Task: Look for space in Covilhã, Portugal from 2nd September, 2023 to 10th September, 2023 for 1 adult in price range Rs.5000 to Rs.16000. Place can be private room with 1  bedroom having 1 bed and 1 bathroom. Property type can be house, flat, guest house, hotel. Booking option can be shelf check-in. Required host language is English.
Action: Mouse moved to (620, 128)
Screenshot: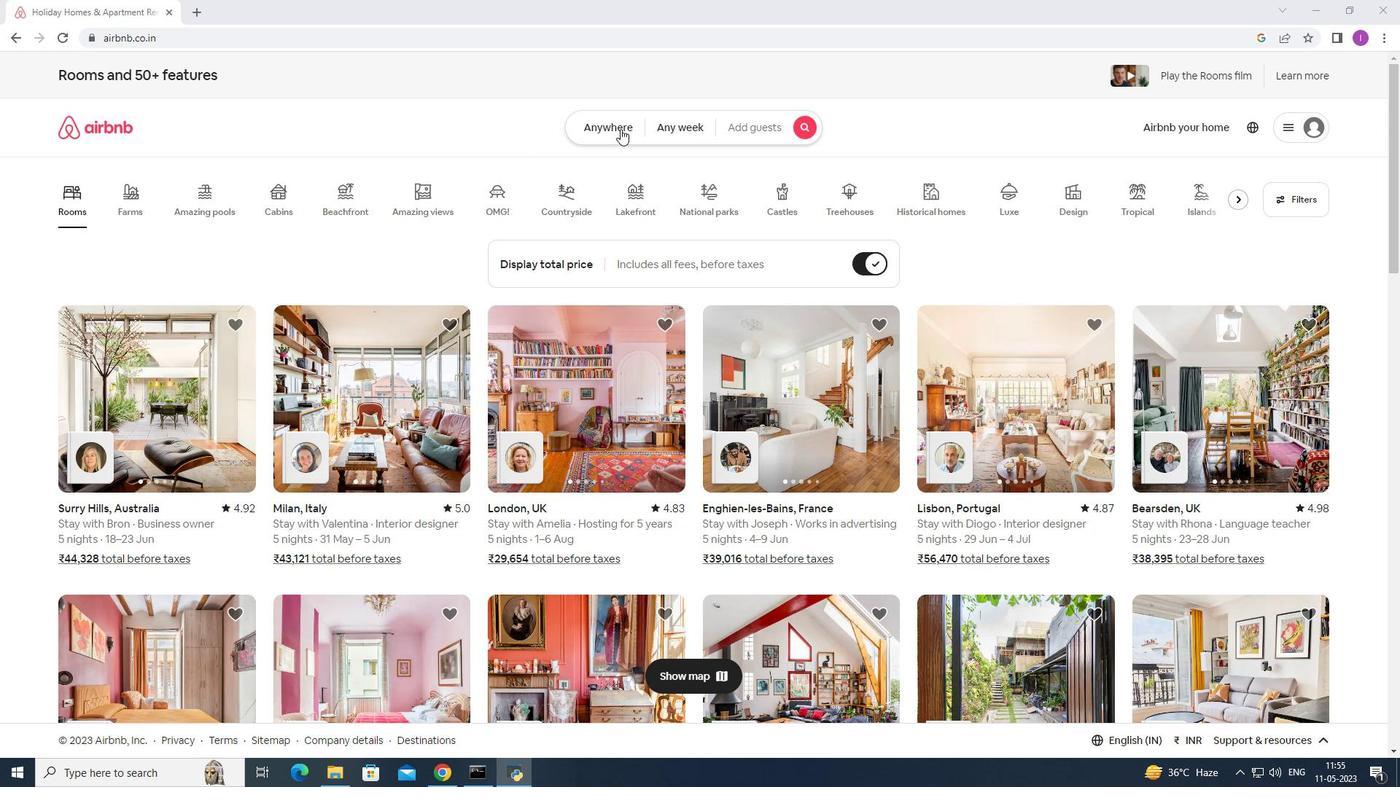 
Action: Mouse pressed left at (620, 128)
Screenshot: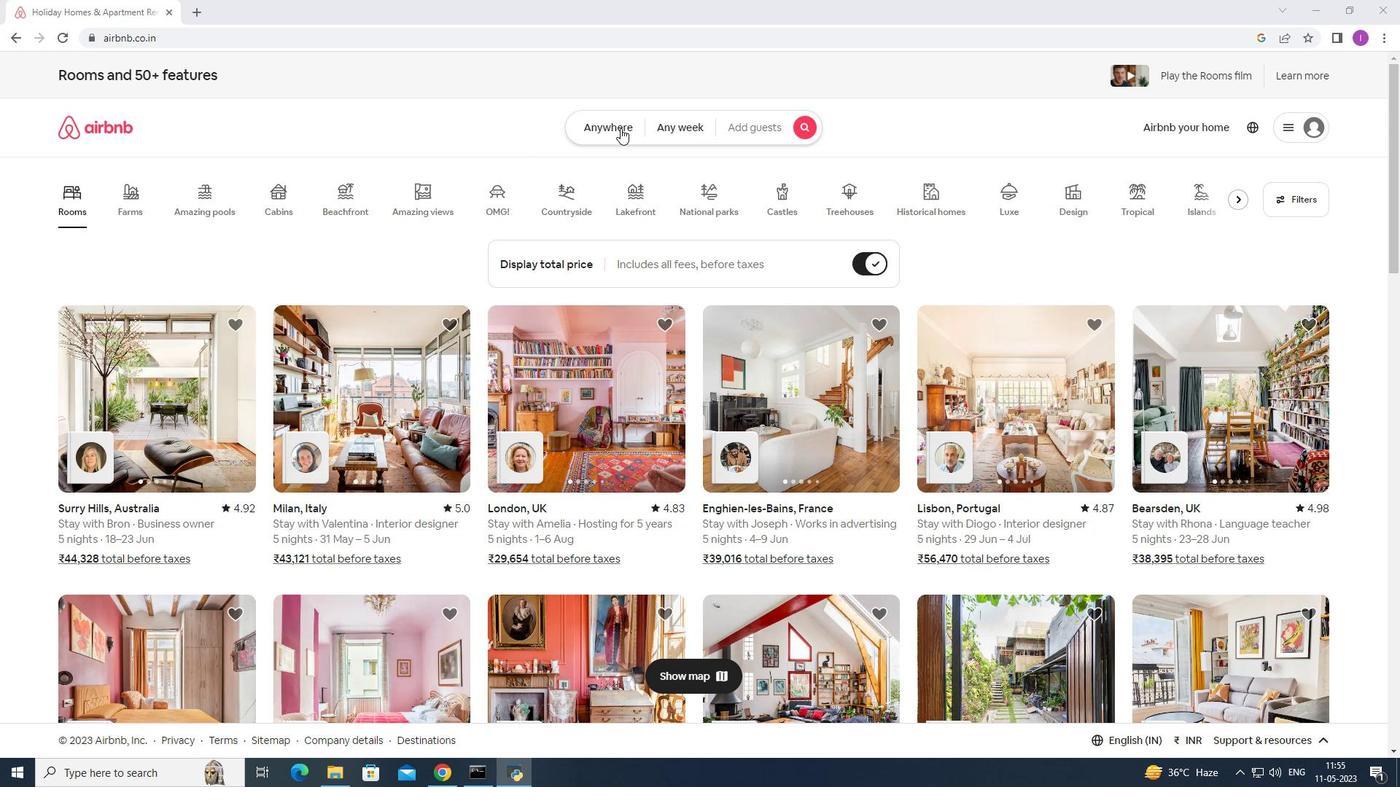 
Action: Mouse moved to (452, 193)
Screenshot: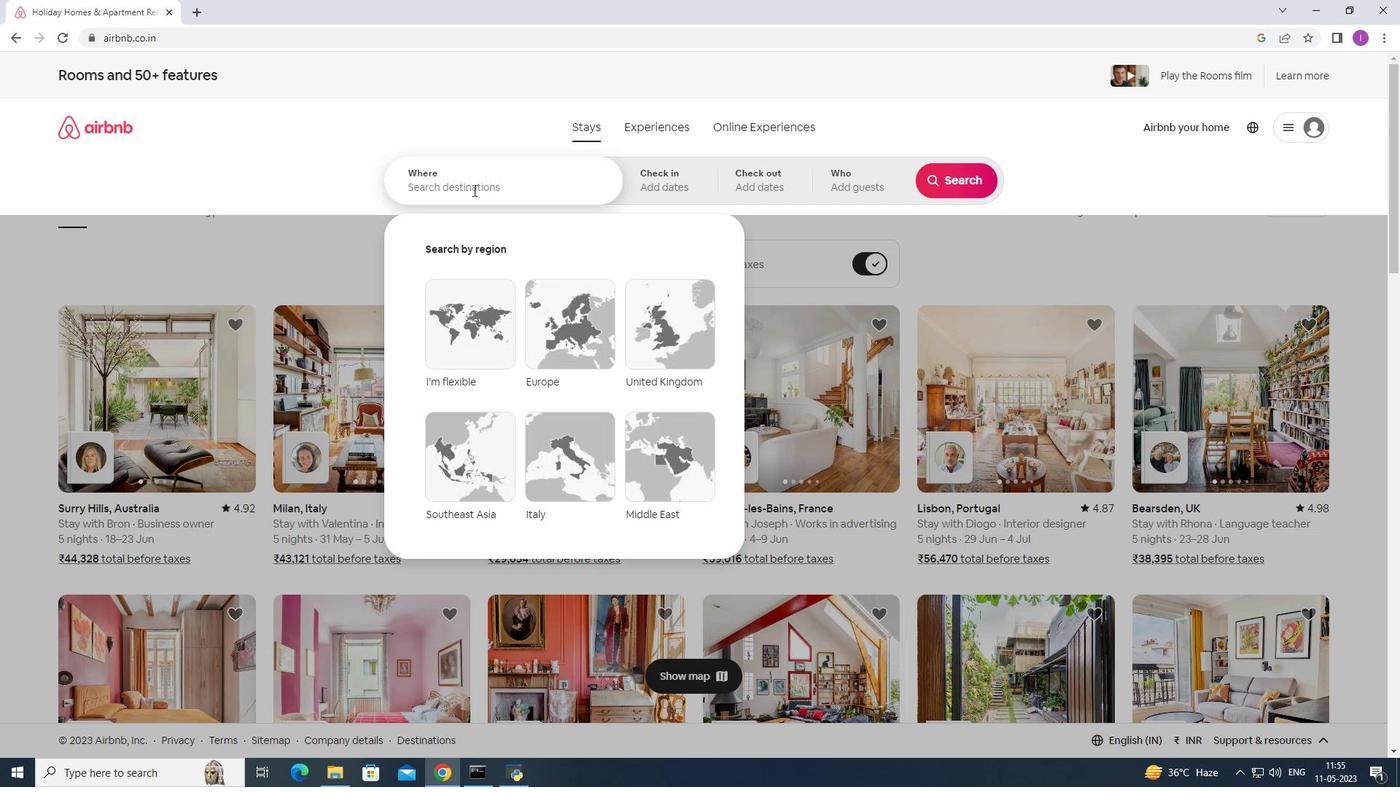 
Action: Mouse pressed left at (452, 193)
Screenshot: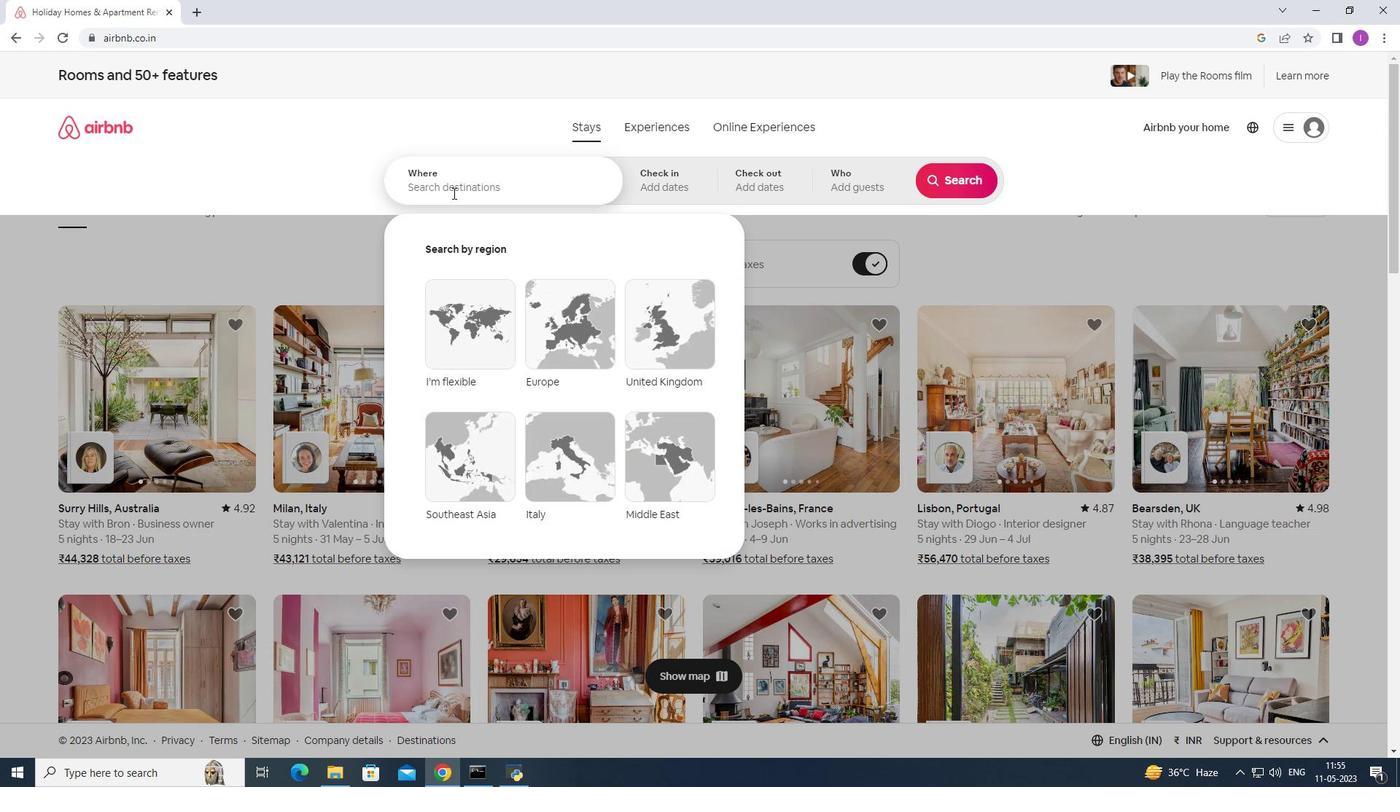 
Action: Mouse moved to (512, 191)
Screenshot: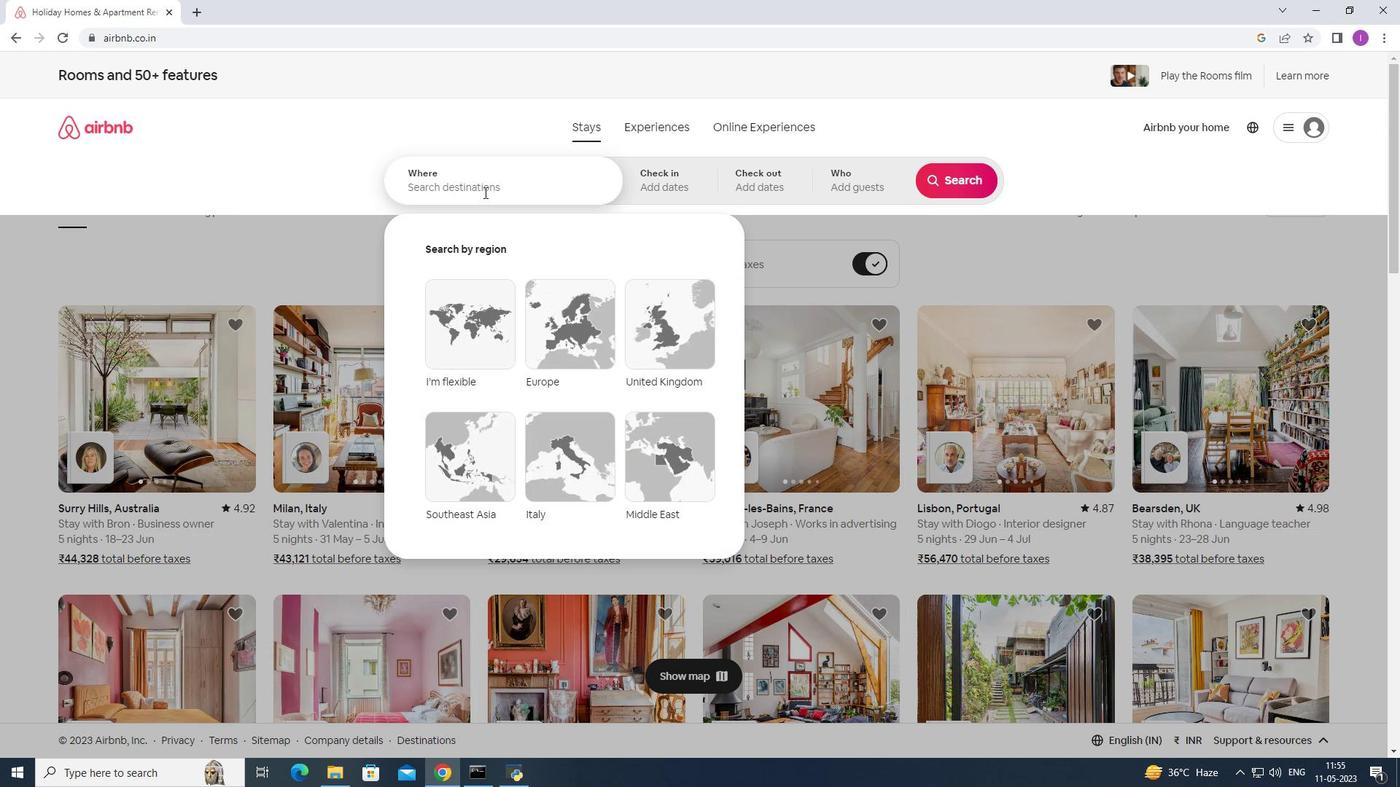 
Action: Key pressed <Key.shift><Key.shift><Key.shift><Key.shift><Key.shift>Covilha,port
Screenshot: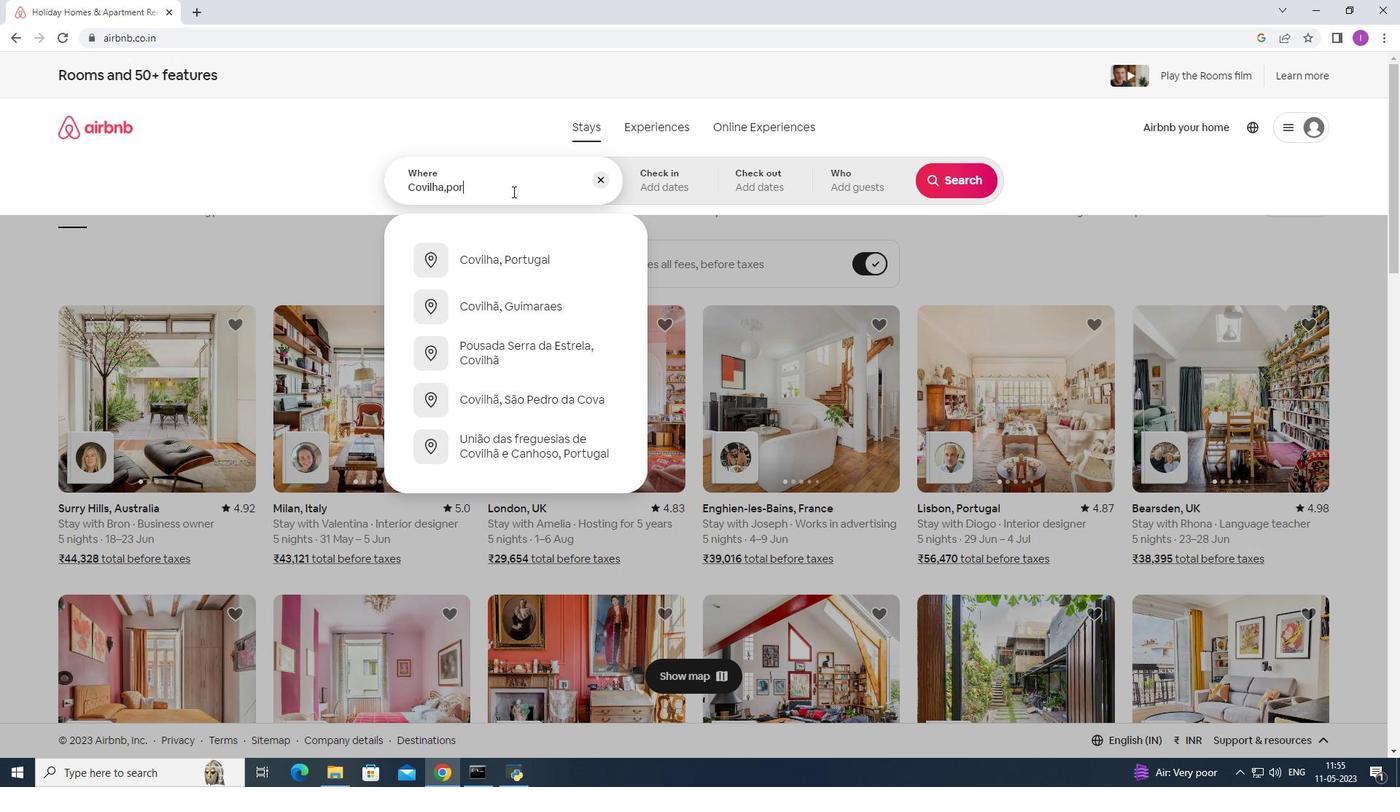 
Action: Mouse moved to (529, 272)
Screenshot: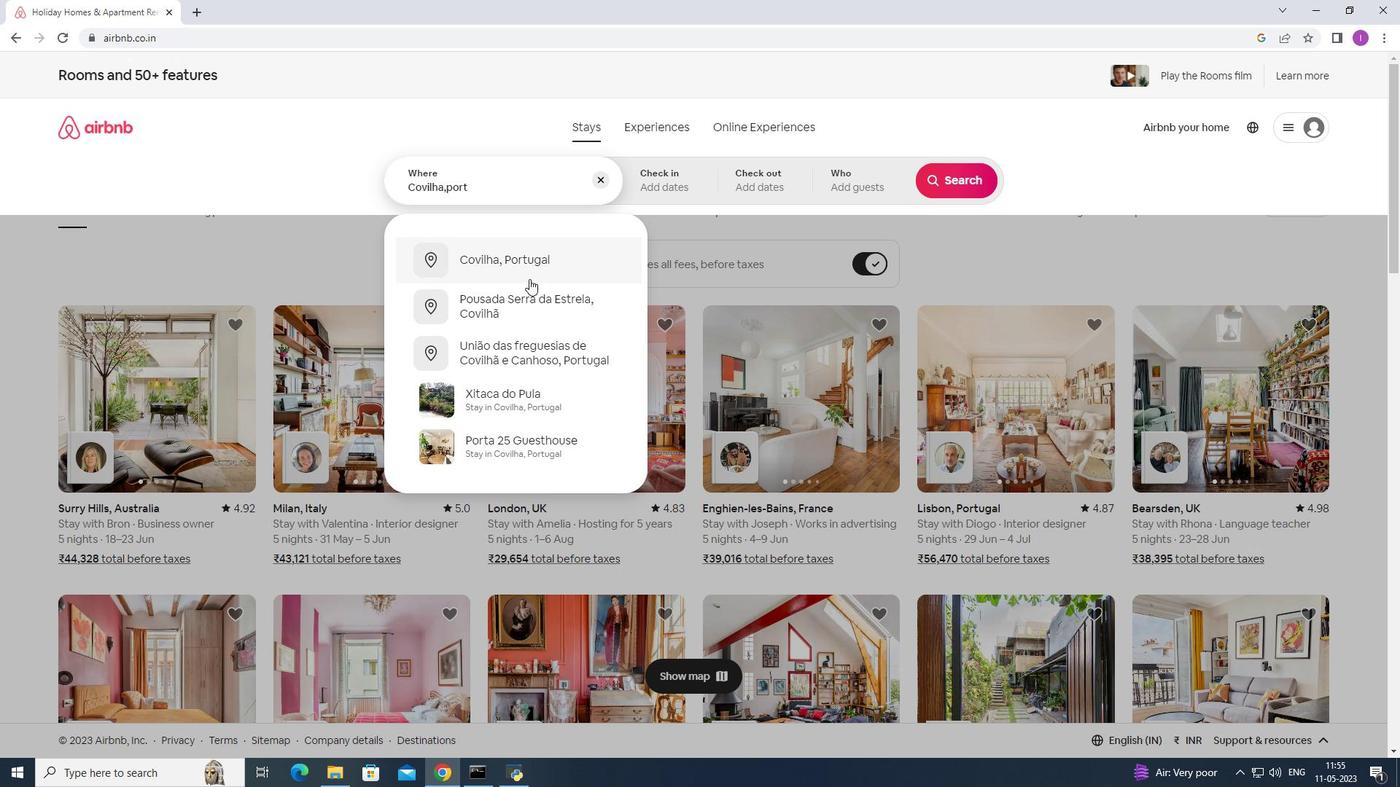 
Action: Mouse pressed left at (529, 272)
Screenshot: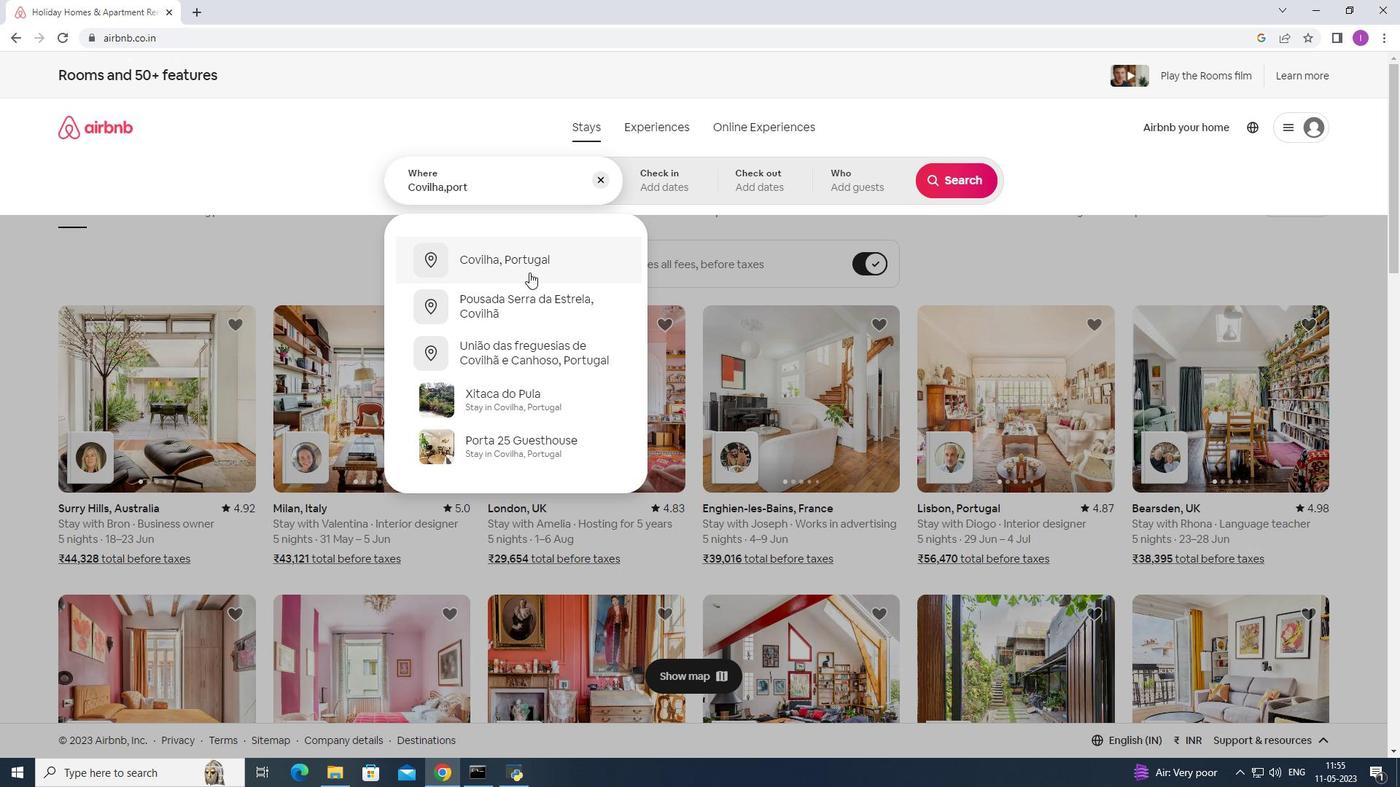 
Action: Mouse moved to (949, 293)
Screenshot: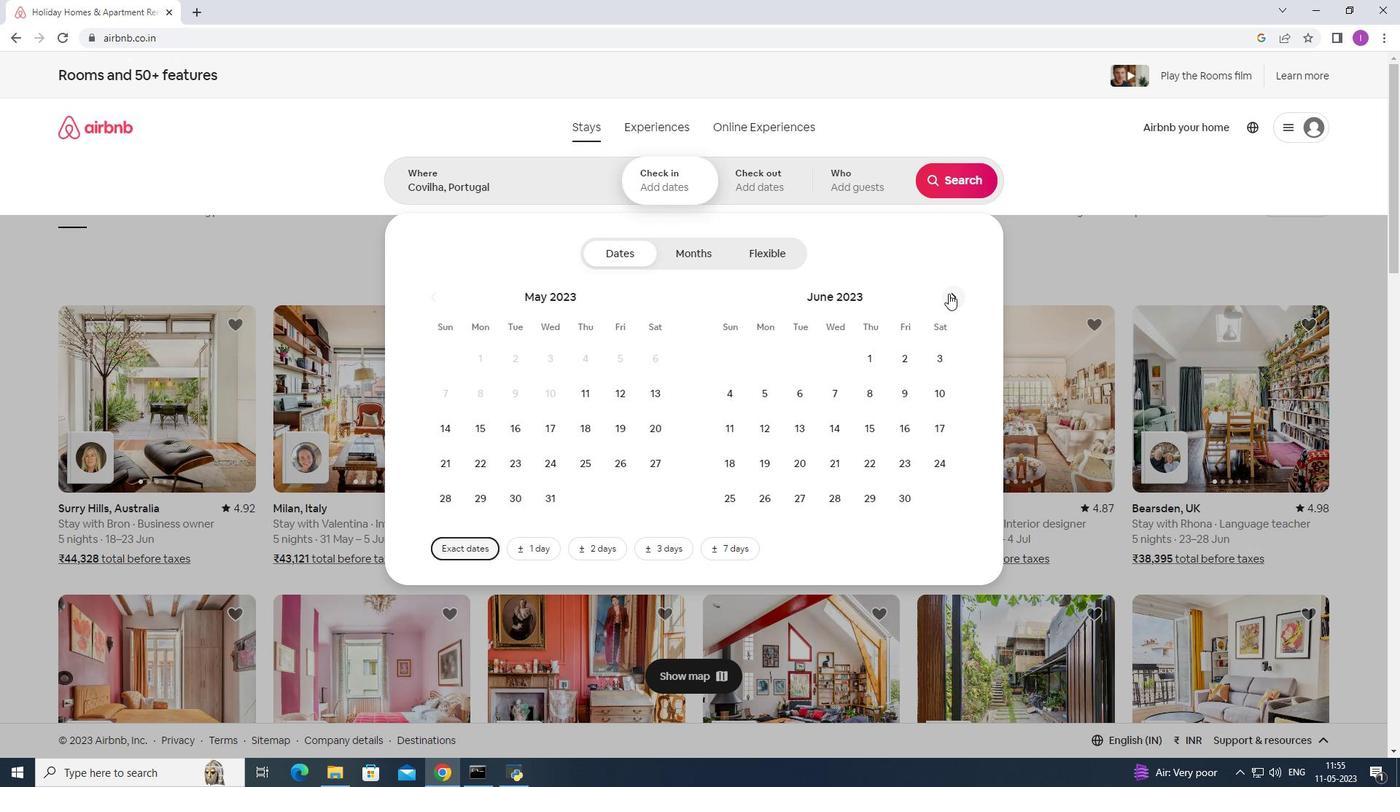 
Action: Mouse pressed left at (949, 293)
Screenshot: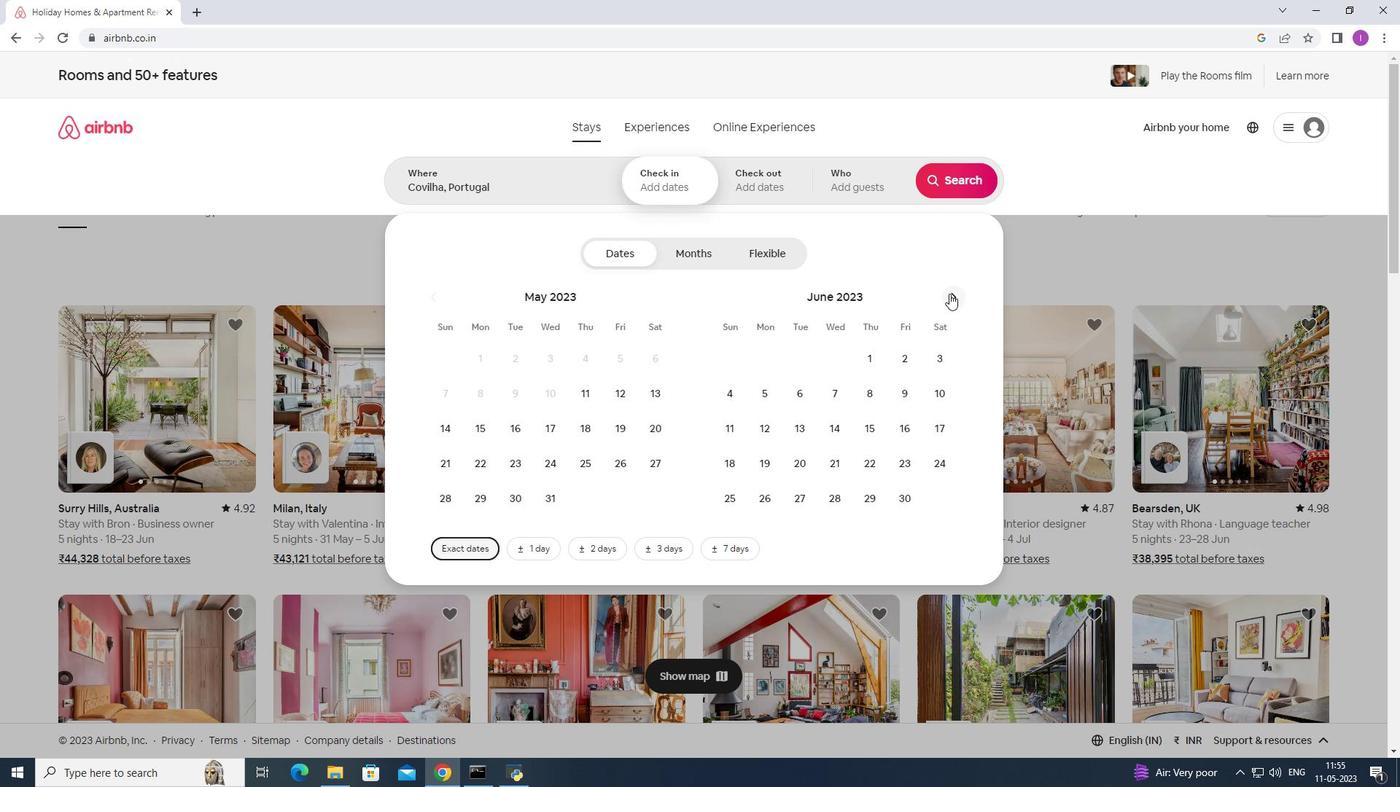 
Action: Mouse moved to (949, 293)
Screenshot: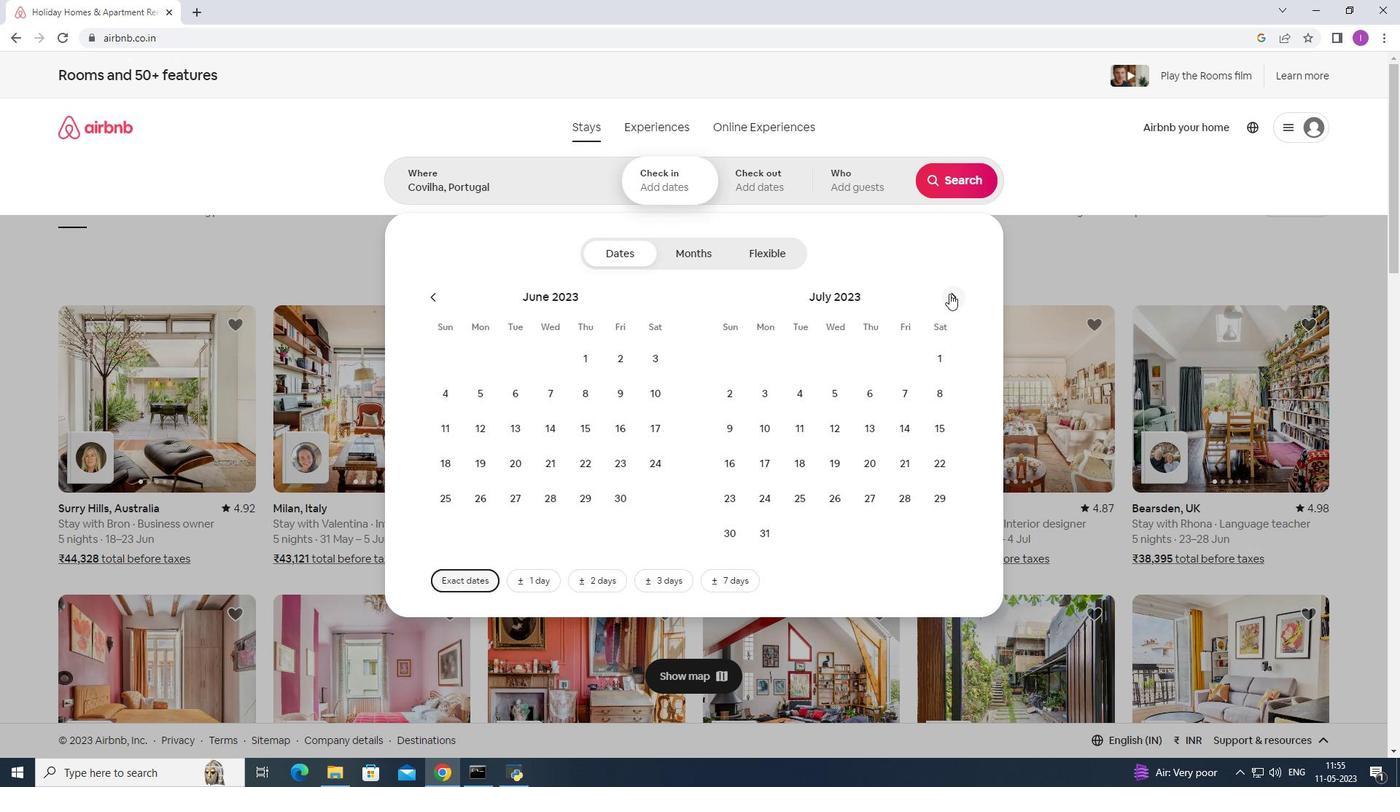 
Action: Mouse pressed left at (949, 293)
Screenshot: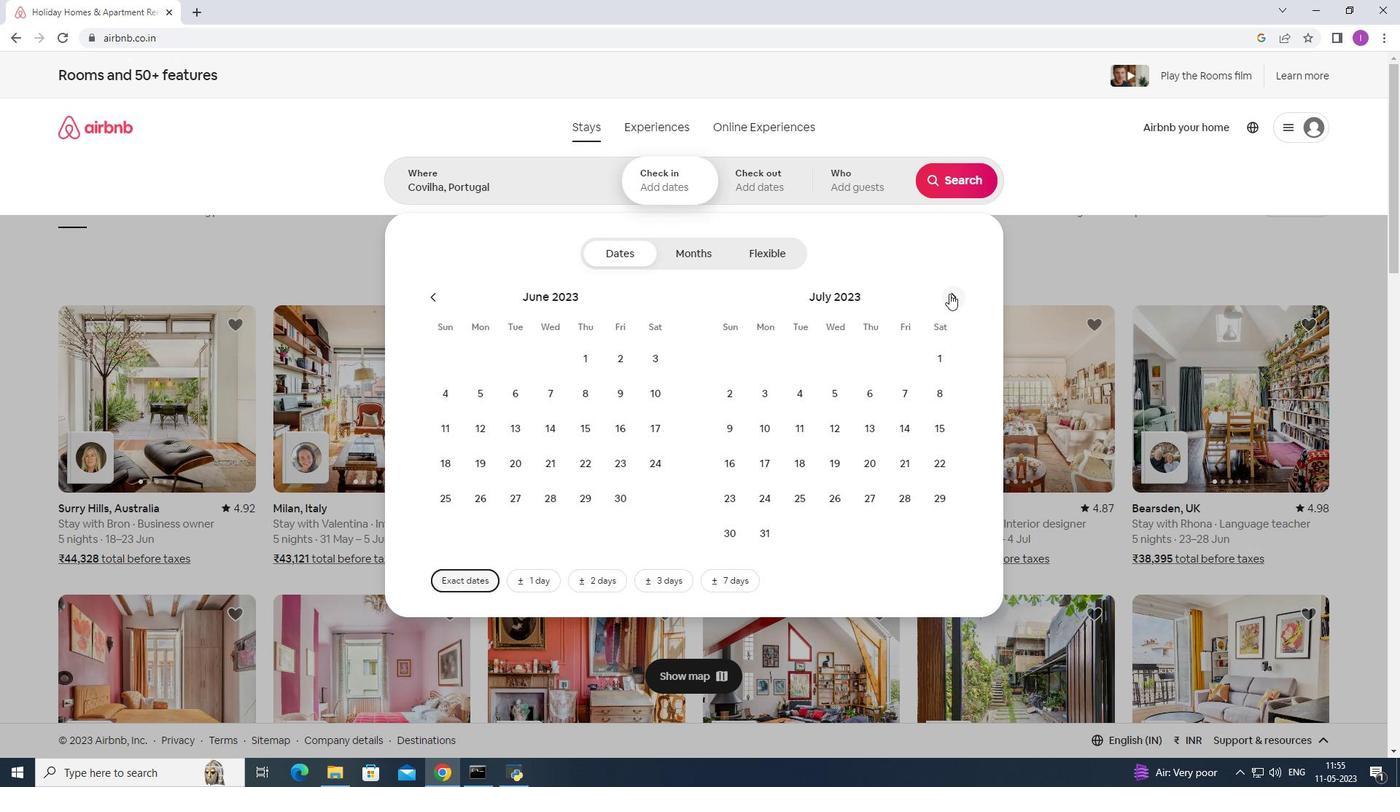 
Action: Mouse pressed left at (949, 293)
Screenshot: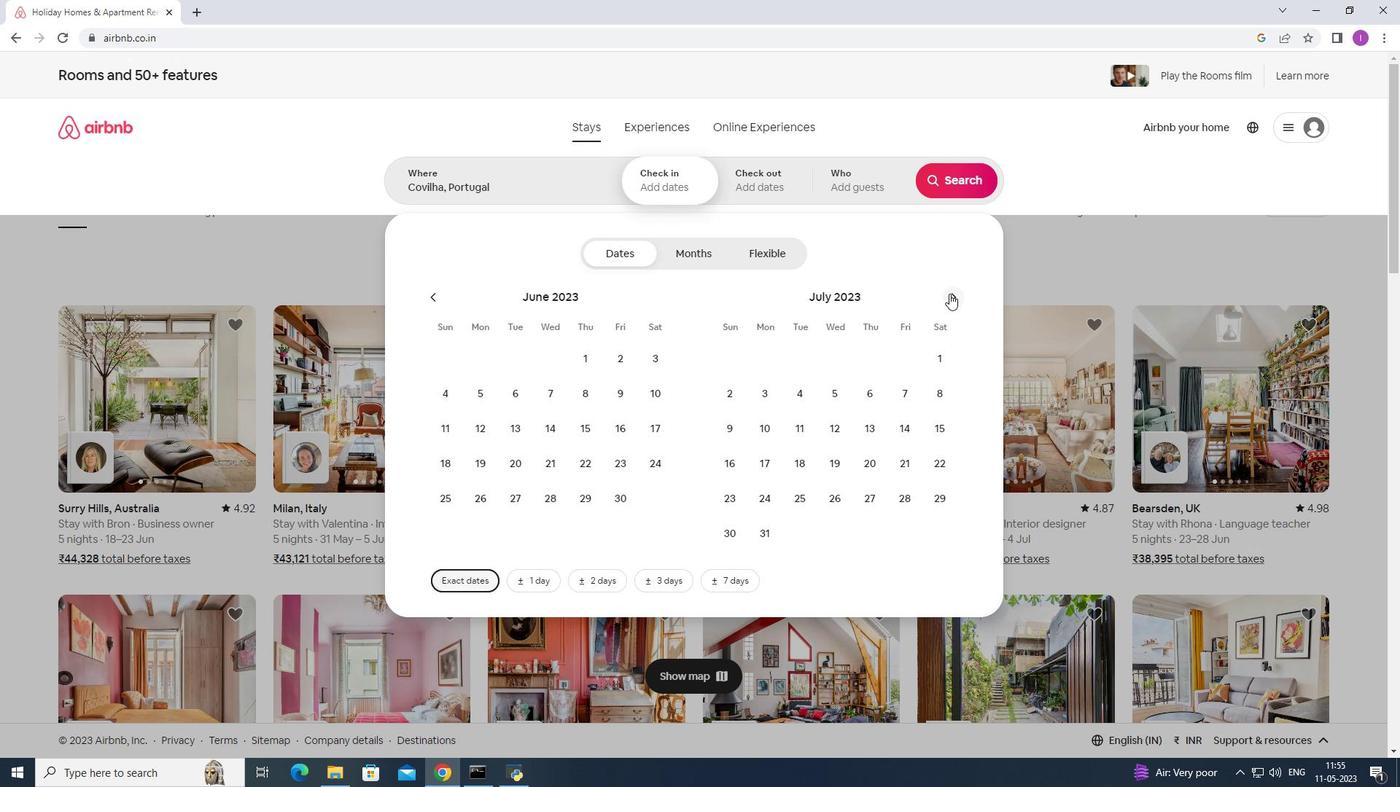 
Action: Mouse moved to (940, 350)
Screenshot: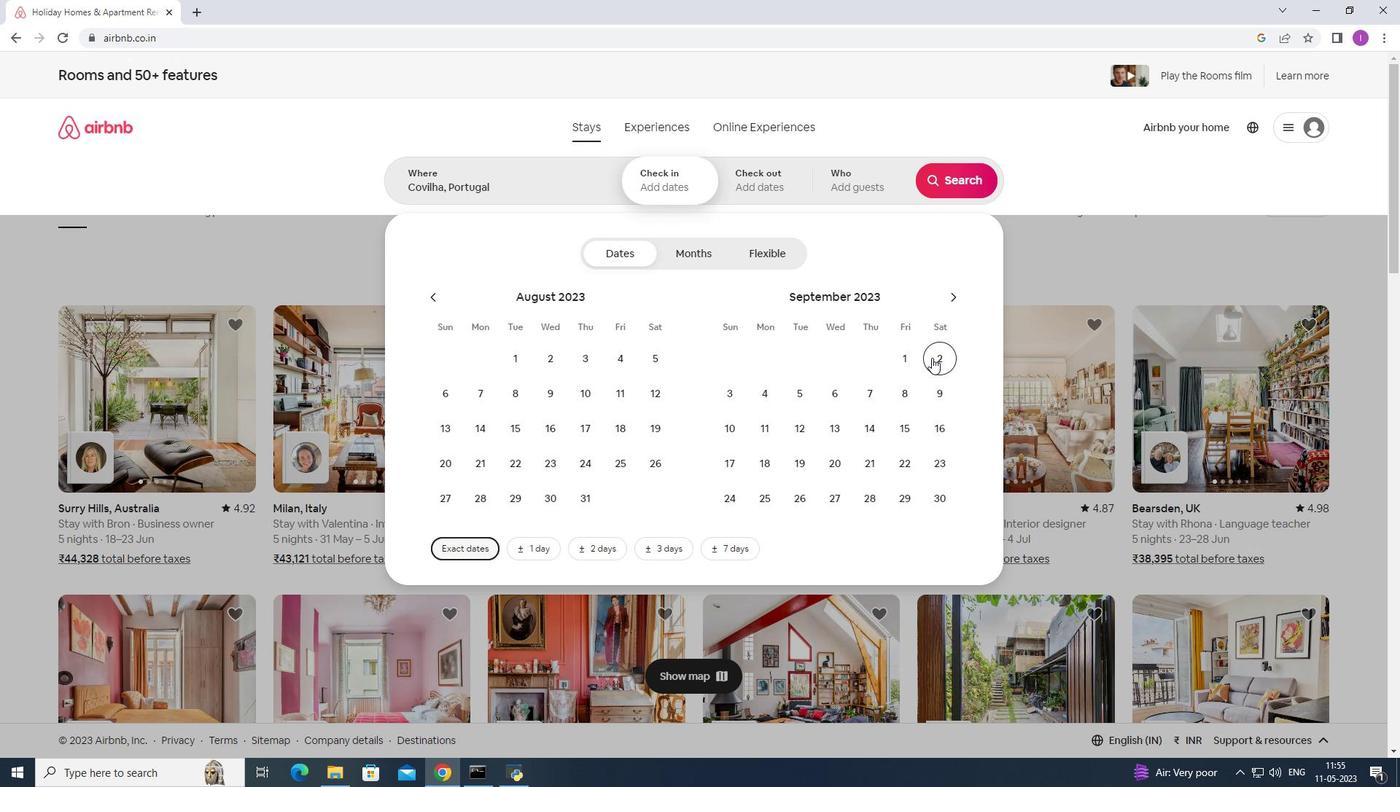 
Action: Mouse pressed left at (940, 350)
Screenshot: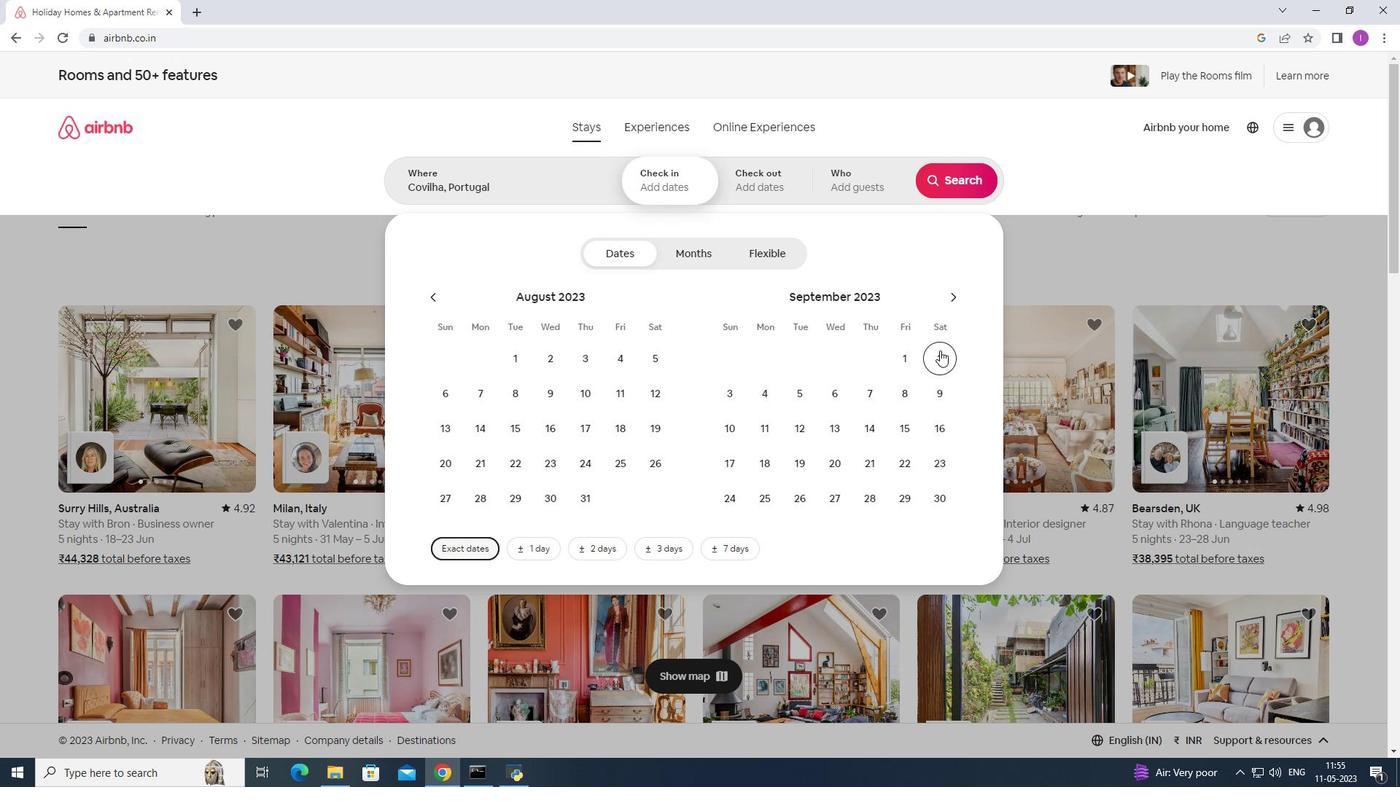 
Action: Mouse moved to (727, 434)
Screenshot: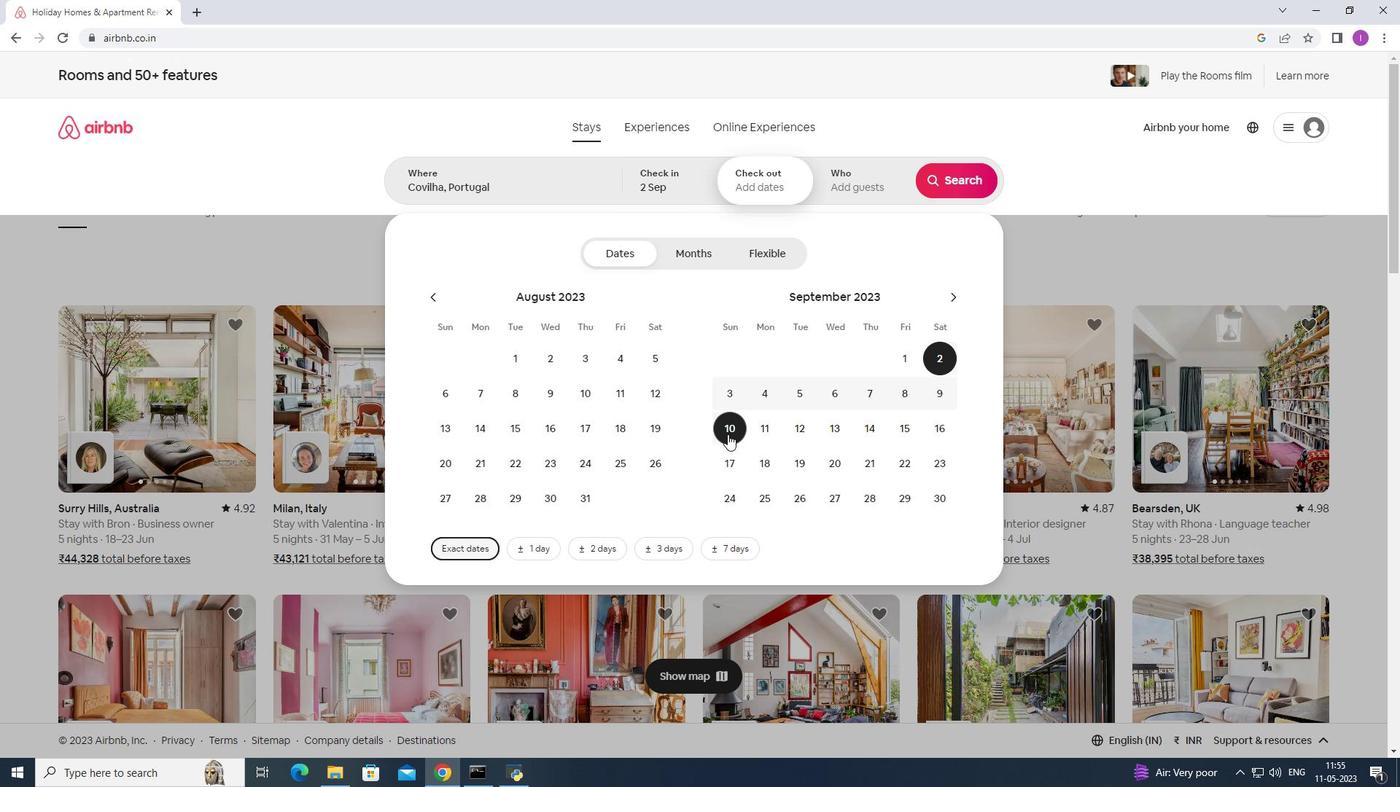 
Action: Mouse pressed left at (727, 434)
Screenshot: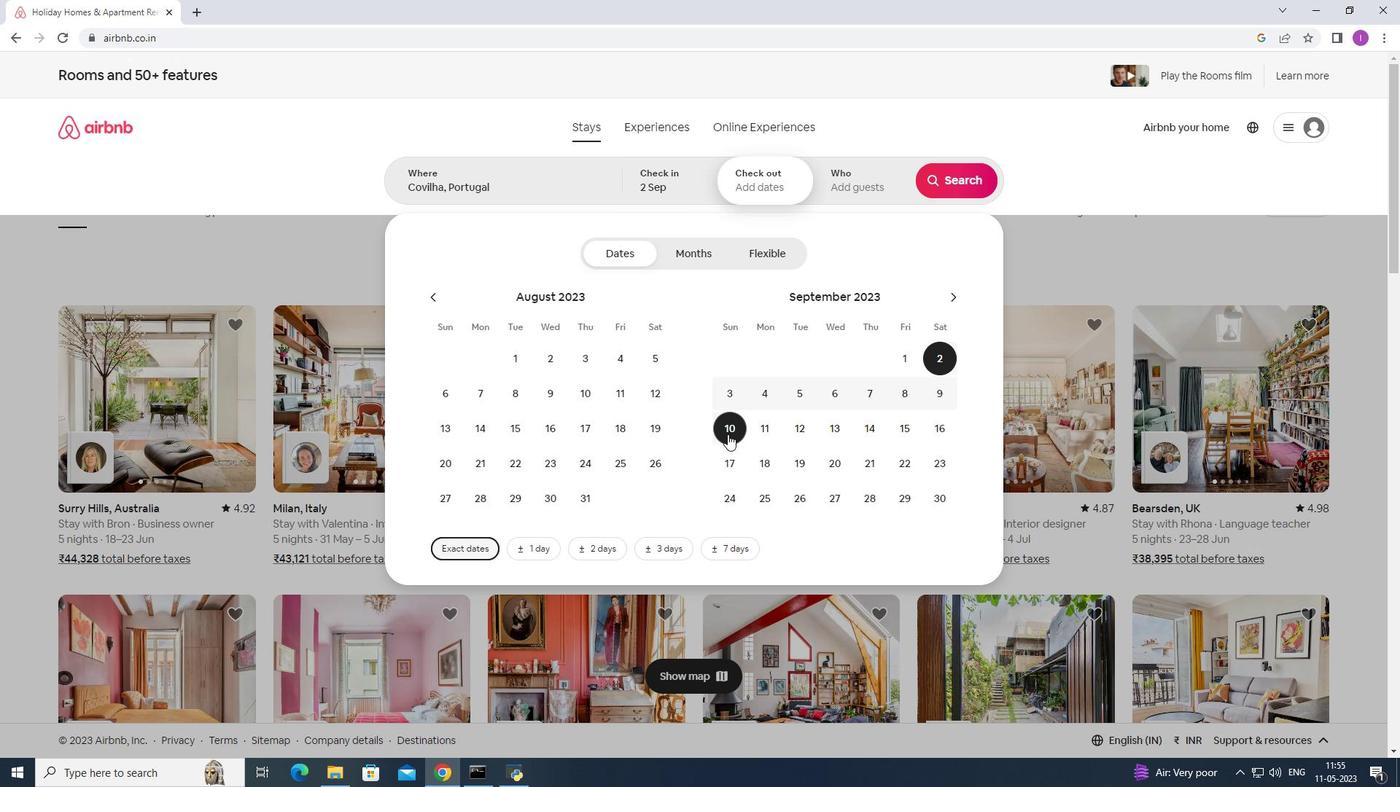 
Action: Mouse moved to (851, 196)
Screenshot: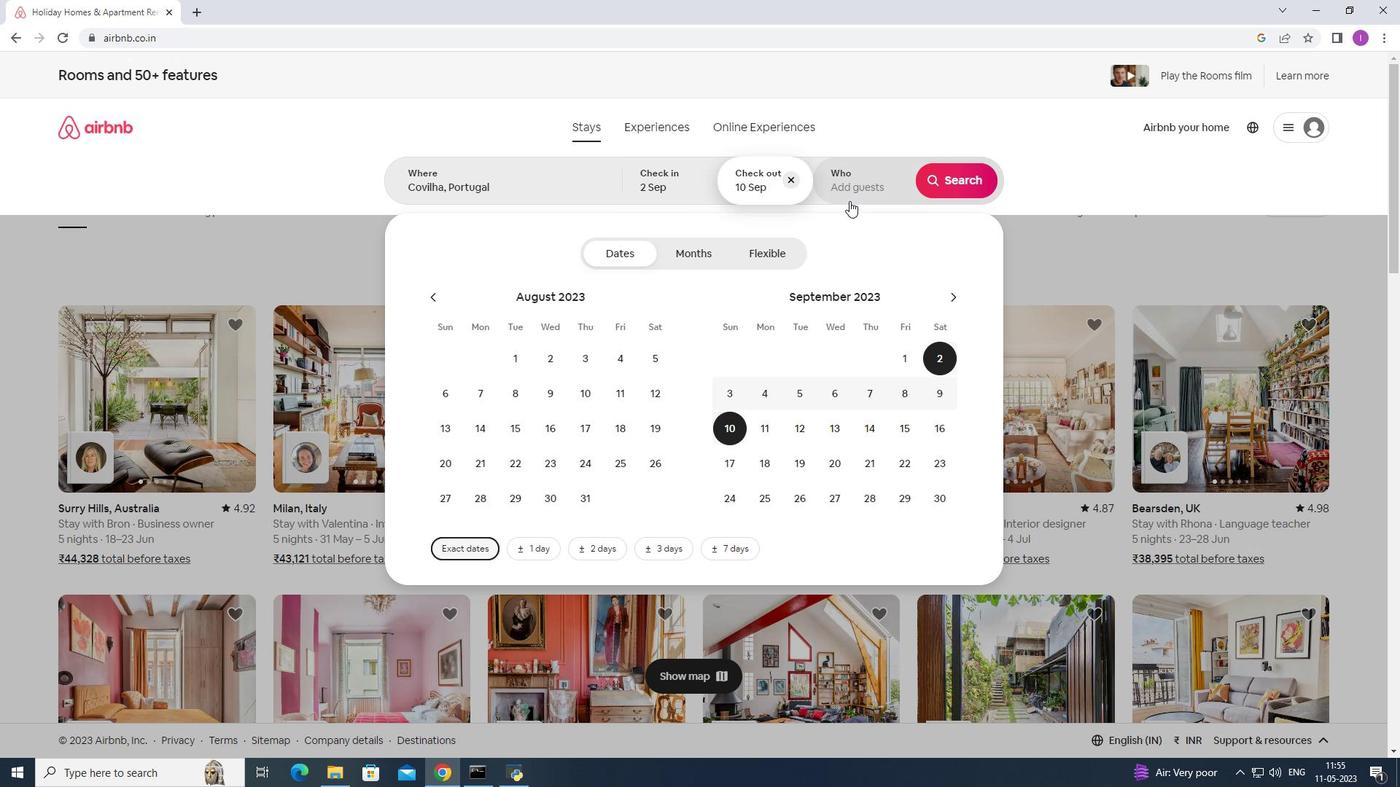 
Action: Mouse pressed left at (851, 196)
Screenshot: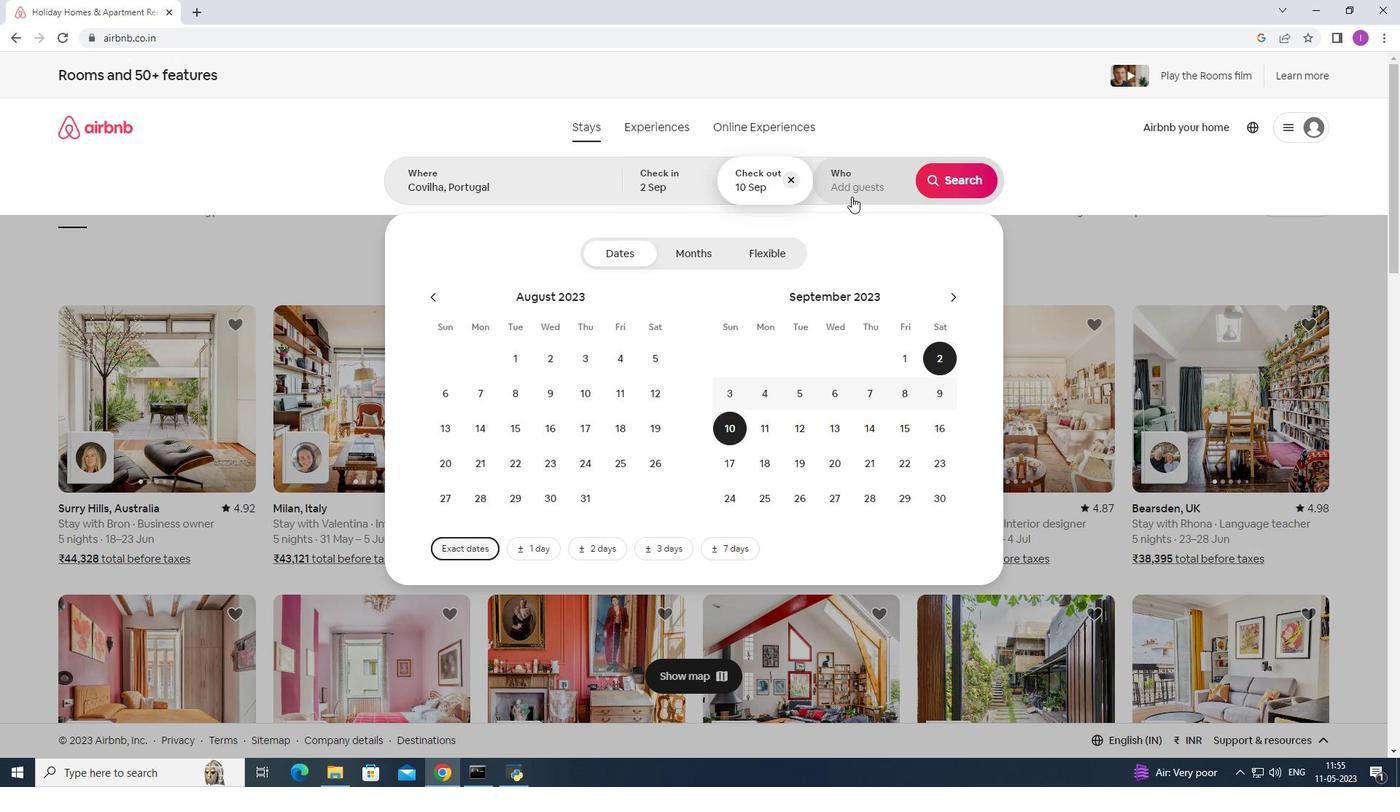
Action: Mouse moved to (961, 260)
Screenshot: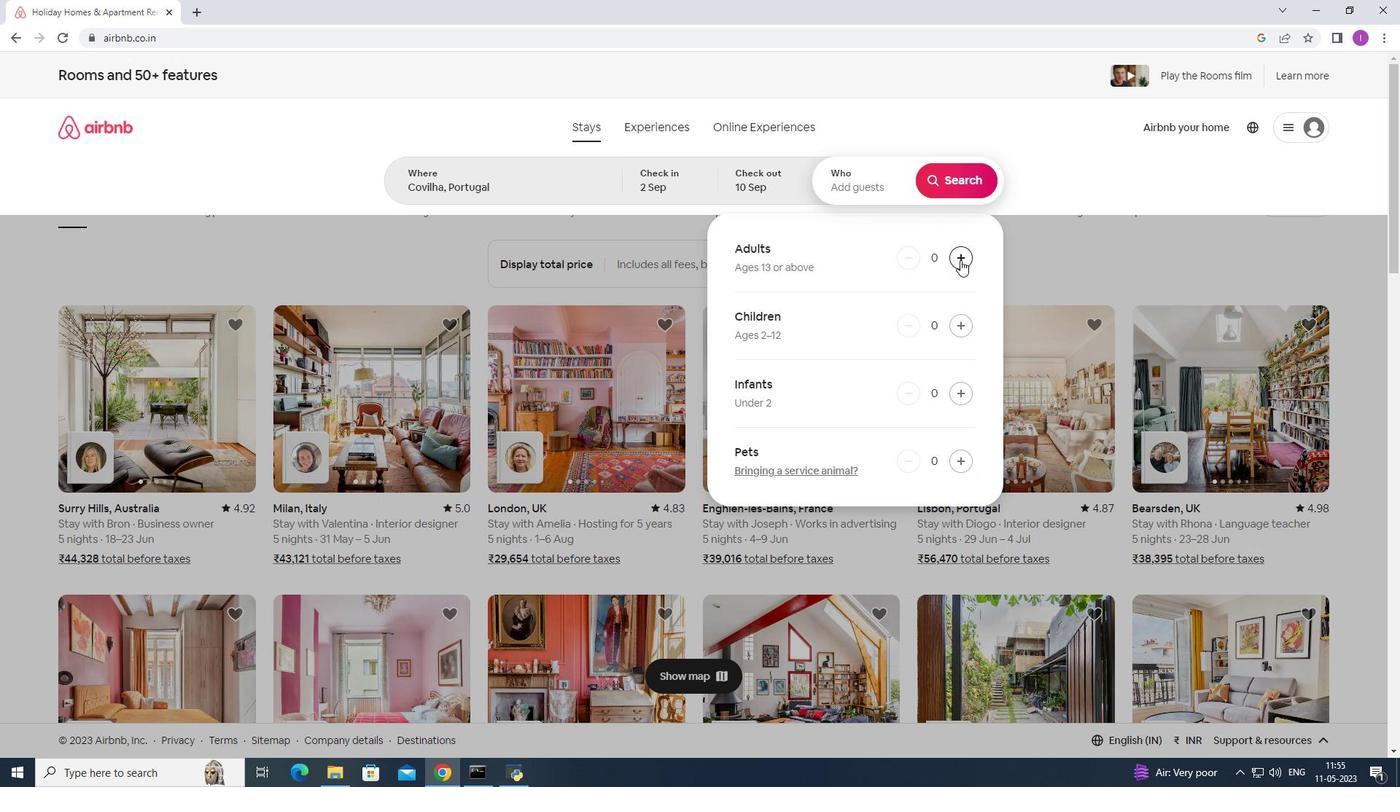 
Action: Mouse pressed left at (961, 260)
Screenshot: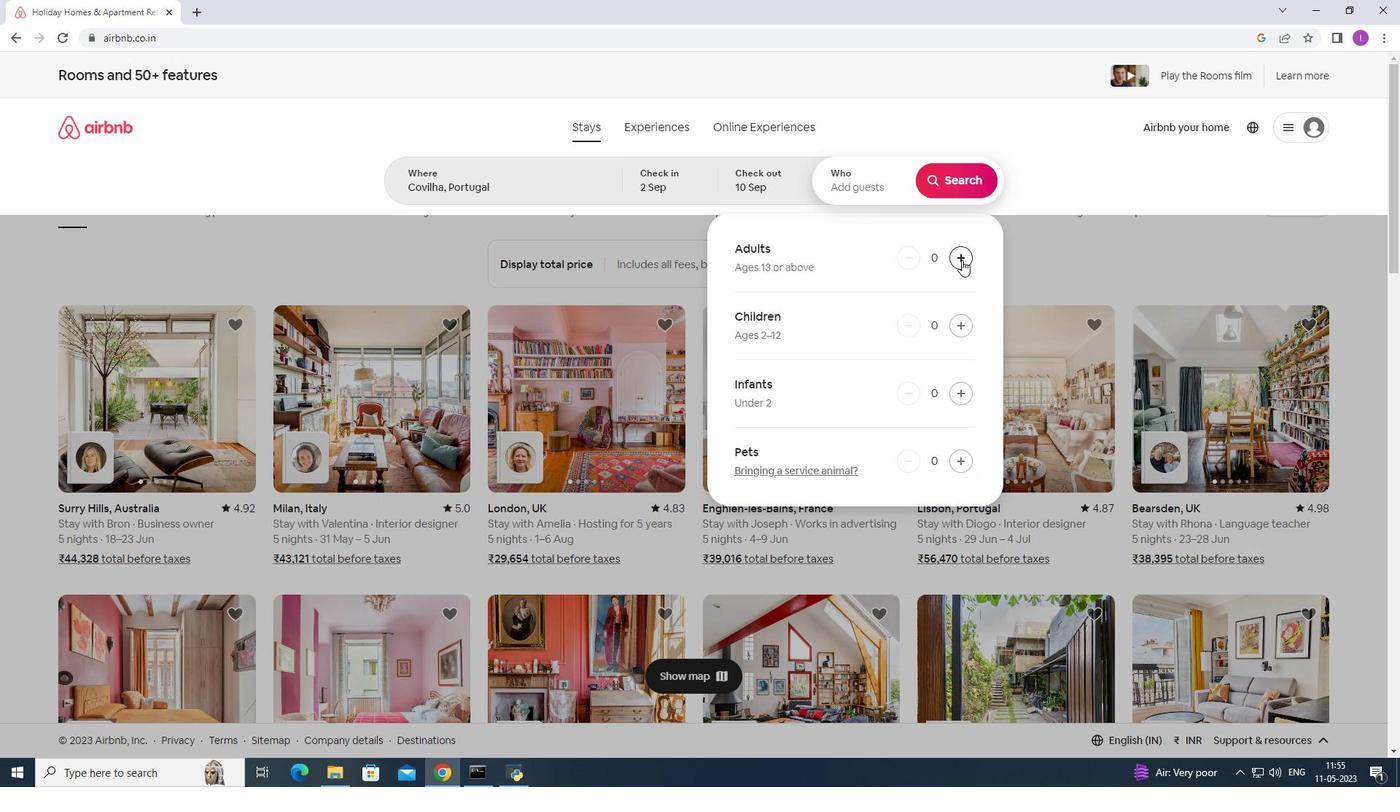 
Action: Mouse moved to (954, 196)
Screenshot: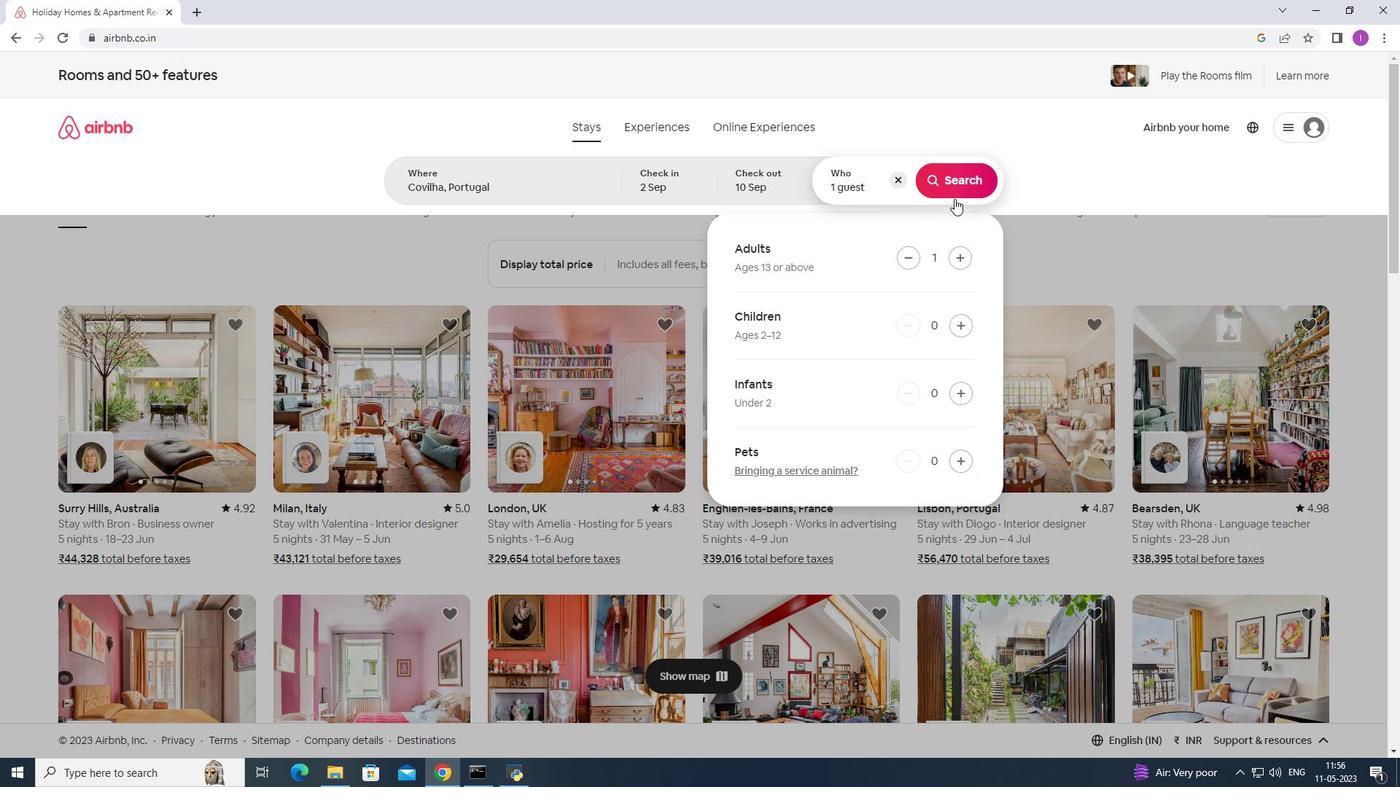 
Action: Mouse pressed left at (954, 196)
Screenshot: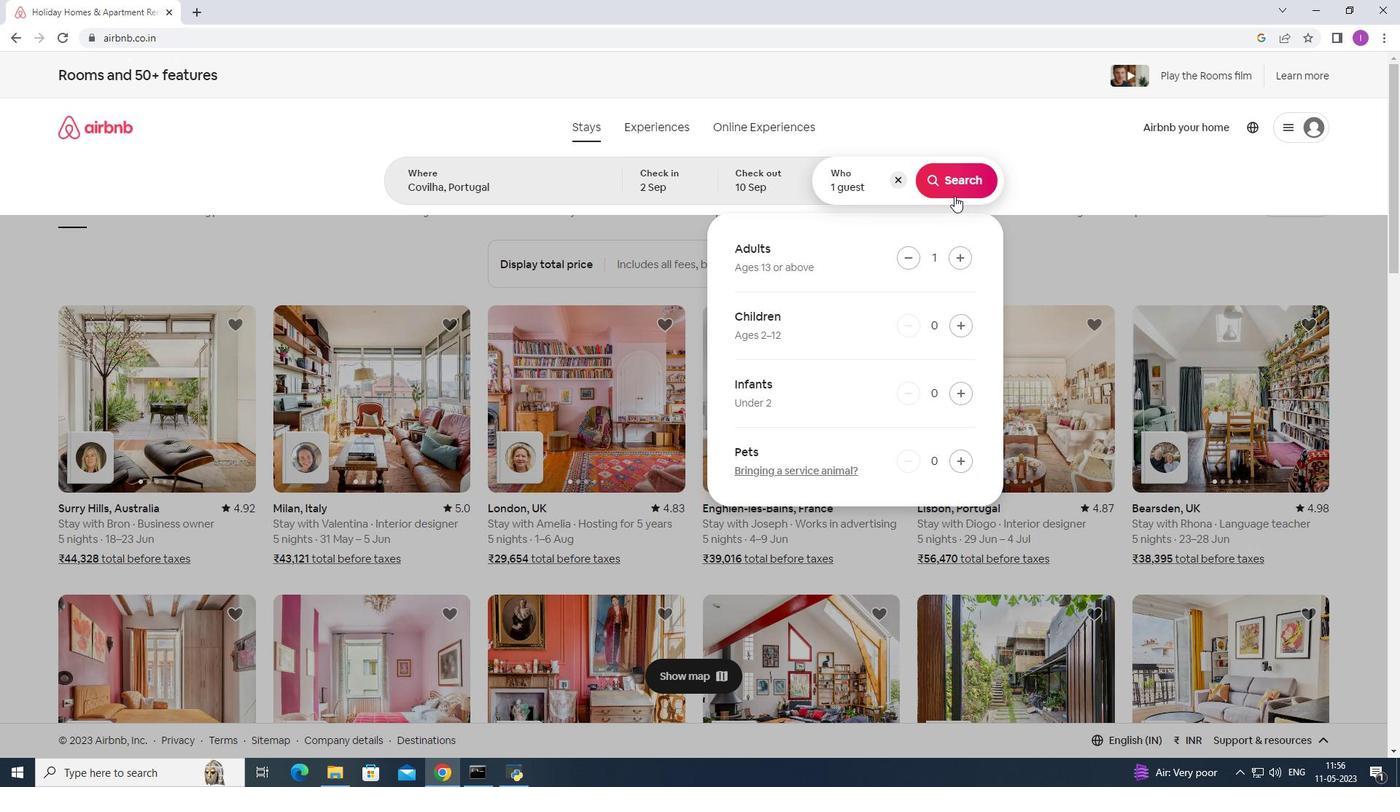 
Action: Mouse moved to (1336, 140)
Screenshot: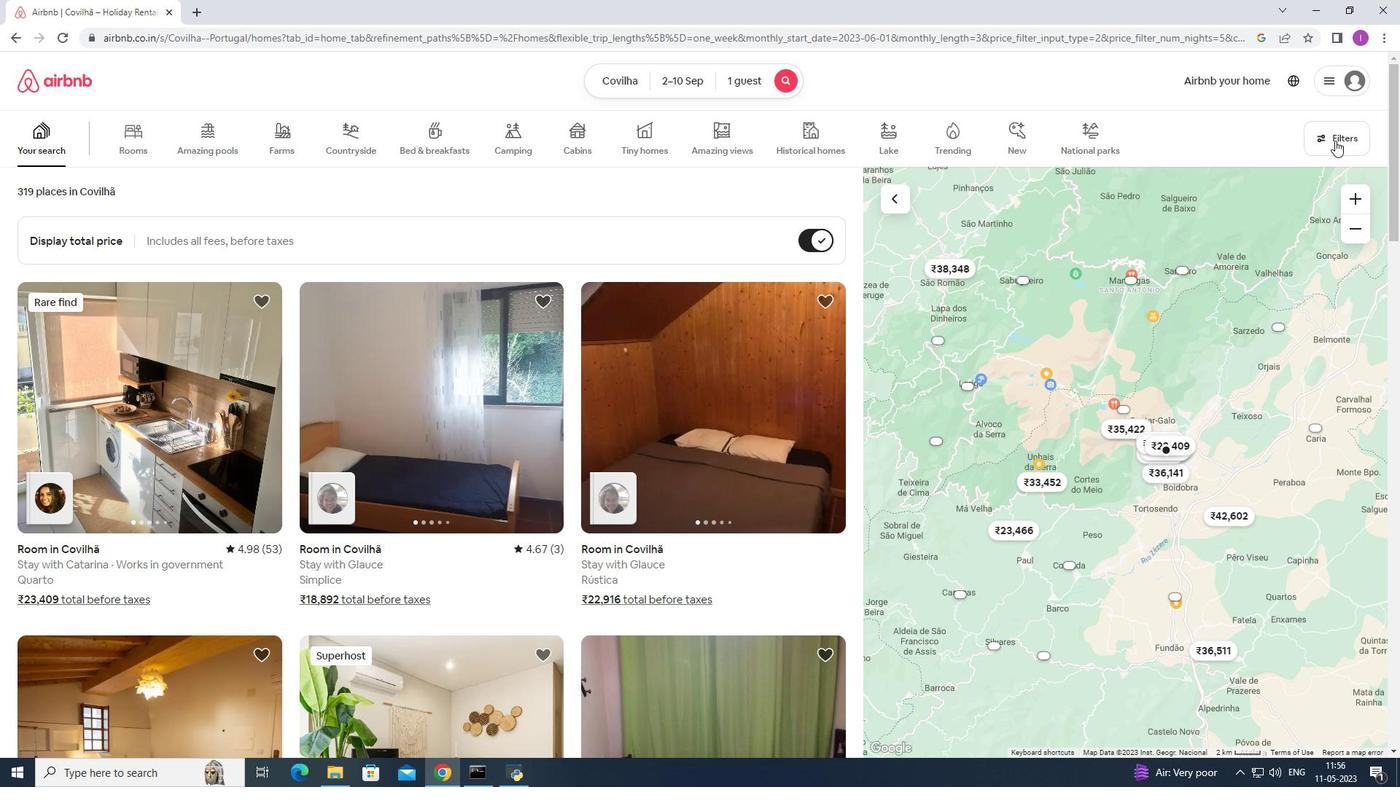 
Action: Mouse pressed left at (1336, 140)
Screenshot: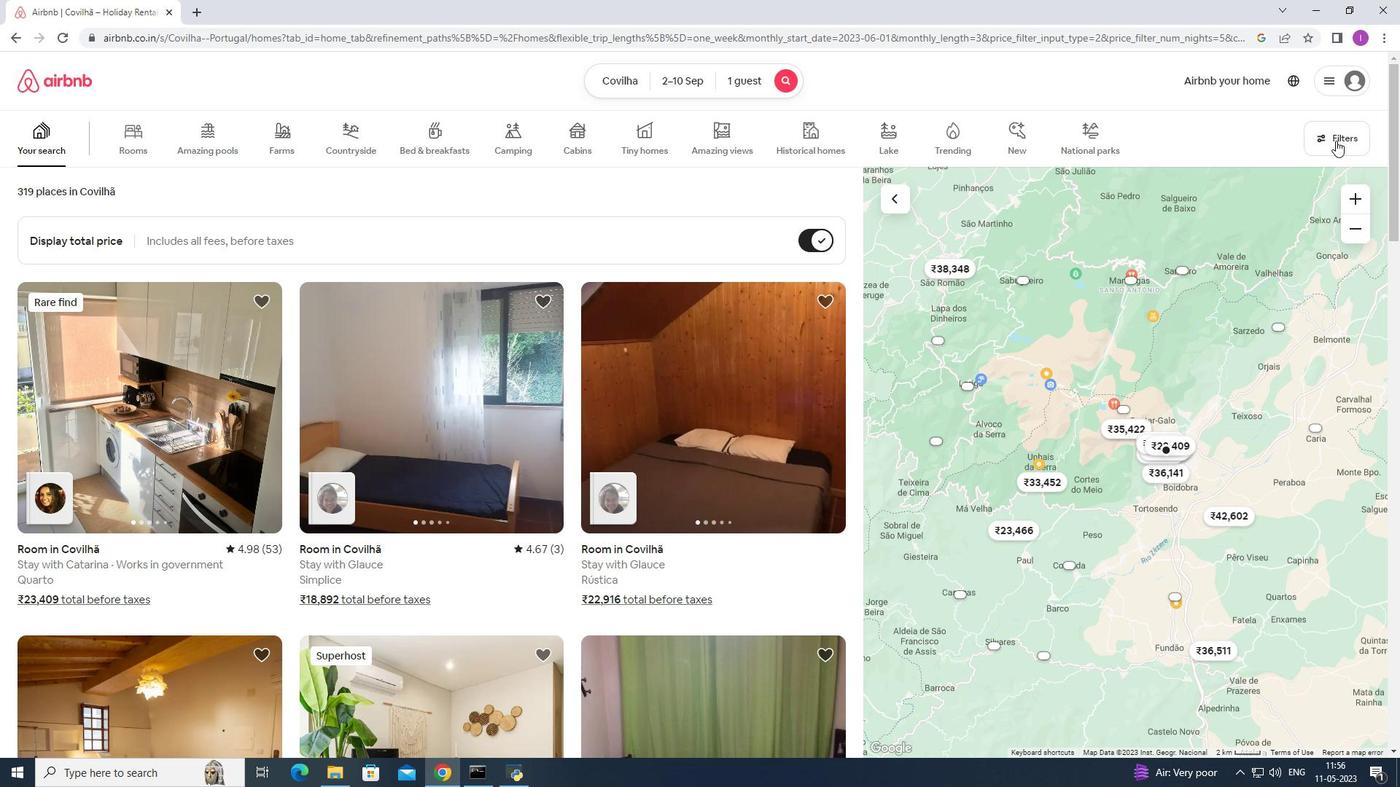 
Action: Mouse moved to (813, 498)
Screenshot: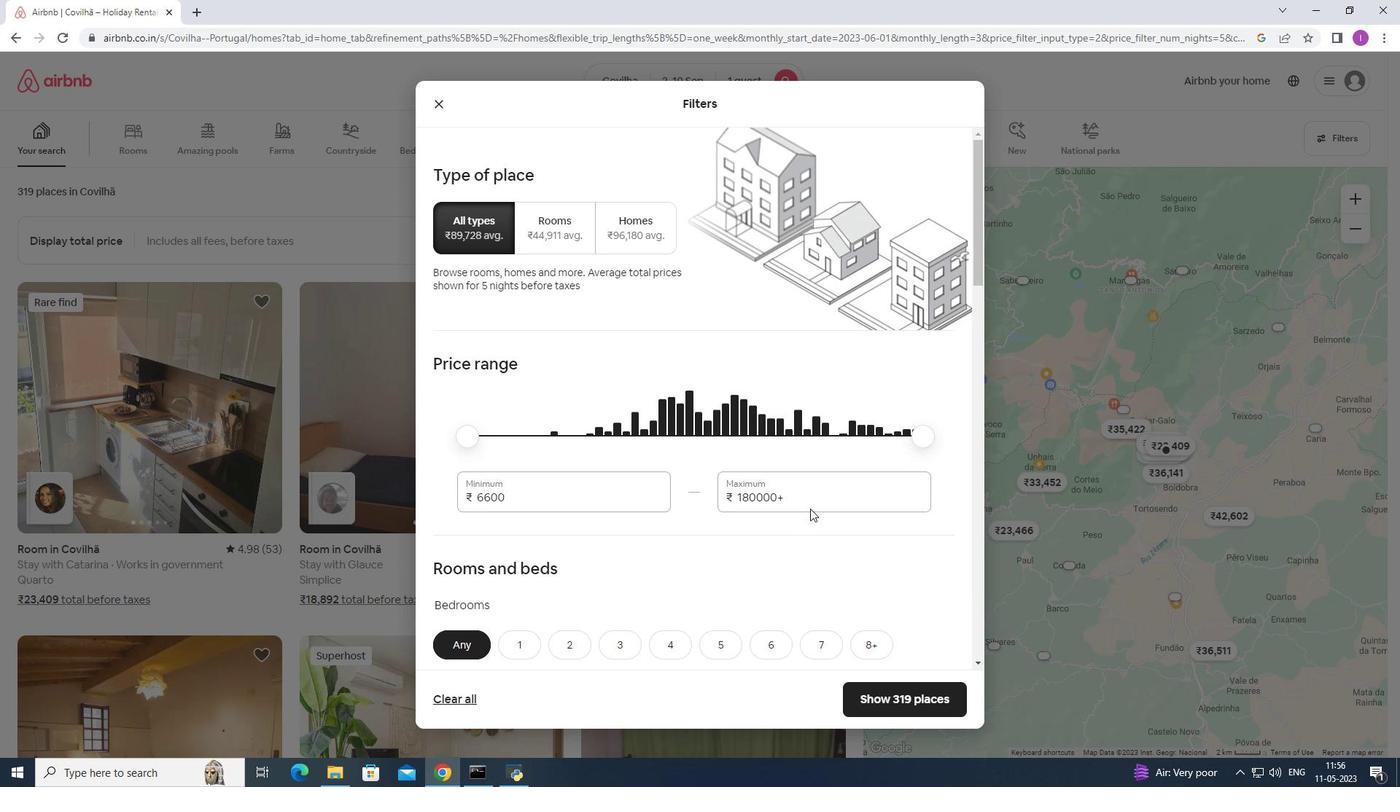 
Action: Mouse pressed left at (813, 498)
Screenshot: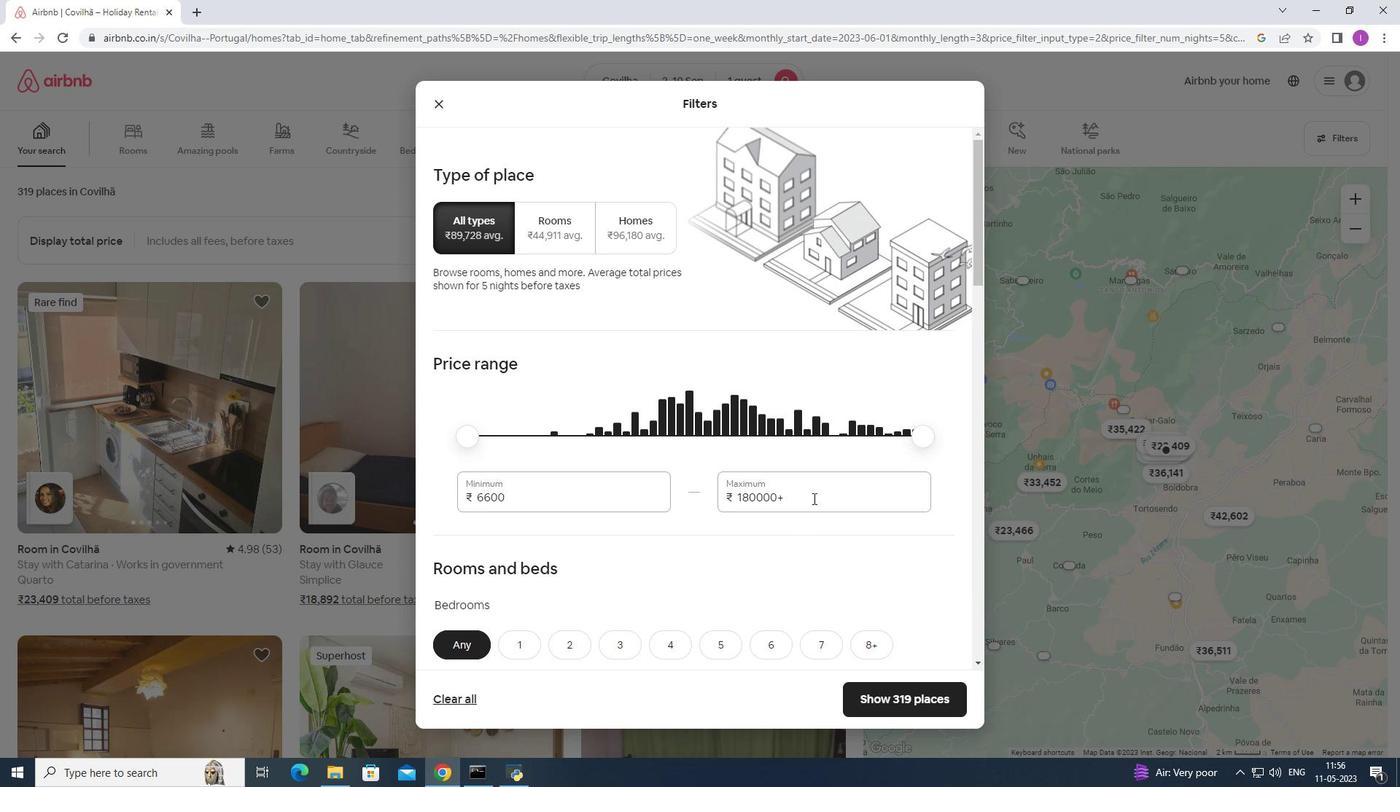 
Action: Mouse moved to (712, 509)
Screenshot: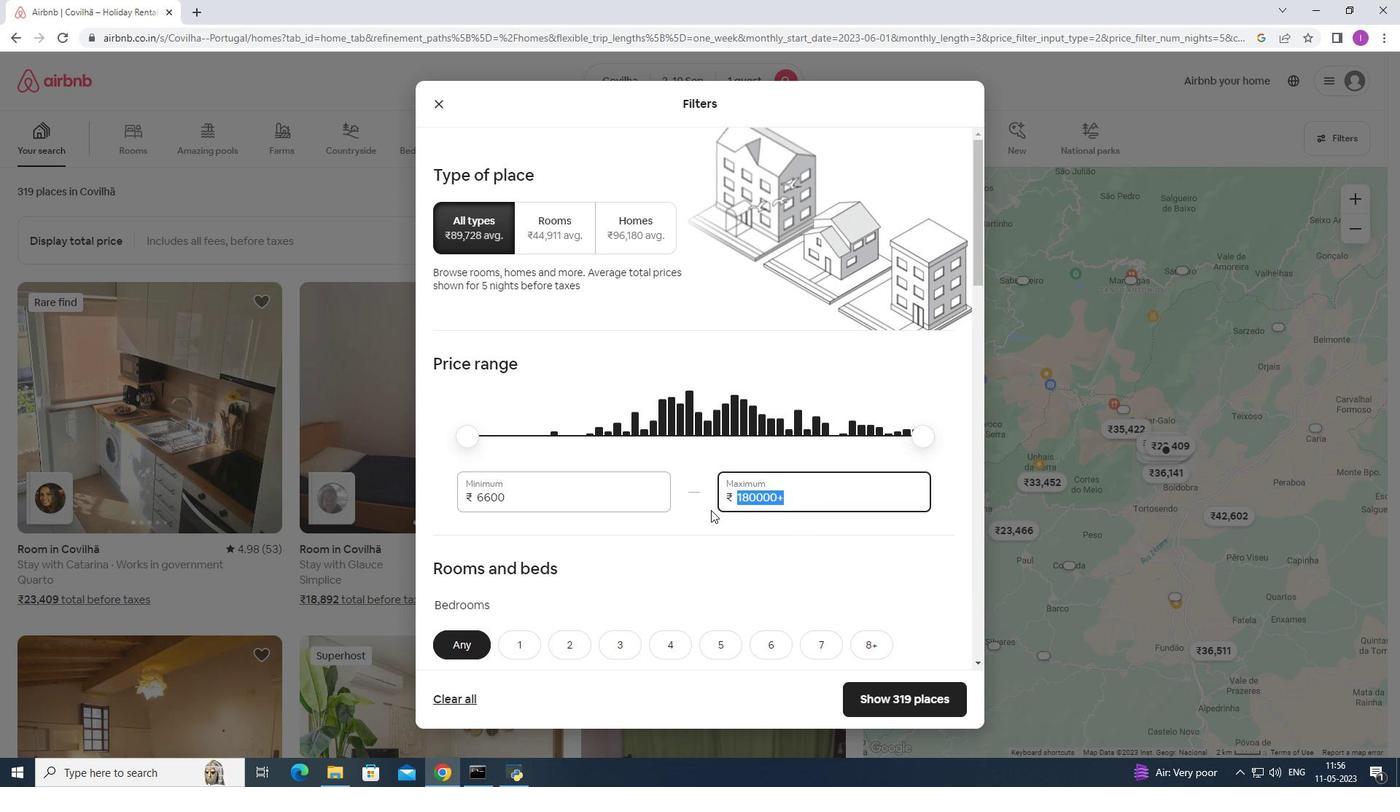 
Action: Key pressed 1
Screenshot: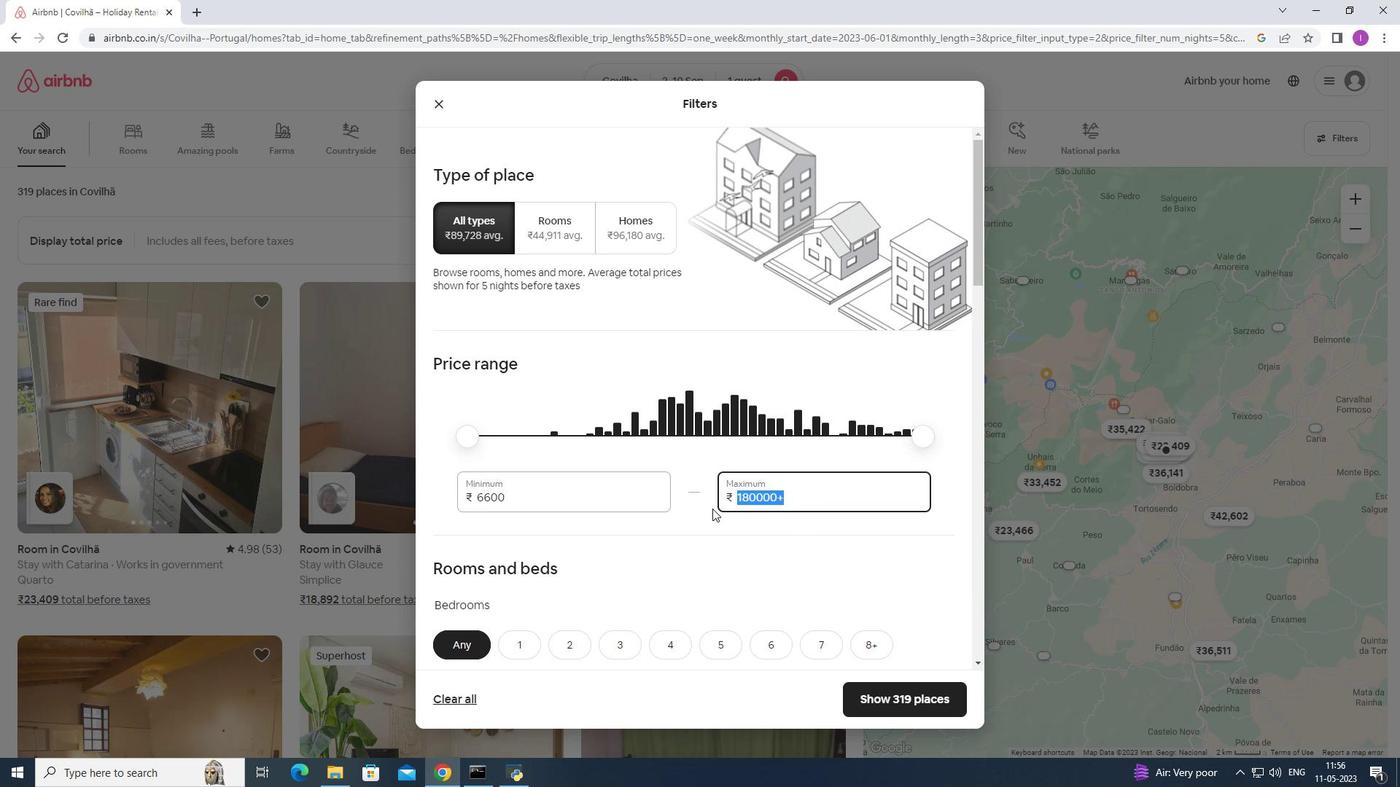 
Action: Mouse moved to (713, 508)
Screenshot: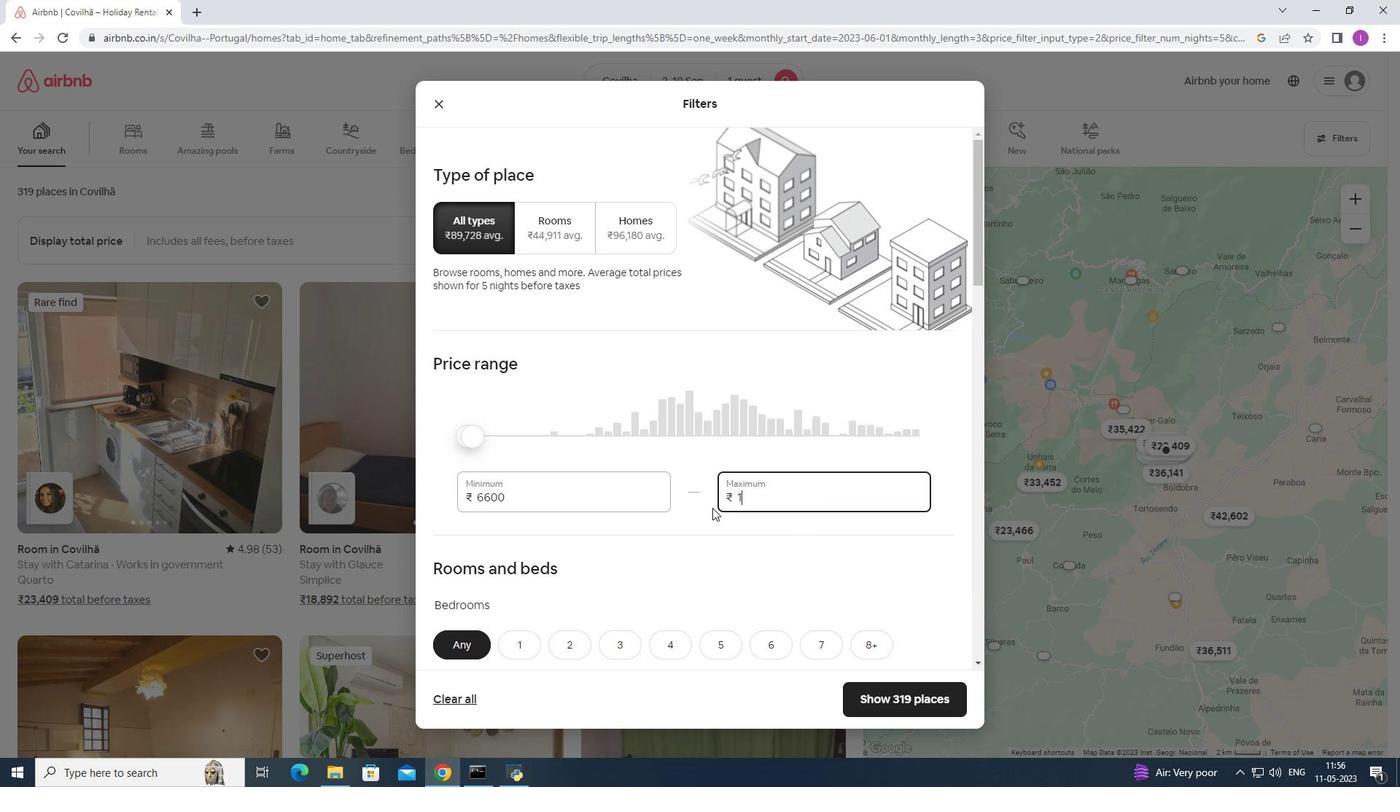 
Action: Key pressed 6000
Screenshot: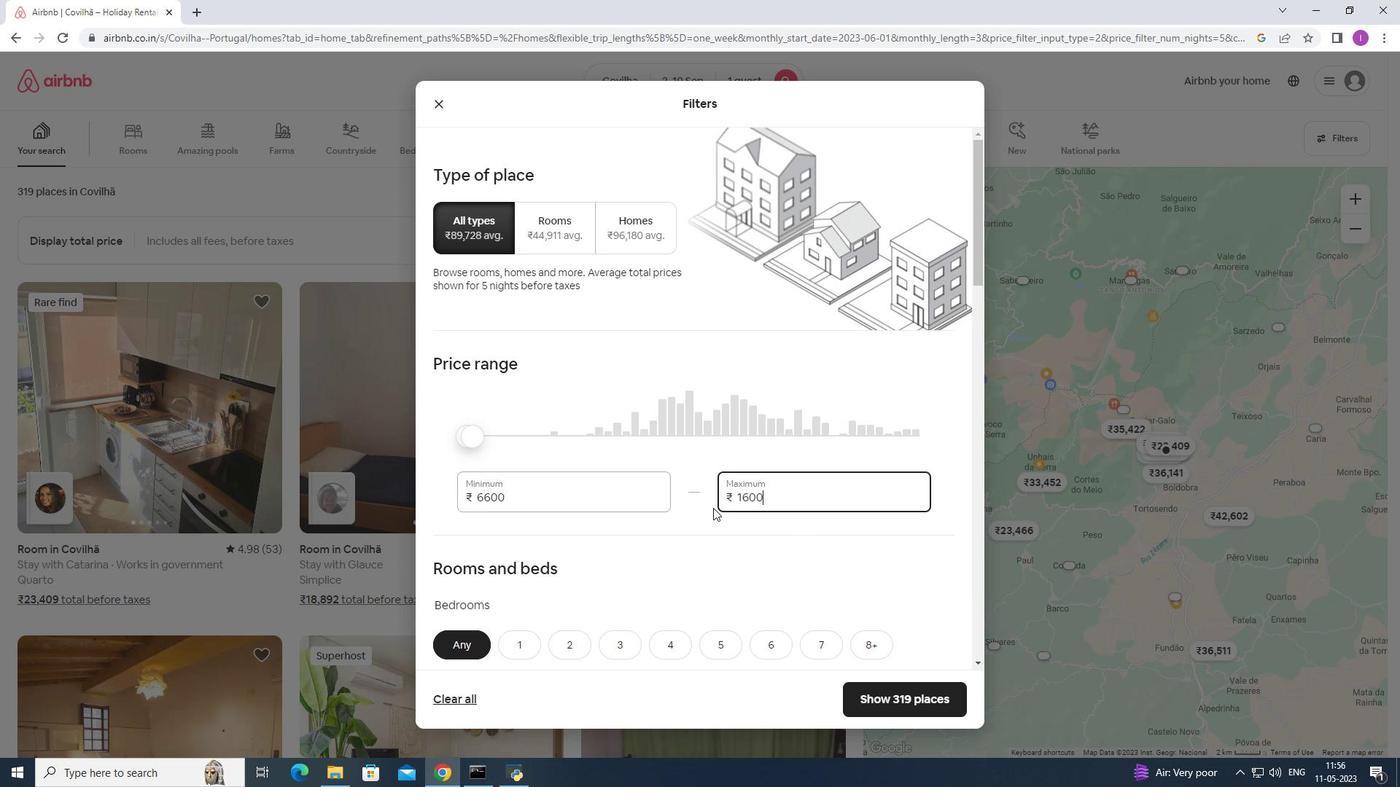 
Action: Mouse moved to (514, 495)
Screenshot: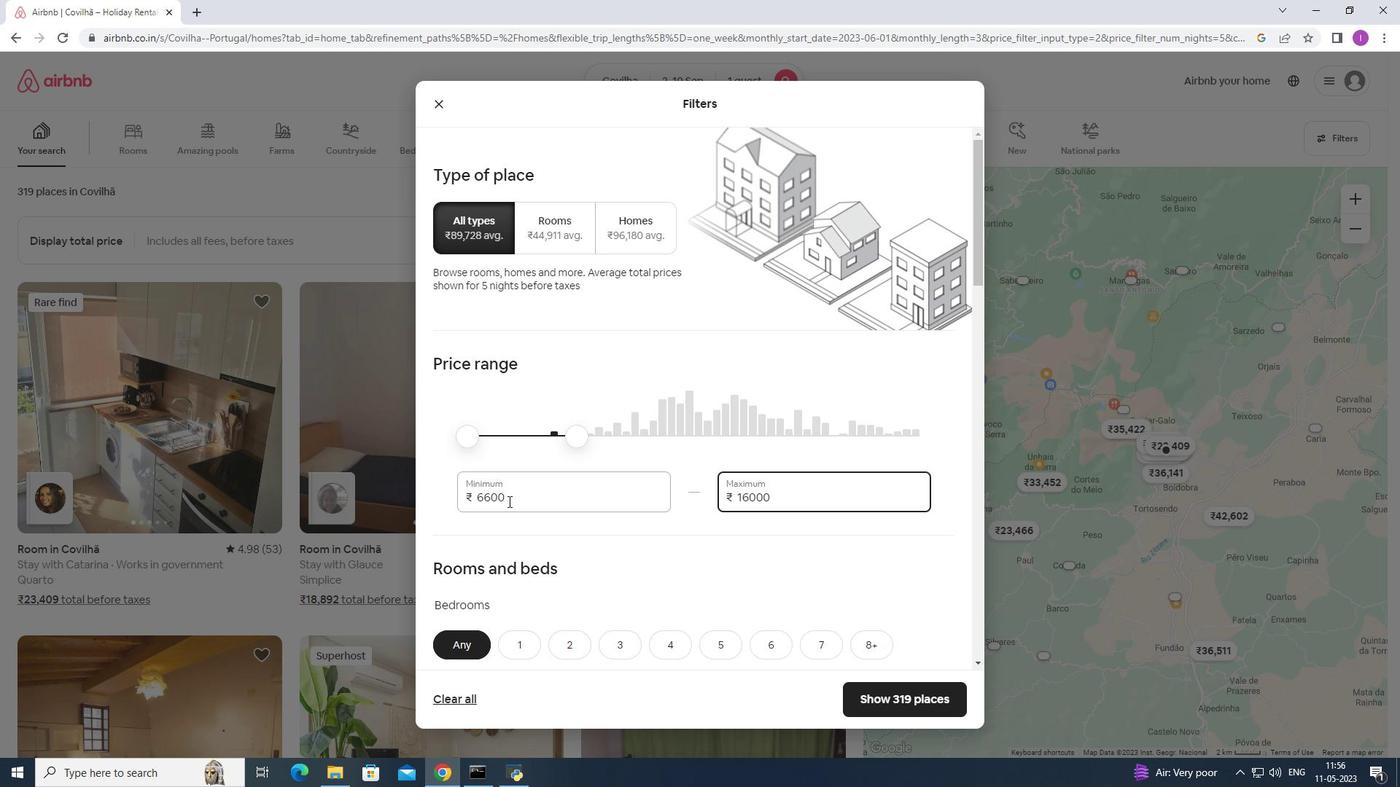 
Action: Mouse pressed left at (514, 495)
Screenshot: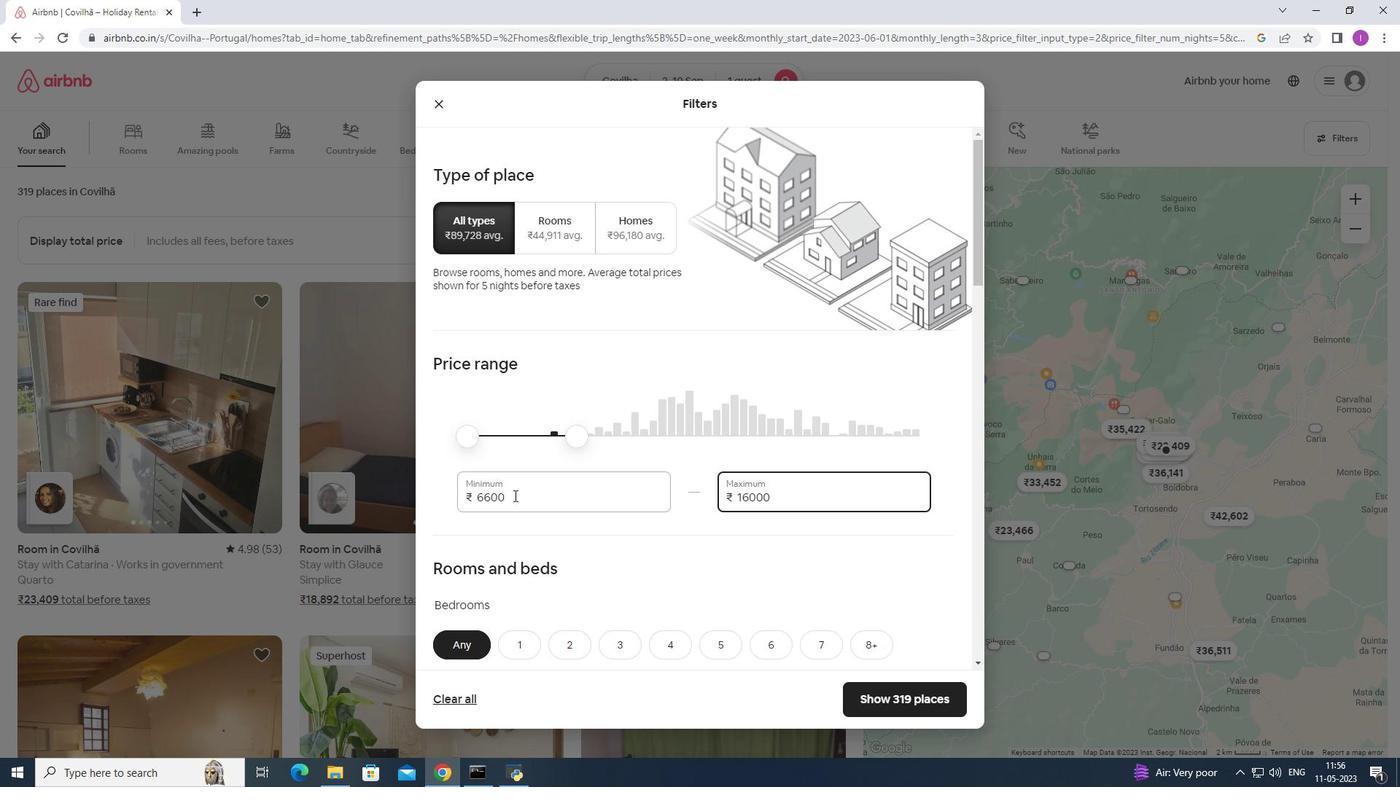 
Action: Mouse moved to (528, 495)
Screenshot: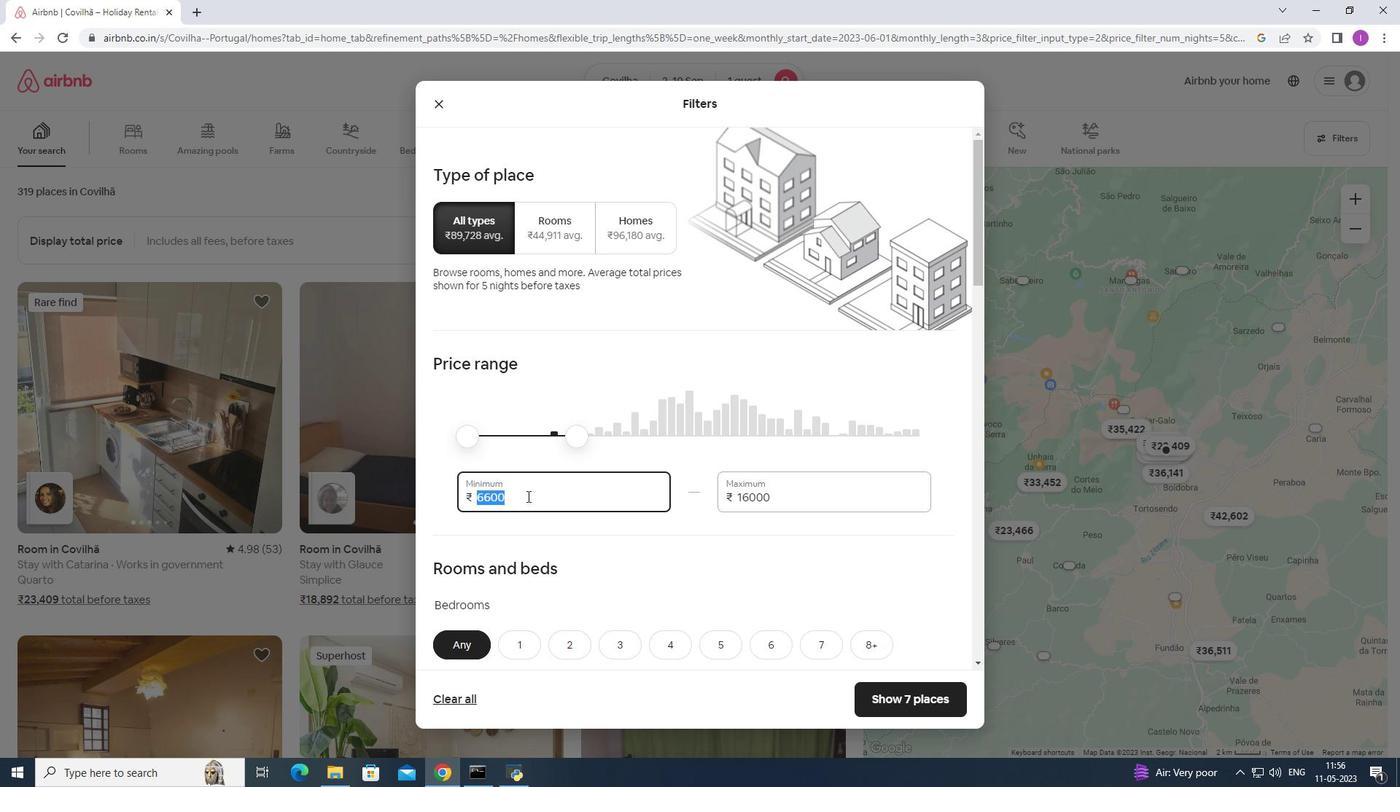 
Action: Key pressed 5
Screenshot: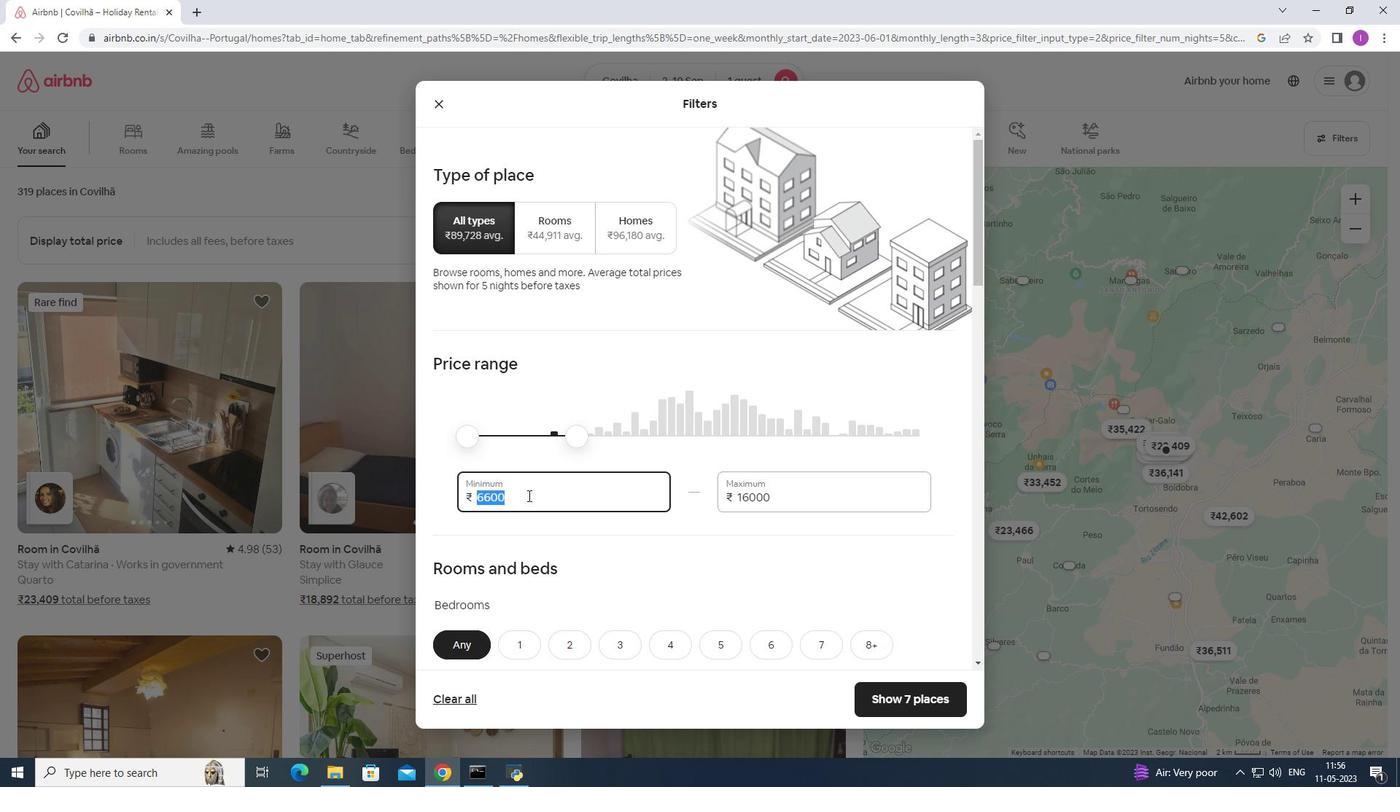 
Action: Mouse moved to (528, 495)
Screenshot: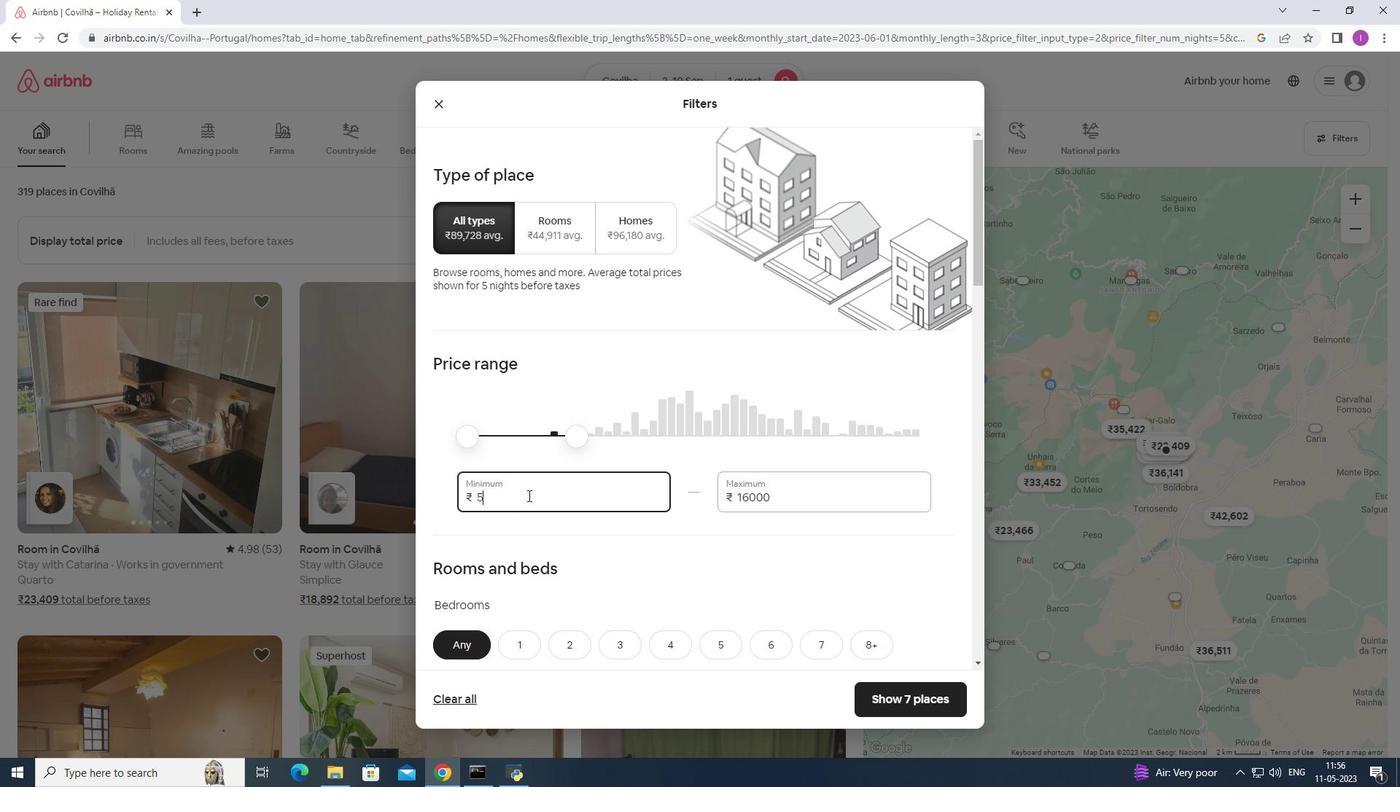 
Action: Key pressed 9
Screenshot: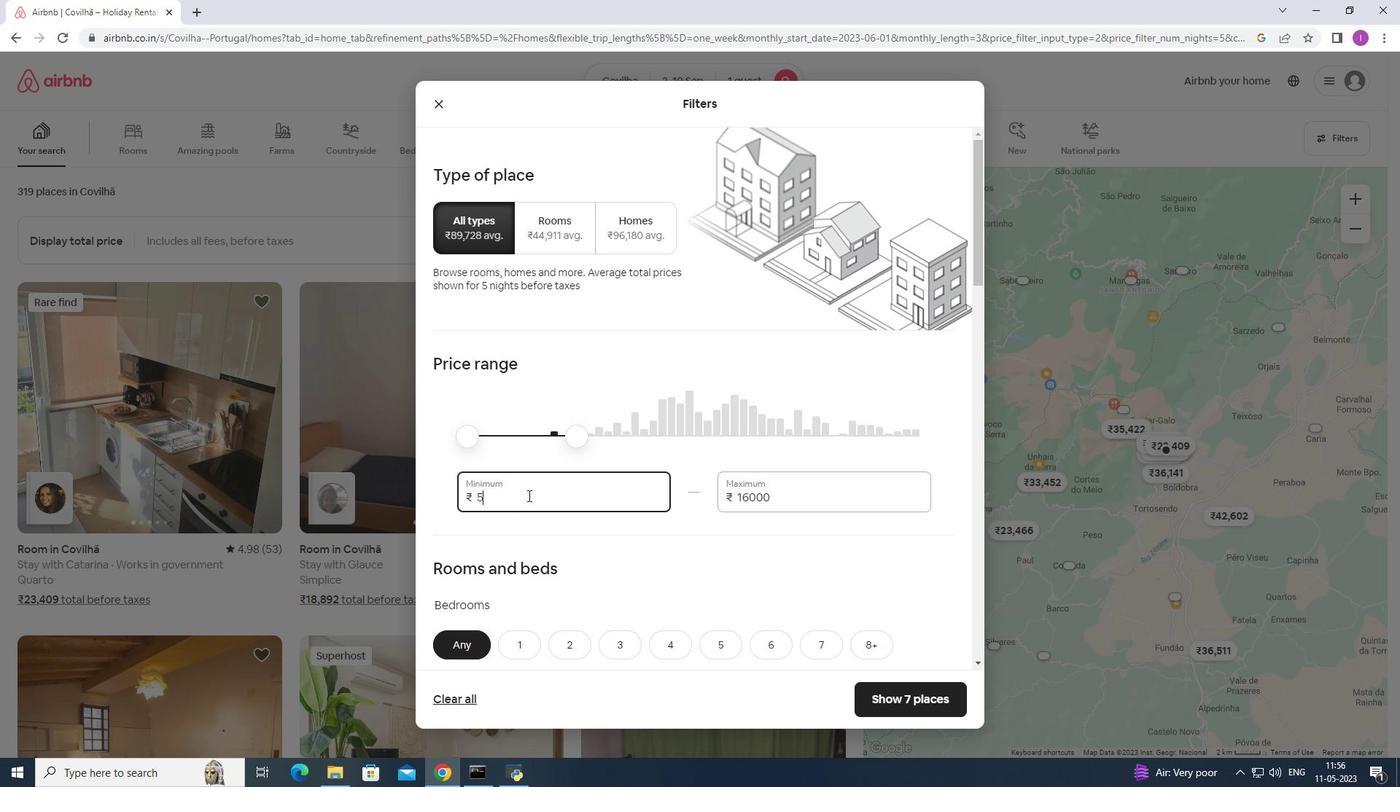 
Action: Mouse moved to (528, 498)
Screenshot: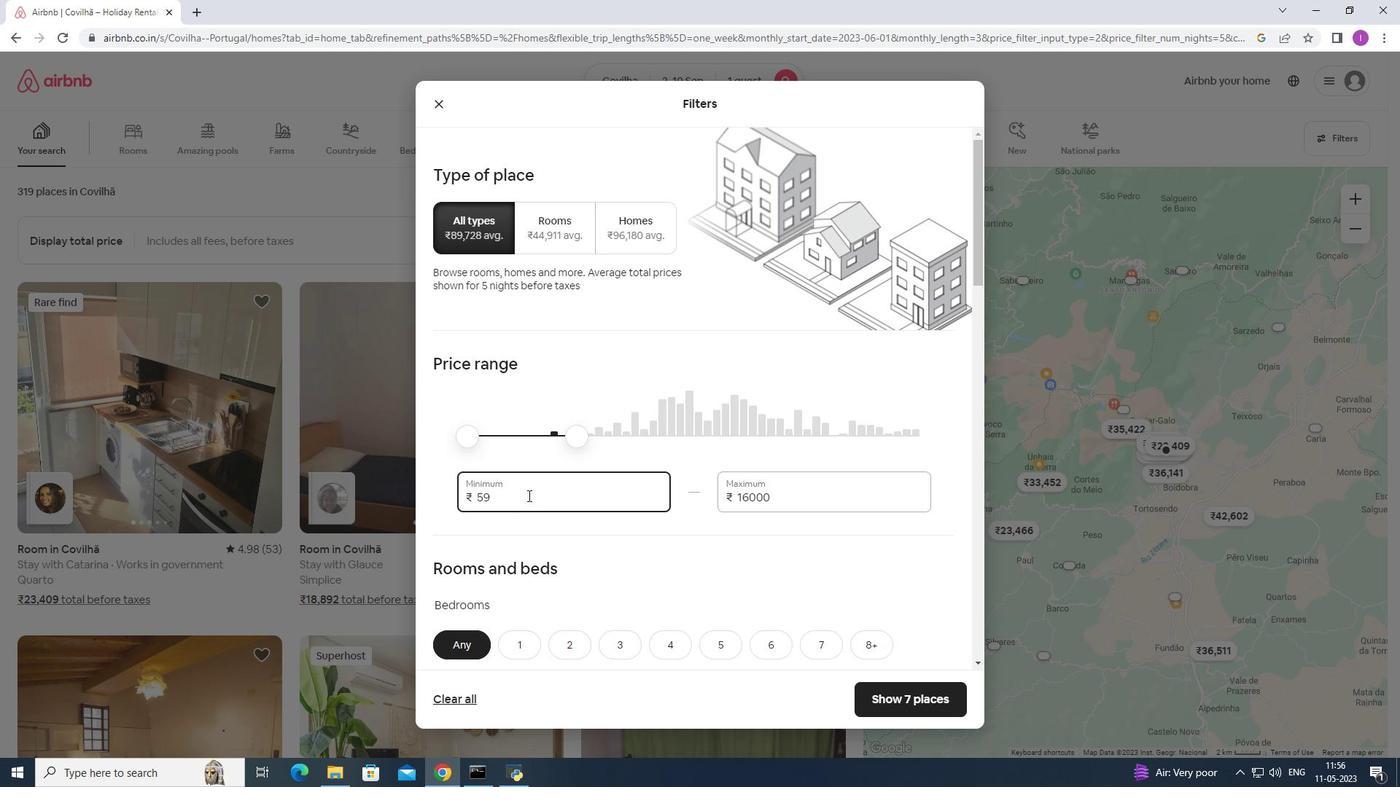 
Action: Key pressed <Key.backspace>
Screenshot: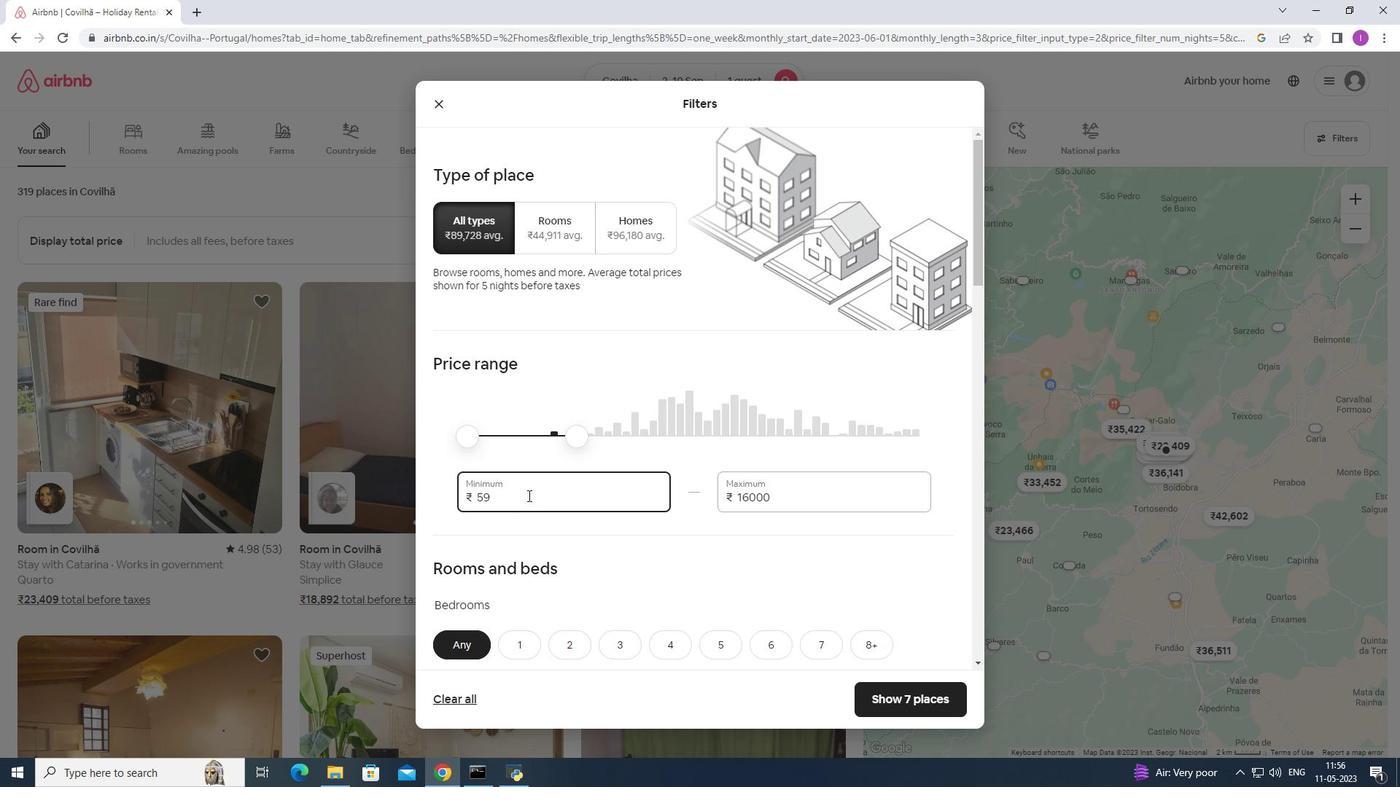 
Action: Mouse moved to (525, 509)
Screenshot: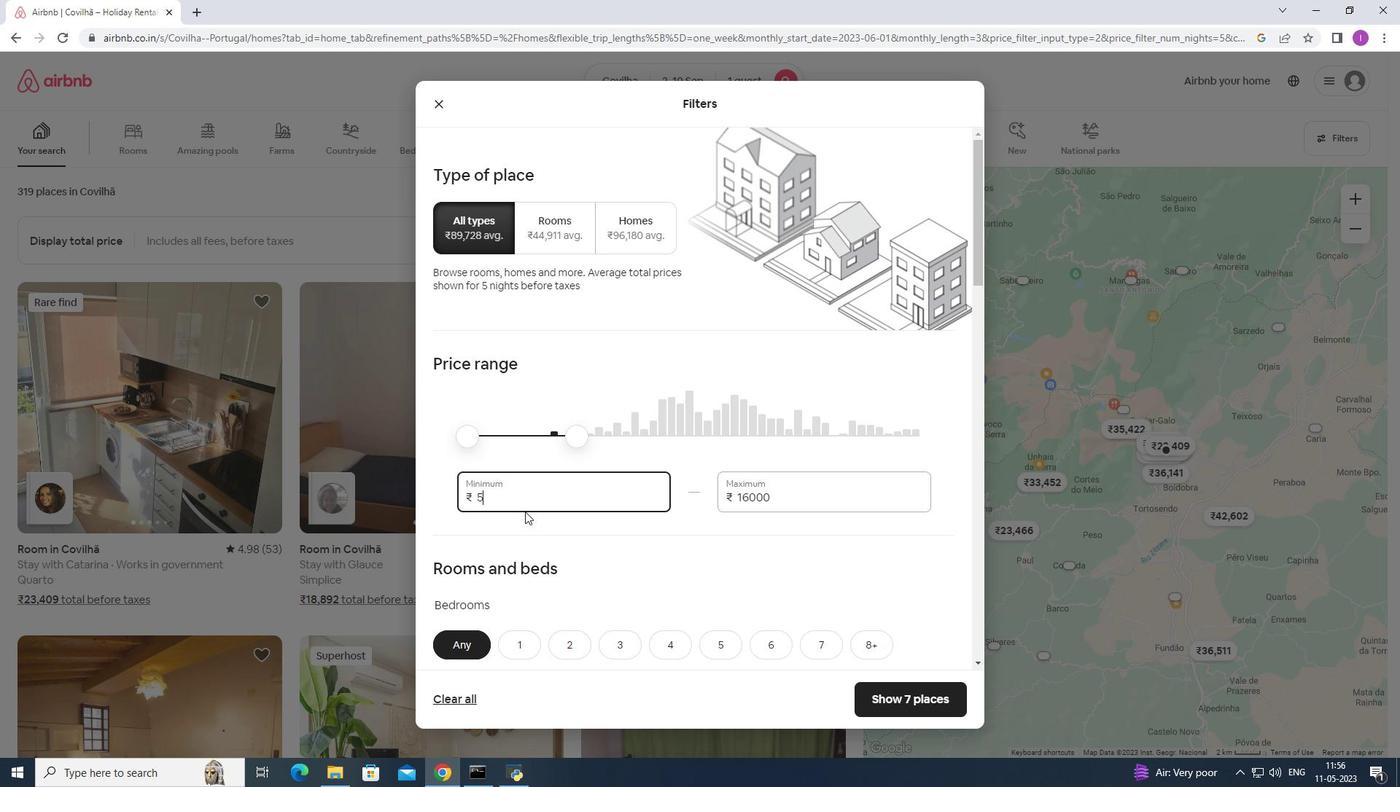 
Action: Key pressed 0
Screenshot: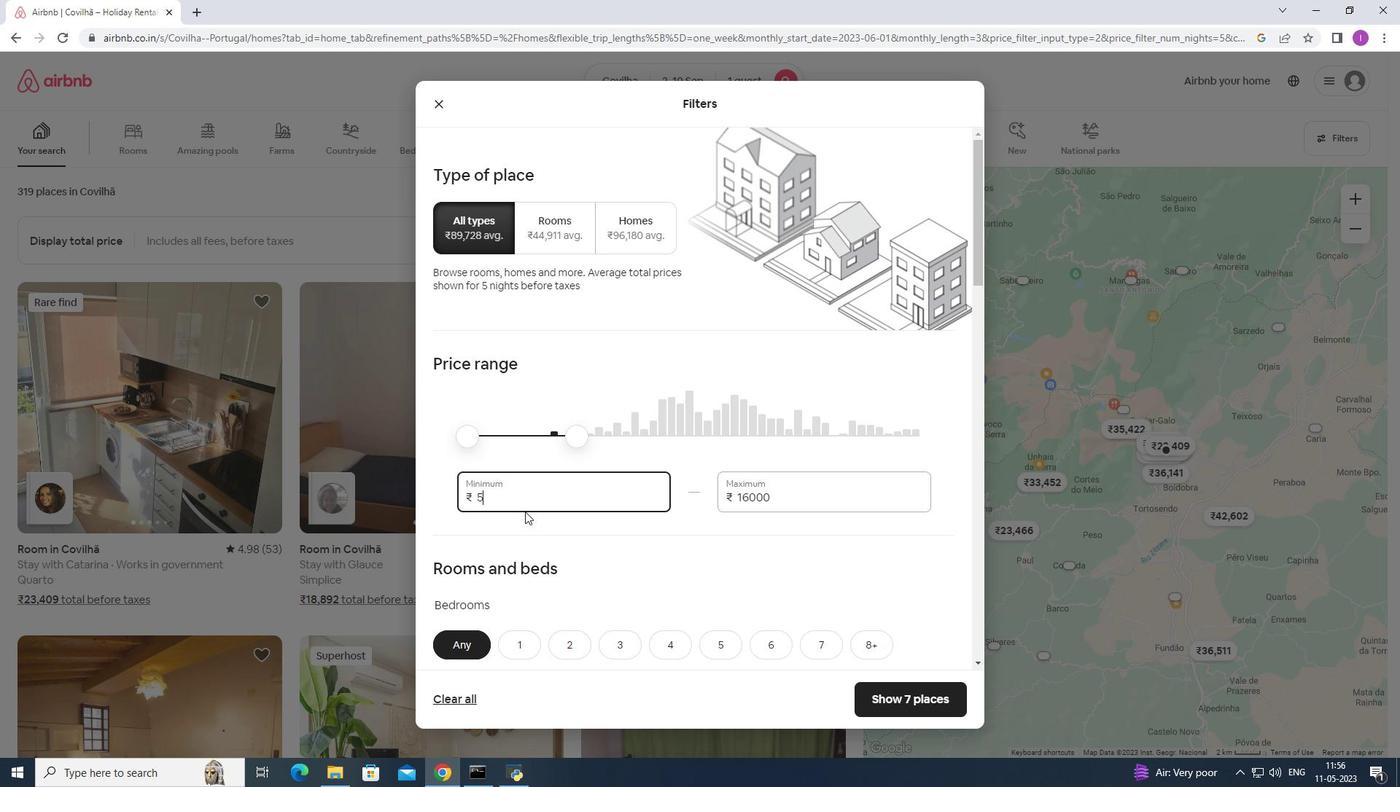 
Action: Mouse moved to (525, 508)
Screenshot: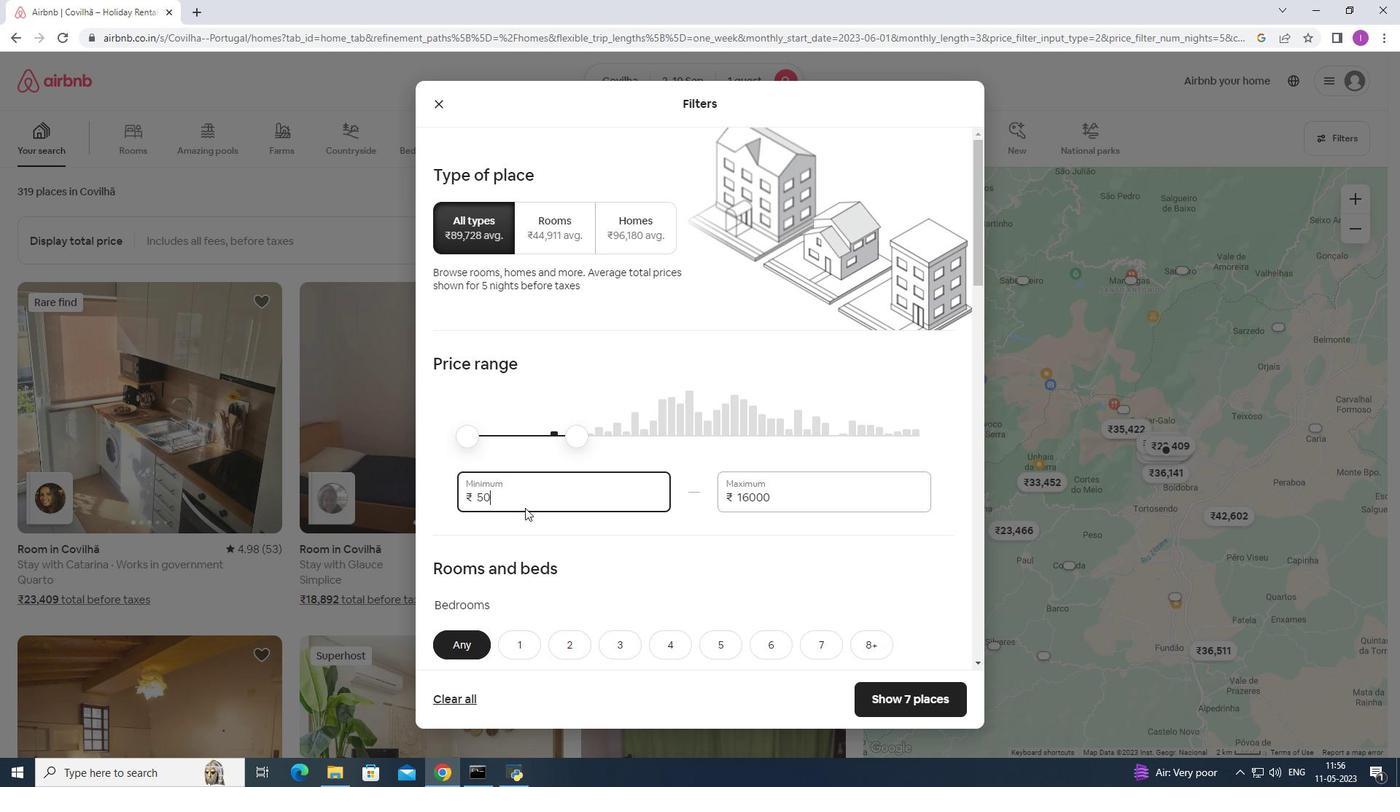 
Action: Key pressed 0
Screenshot: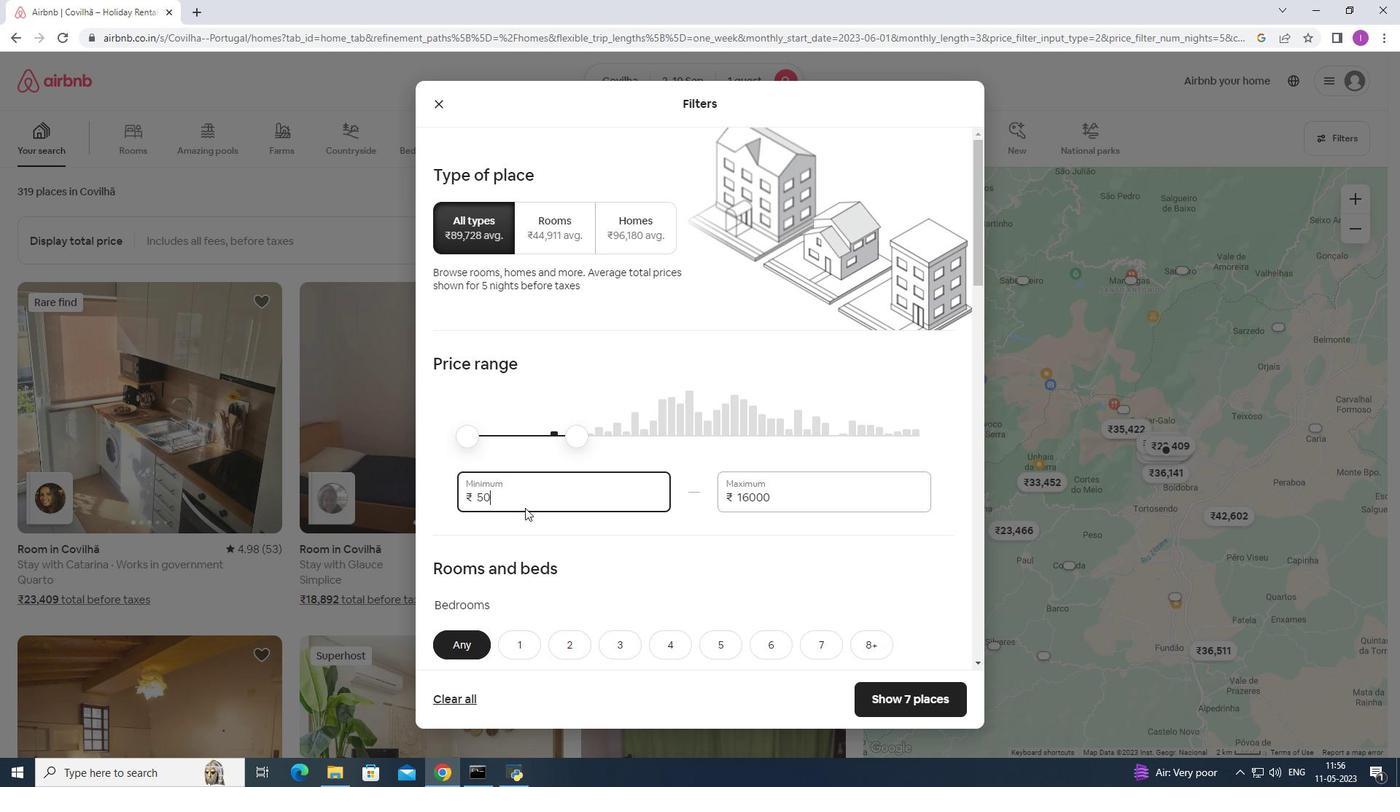 
Action: Mouse moved to (525, 507)
Screenshot: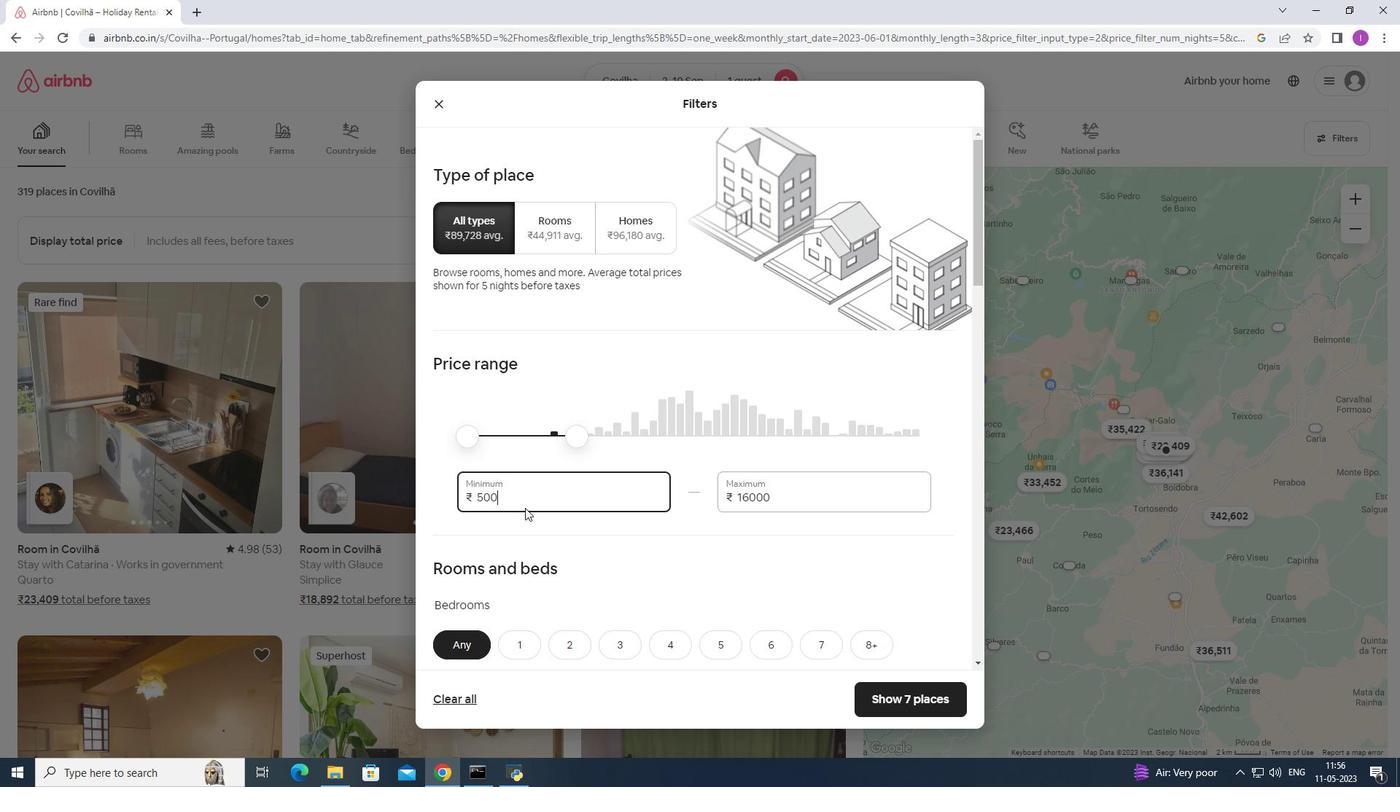
Action: Key pressed 0
Screenshot: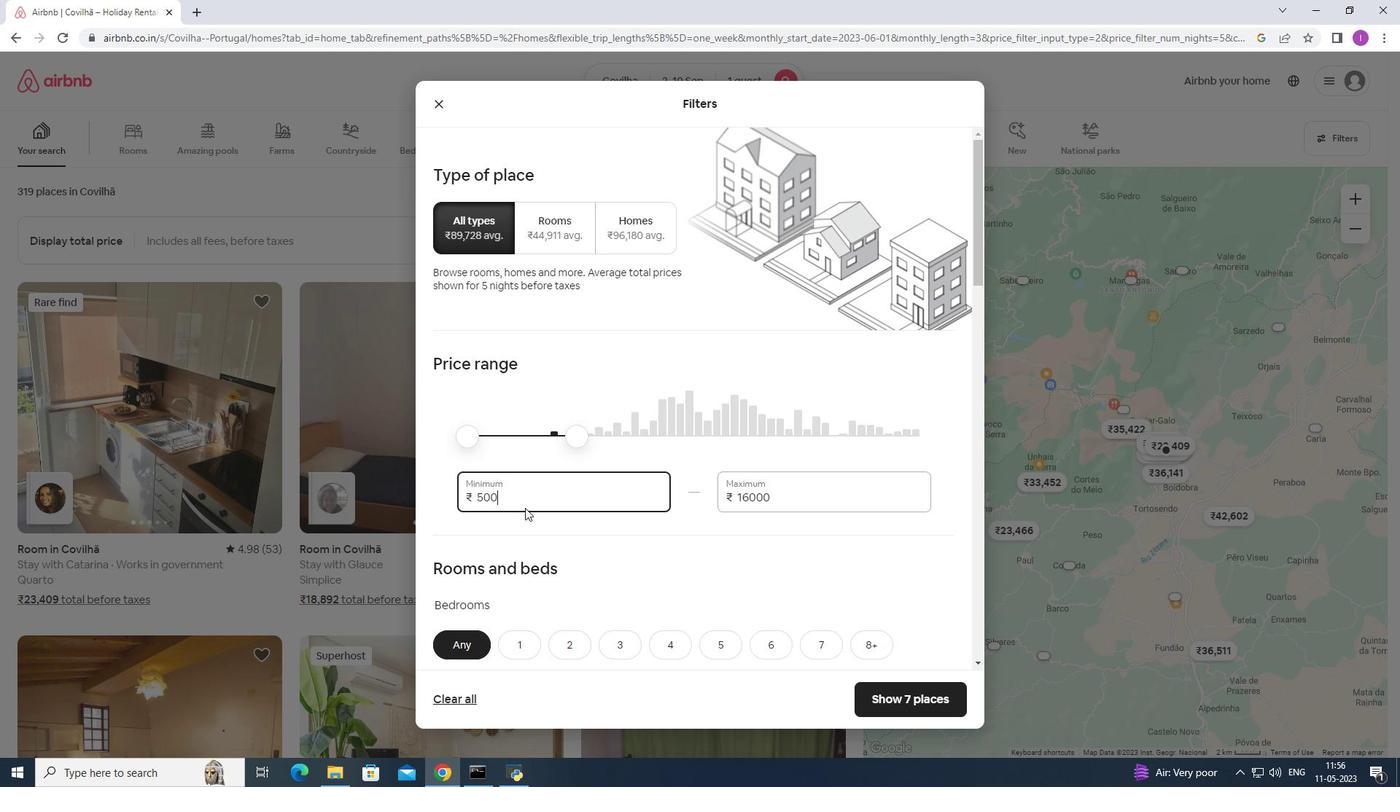 
Action: Mouse moved to (522, 545)
Screenshot: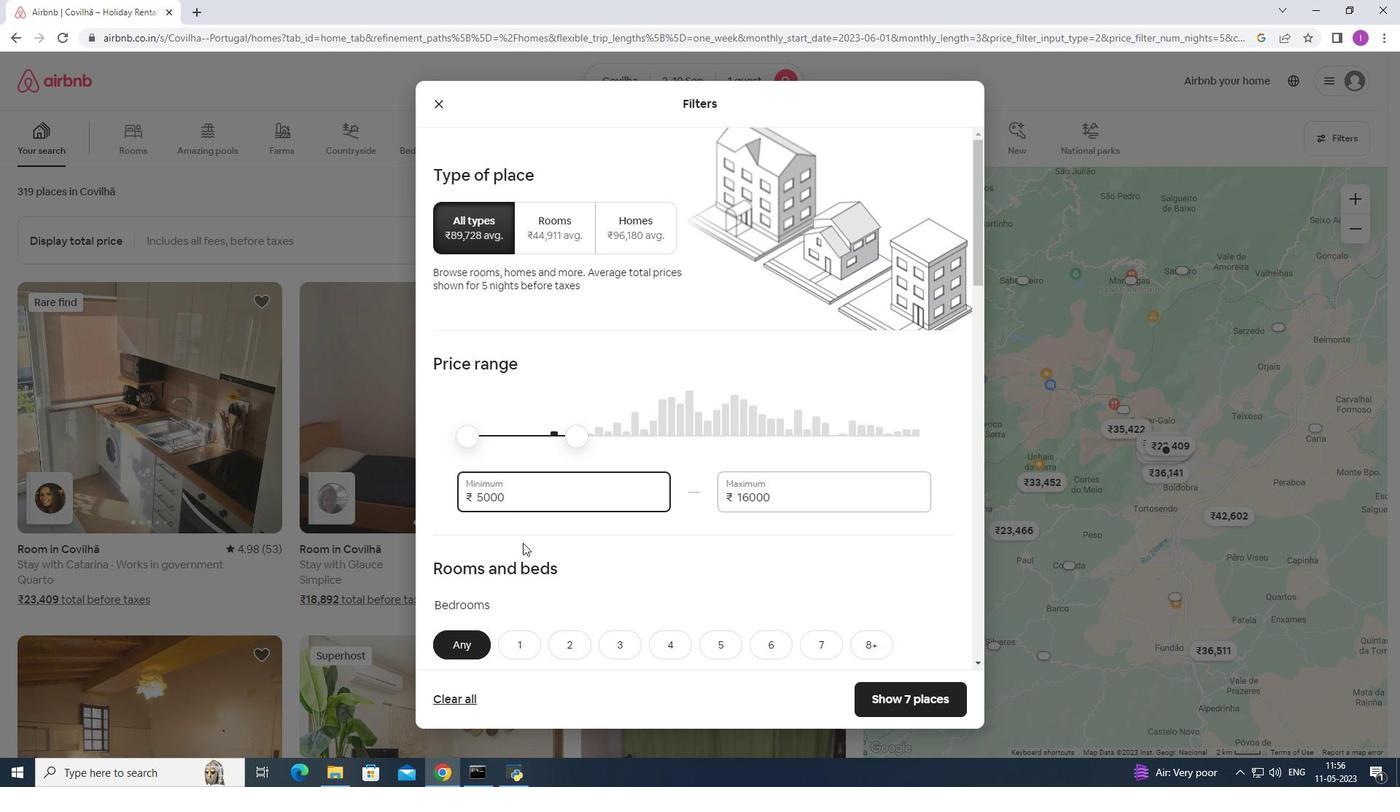 
Action: Mouse scrolled (522, 544) with delta (0, 0)
Screenshot: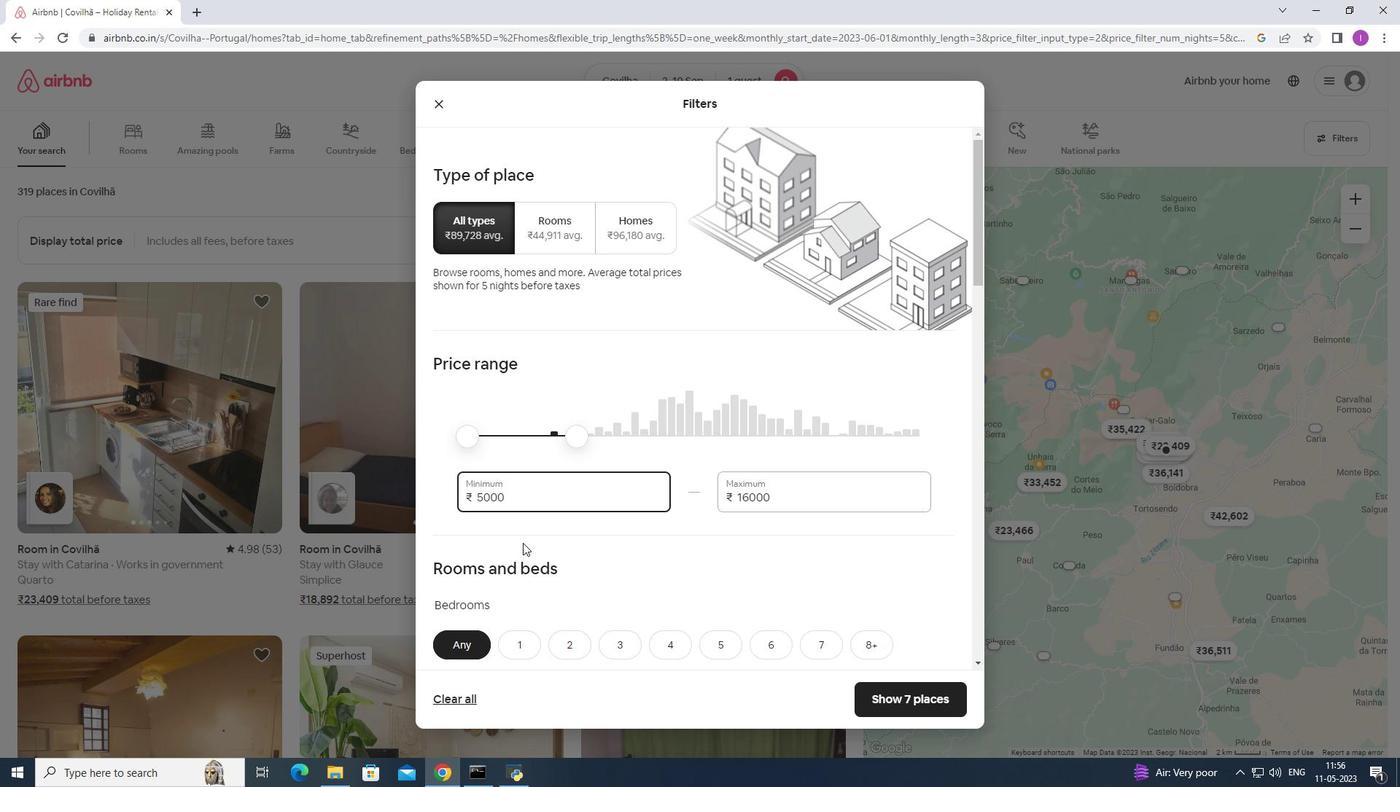 
Action: Mouse moved to (530, 534)
Screenshot: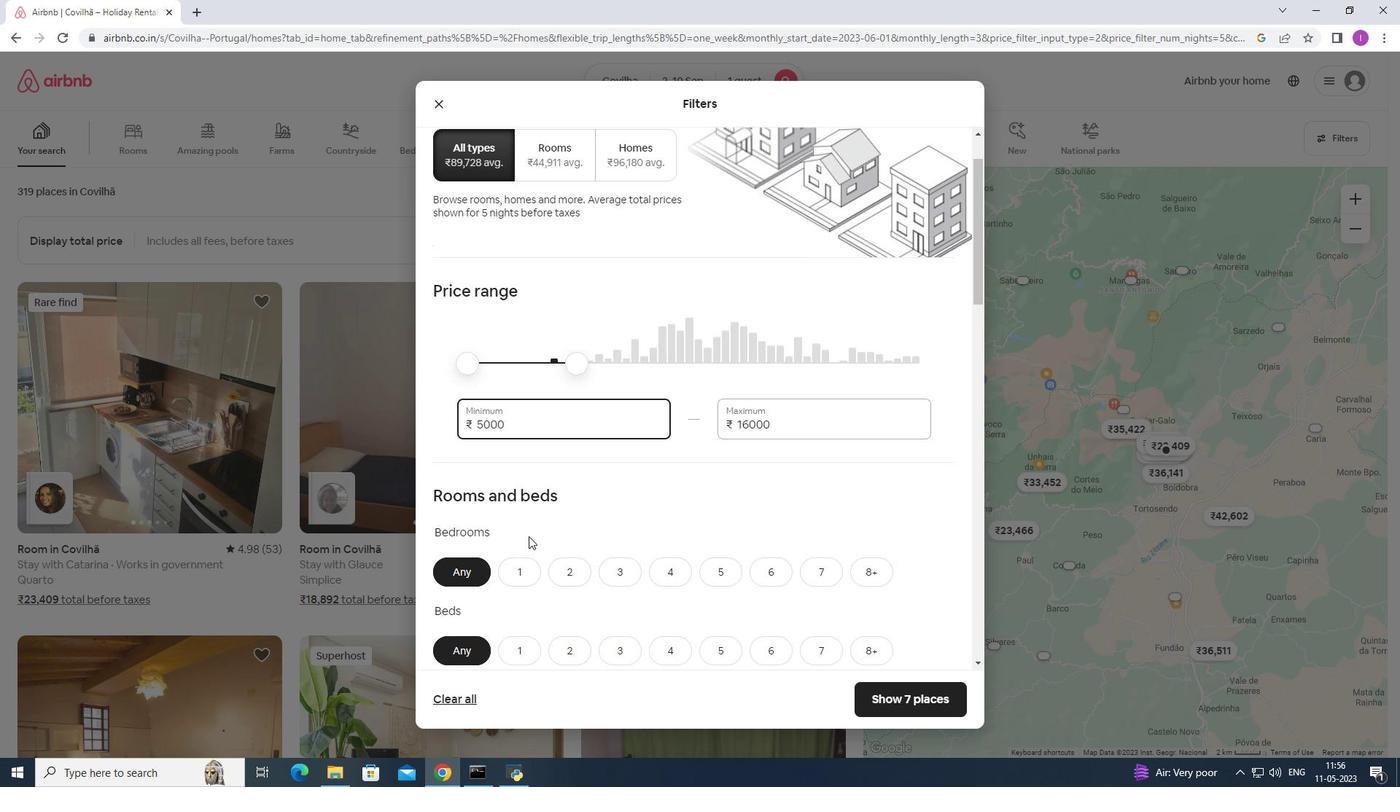 
Action: Mouse scrolled (530, 533) with delta (0, 0)
Screenshot: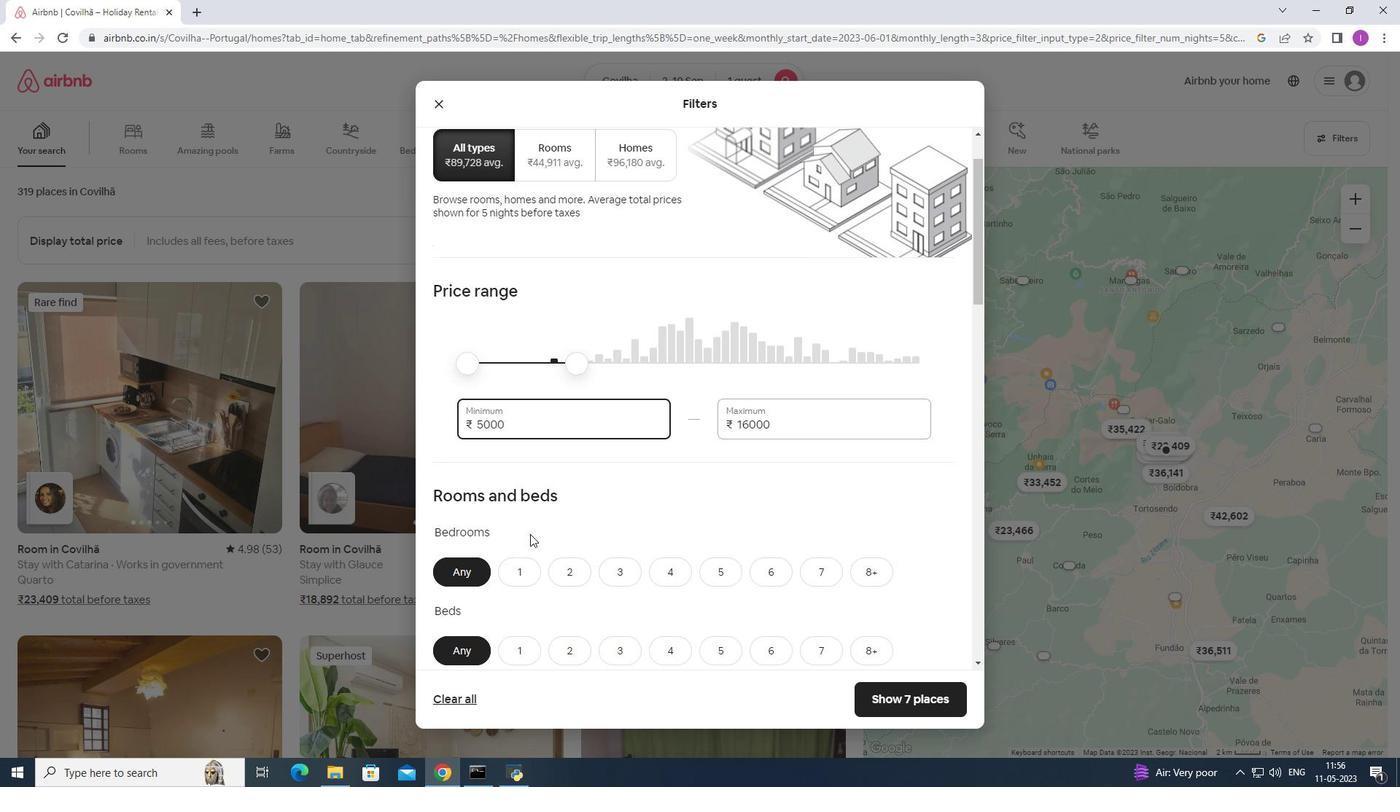 
Action: Mouse moved to (530, 534)
Screenshot: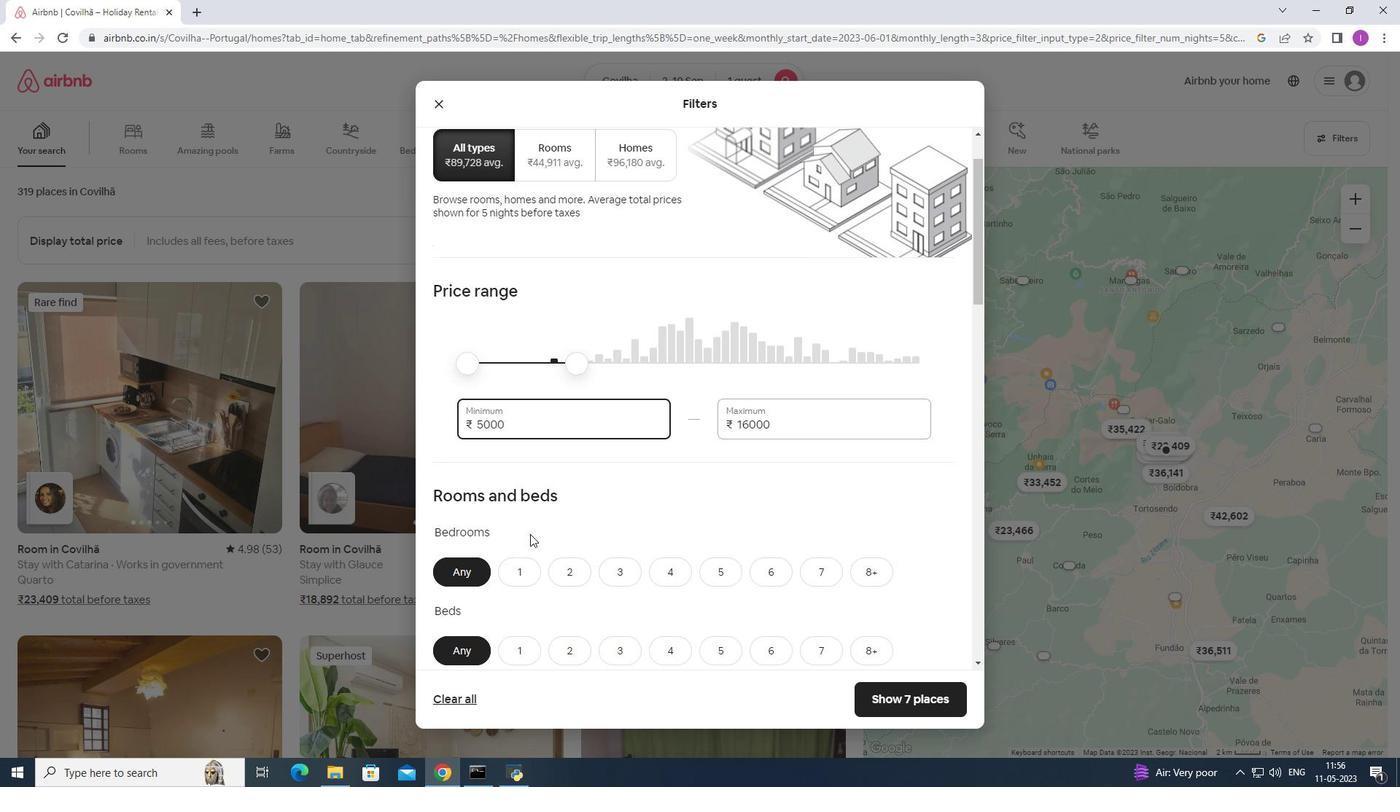 
Action: Mouse scrolled (530, 533) with delta (0, 0)
Screenshot: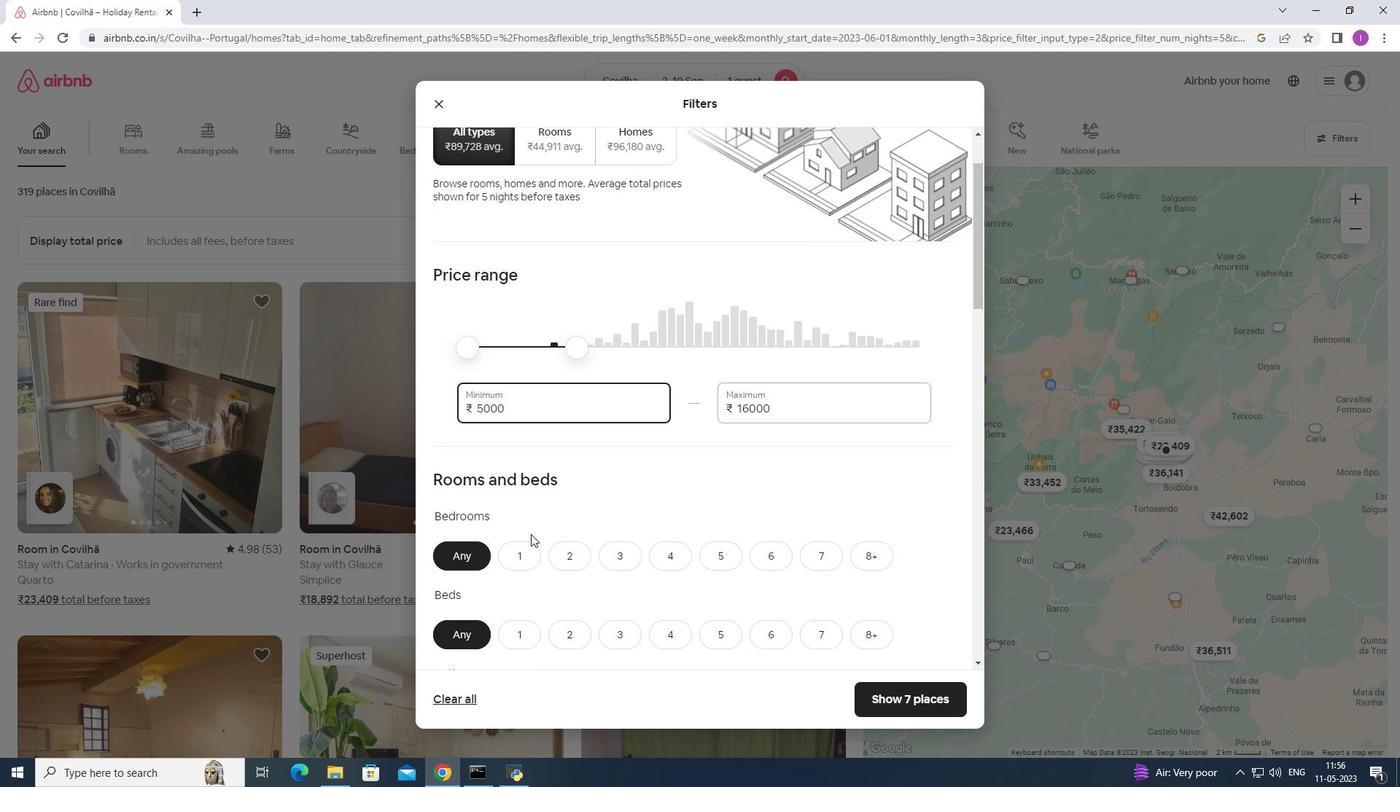 
Action: Mouse moved to (567, 495)
Screenshot: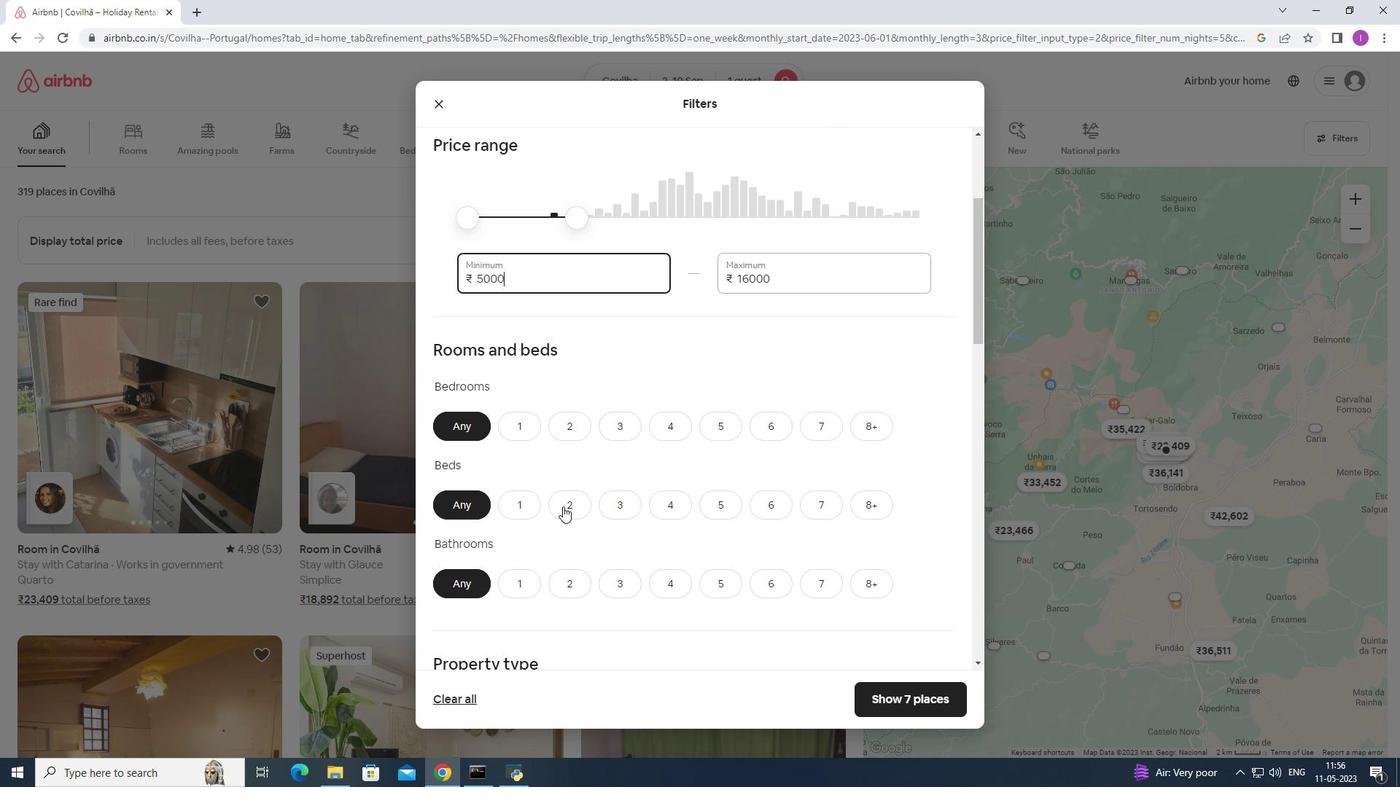 
Action: Mouse scrolled (567, 495) with delta (0, 0)
Screenshot: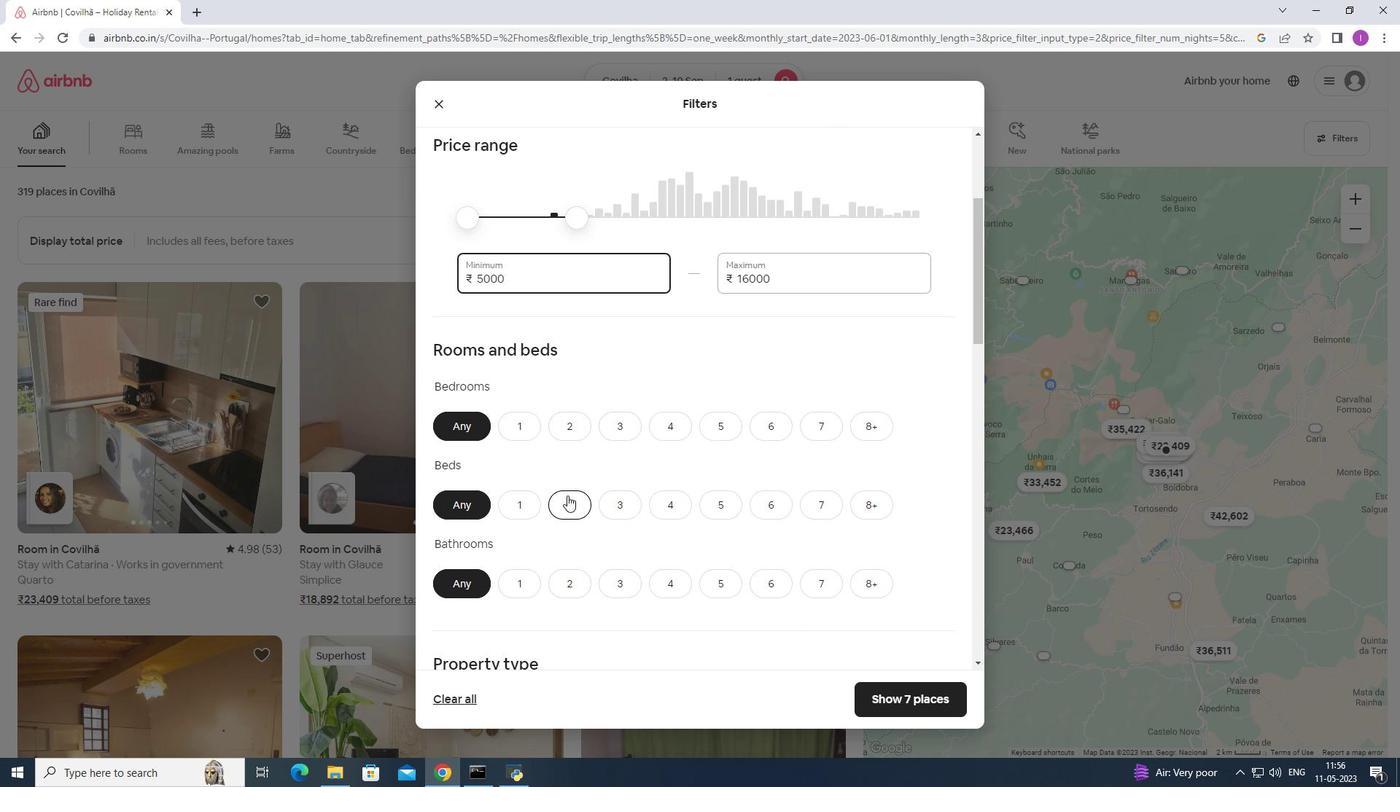 
Action: Mouse scrolled (567, 495) with delta (0, 0)
Screenshot: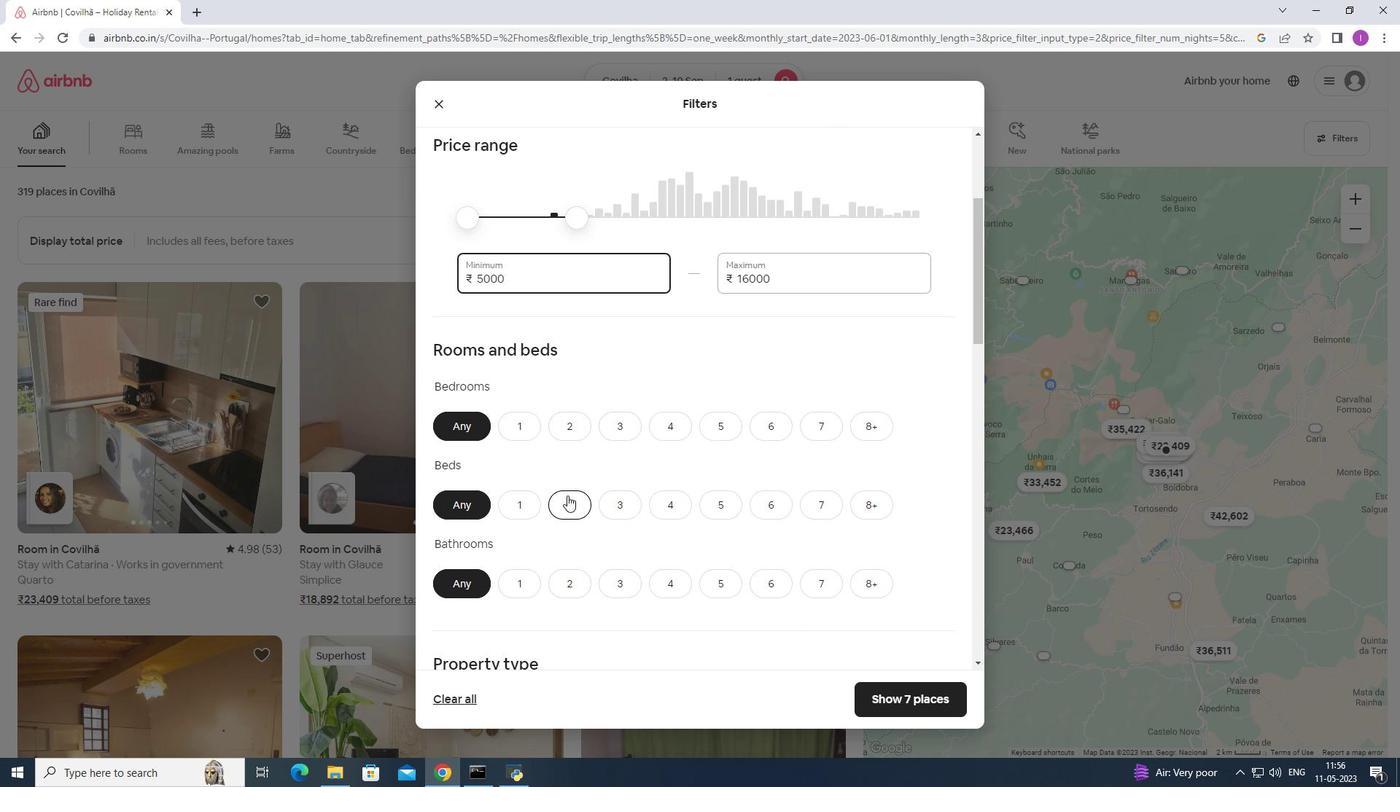 
Action: Mouse moved to (576, 460)
Screenshot: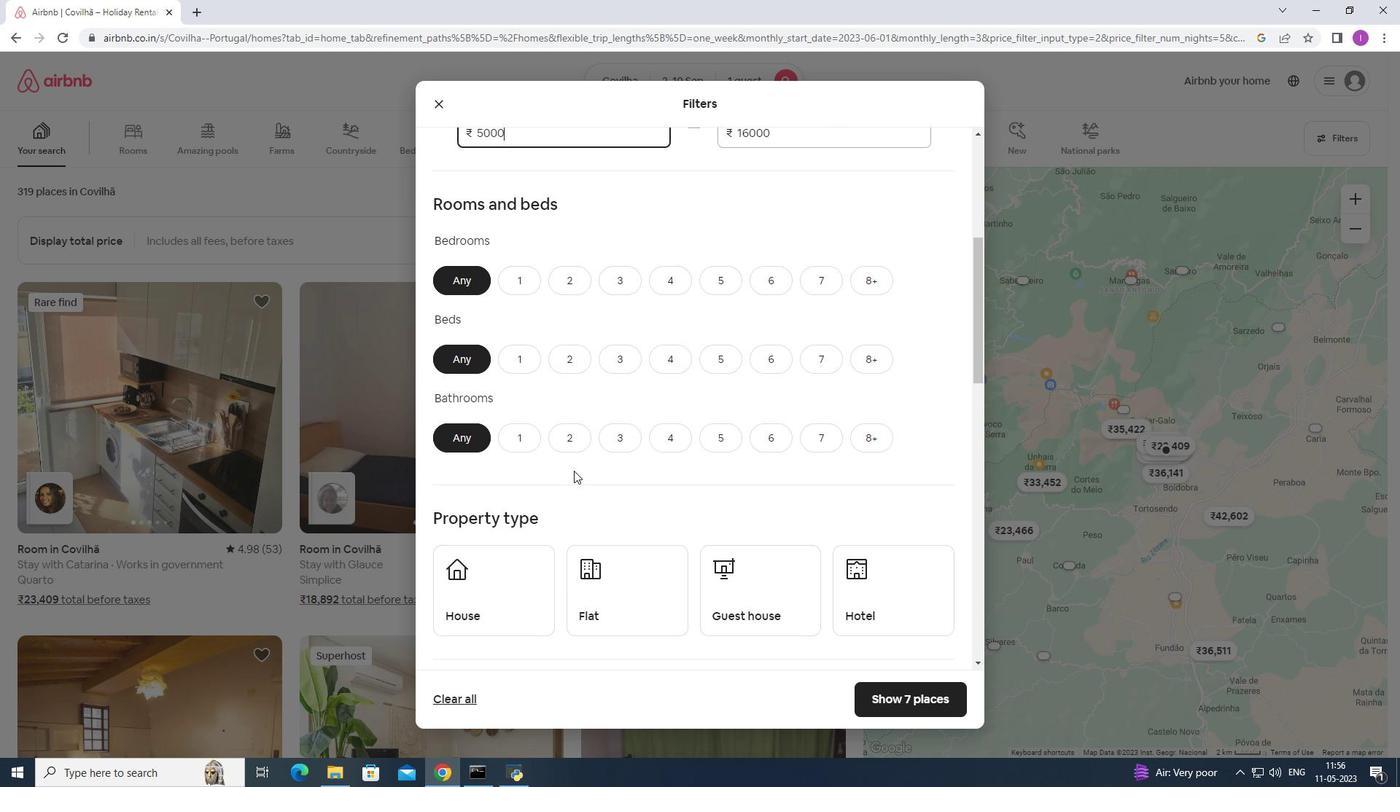 
Action: Mouse scrolled (576, 460) with delta (0, 0)
Screenshot: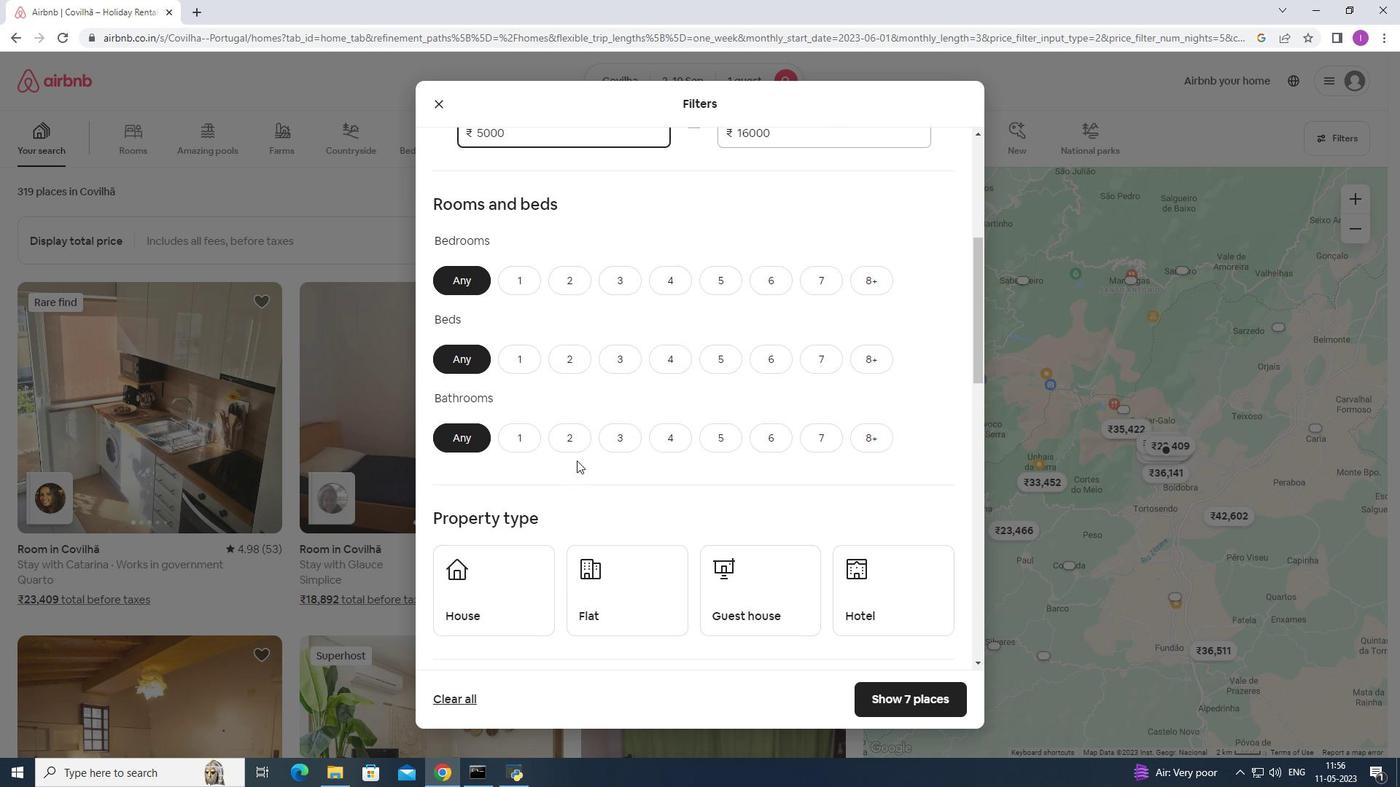 
Action: Mouse moved to (515, 202)
Screenshot: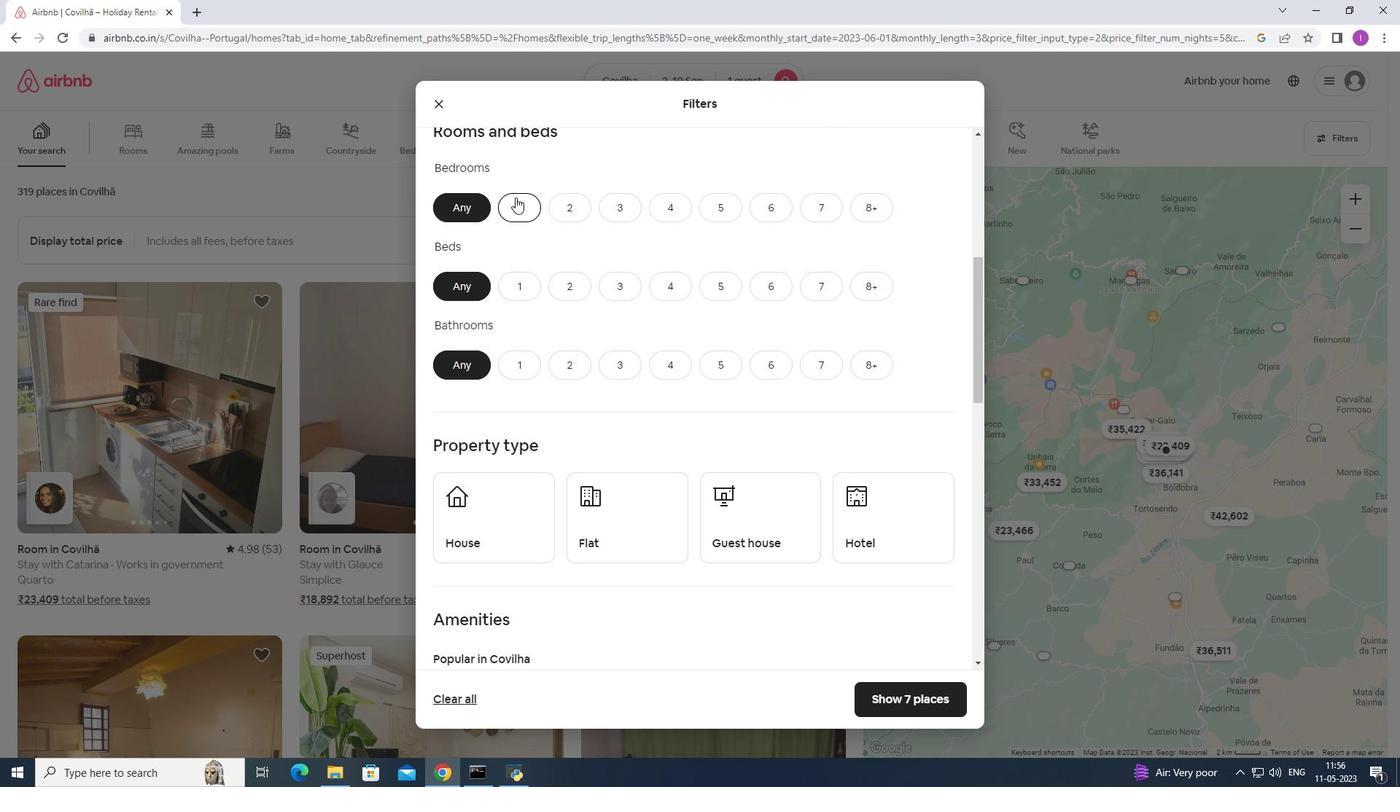 
Action: Mouse pressed left at (515, 202)
Screenshot: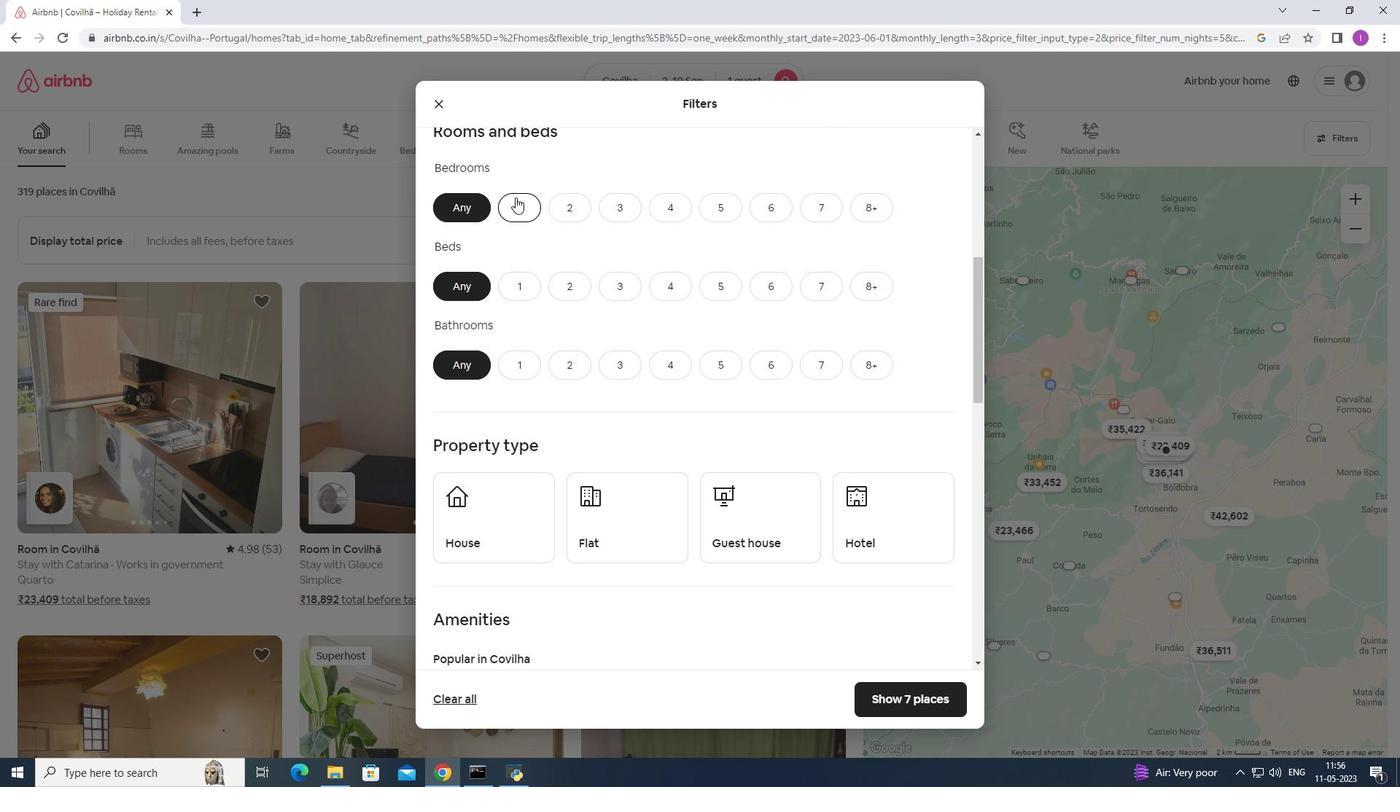 
Action: Mouse moved to (515, 286)
Screenshot: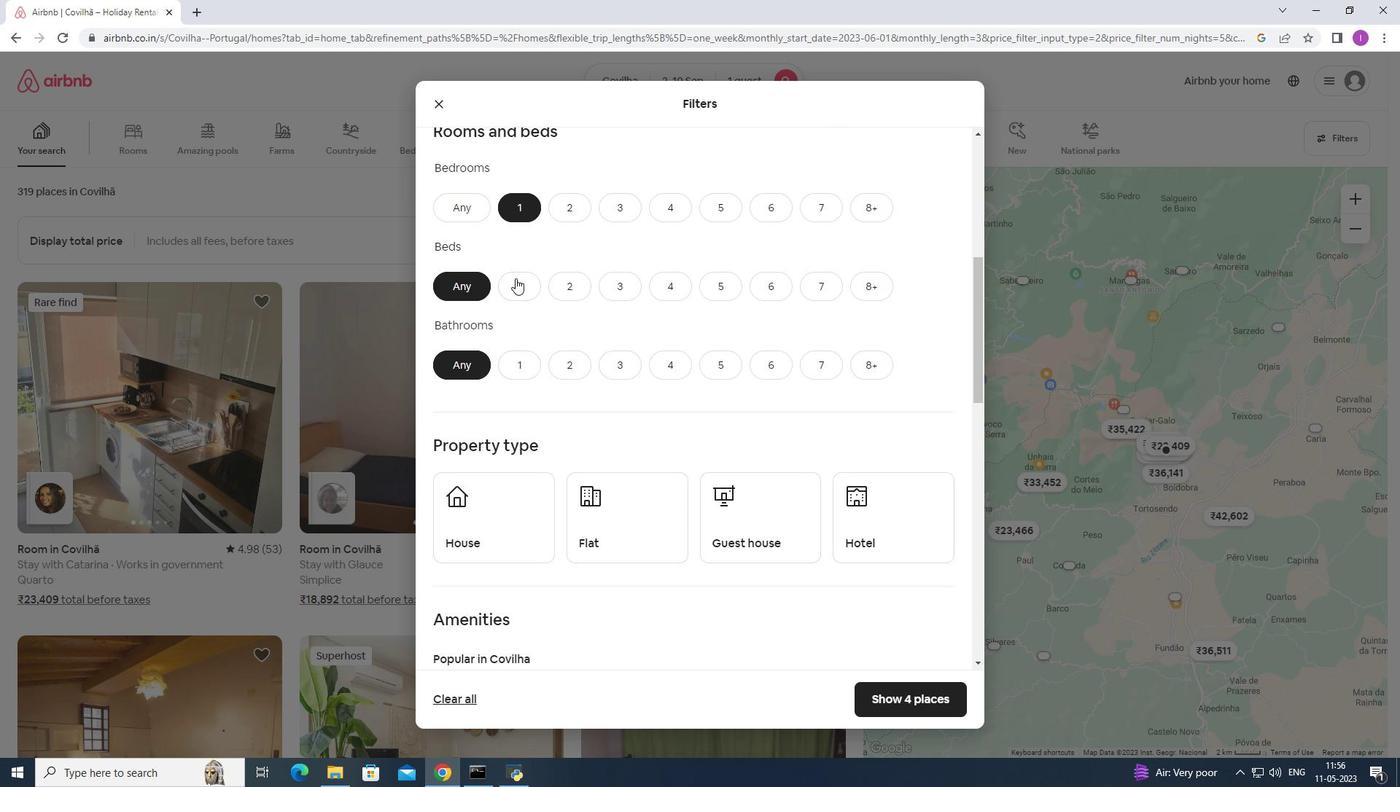 
Action: Mouse pressed left at (515, 286)
Screenshot: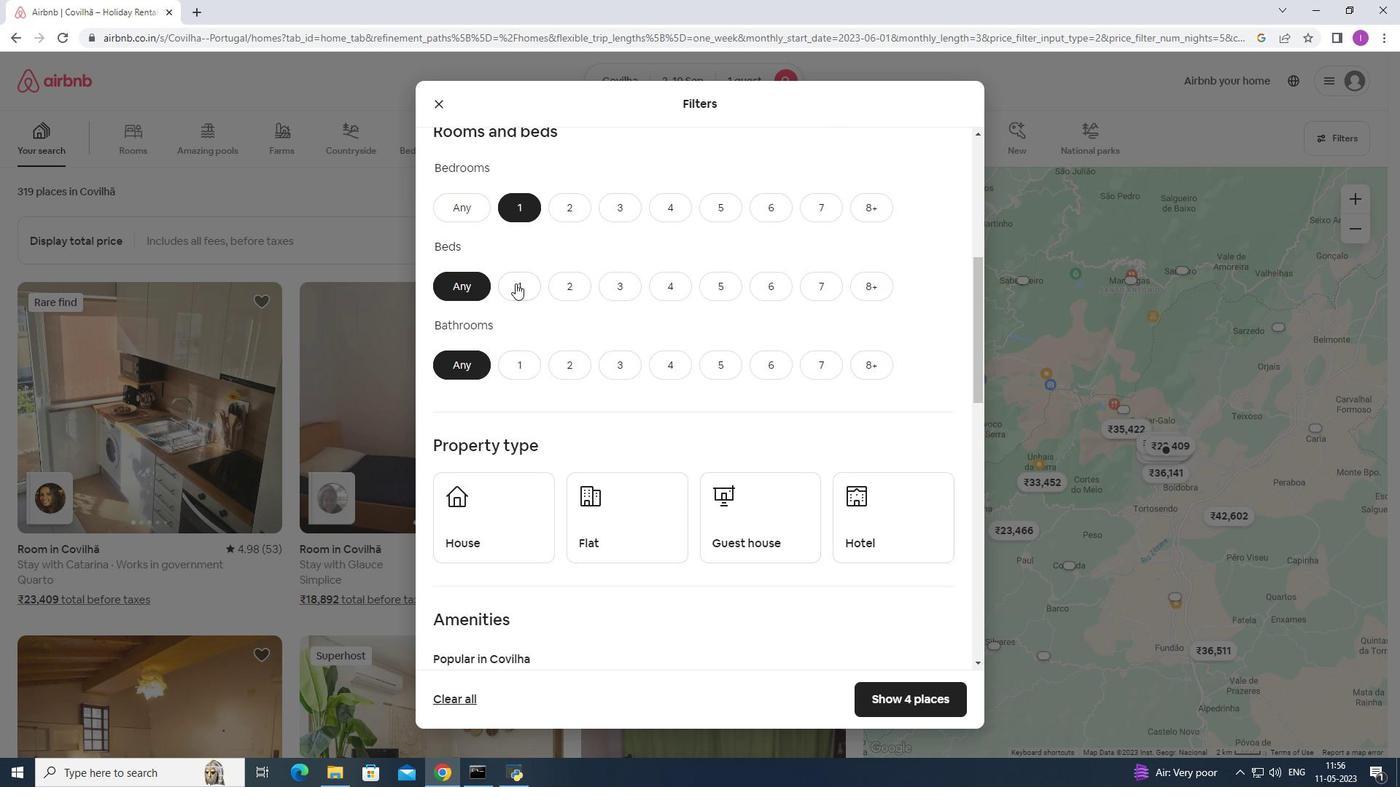 
Action: Mouse moved to (520, 359)
Screenshot: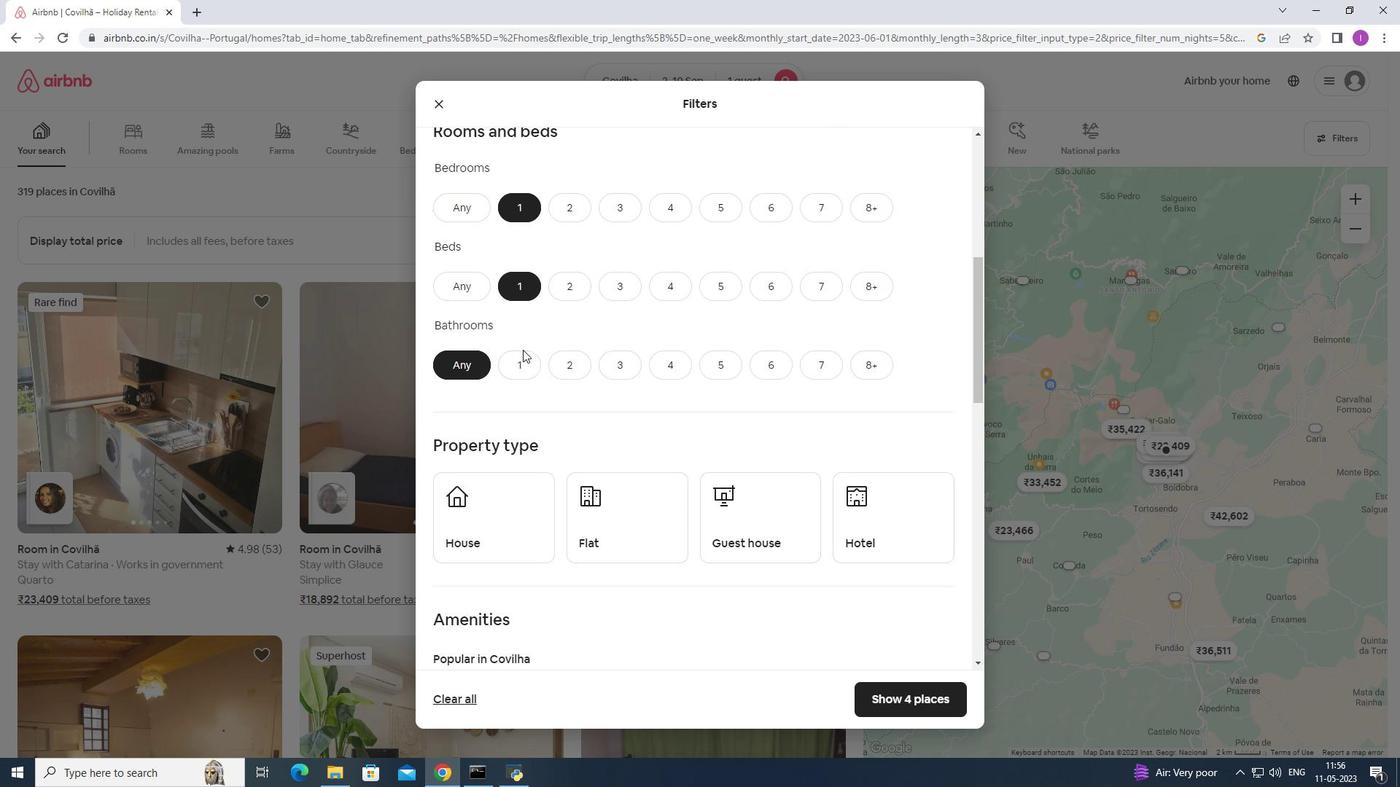 
Action: Mouse pressed left at (520, 359)
Screenshot: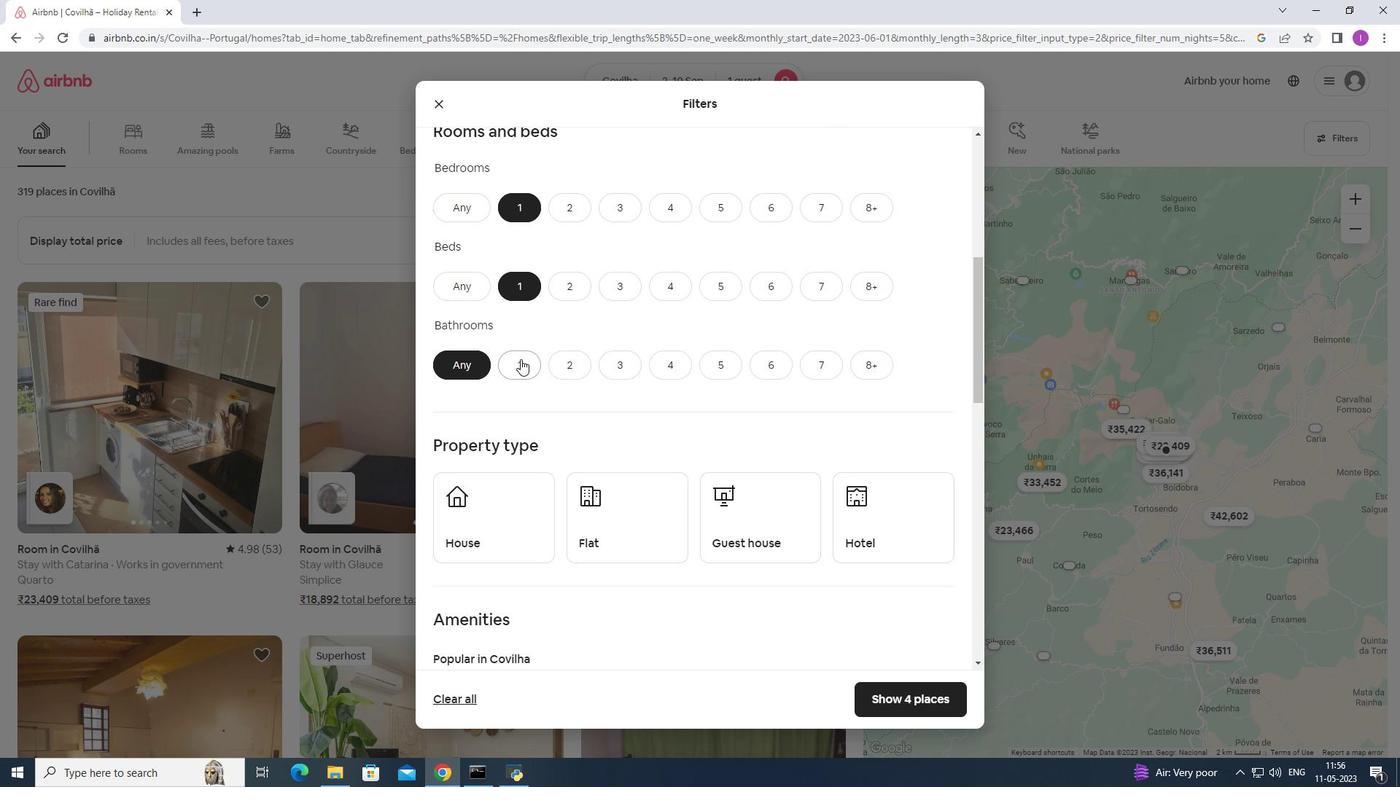 
Action: Mouse moved to (551, 445)
Screenshot: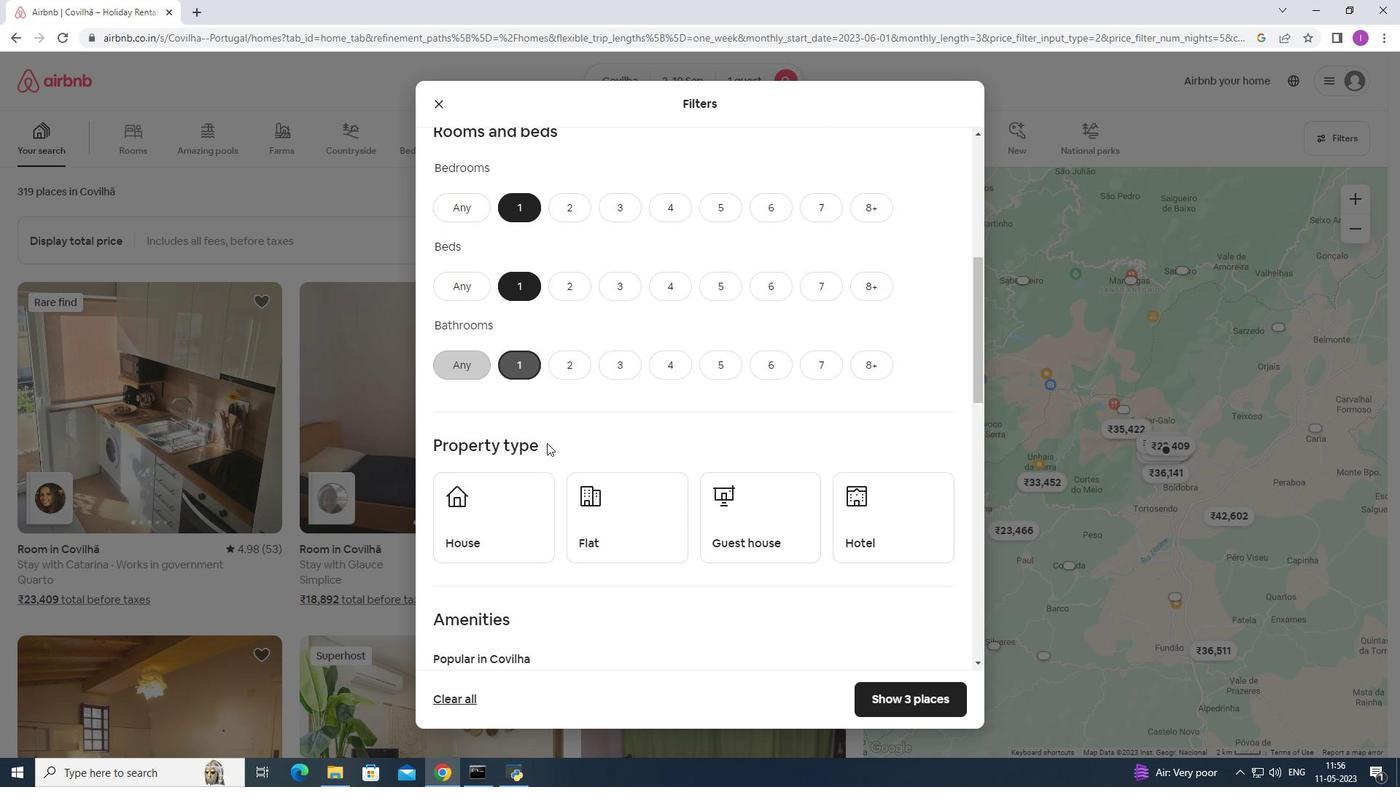 
Action: Mouse scrolled (551, 444) with delta (0, 0)
Screenshot: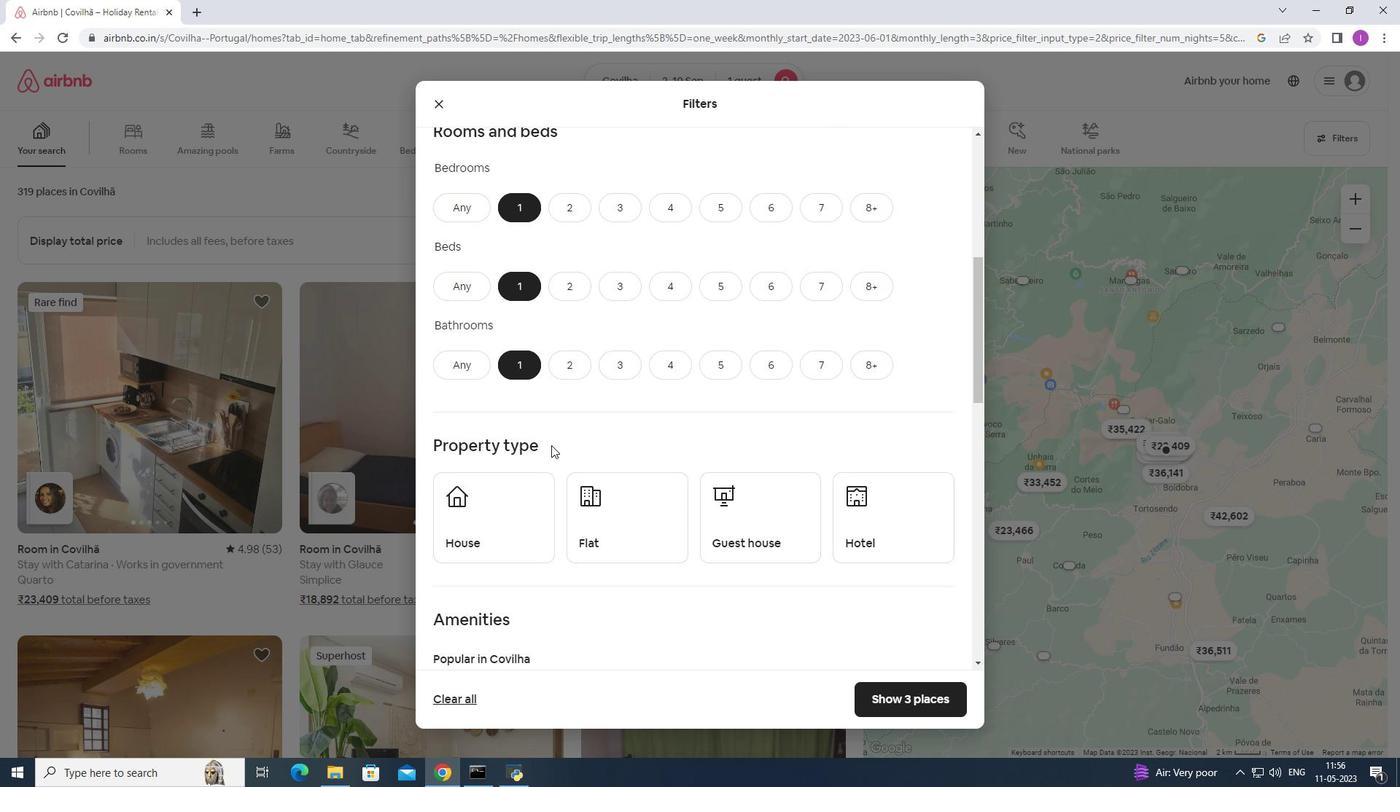 
Action: Mouse scrolled (551, 444) with delta (0, 0)
Screenshot: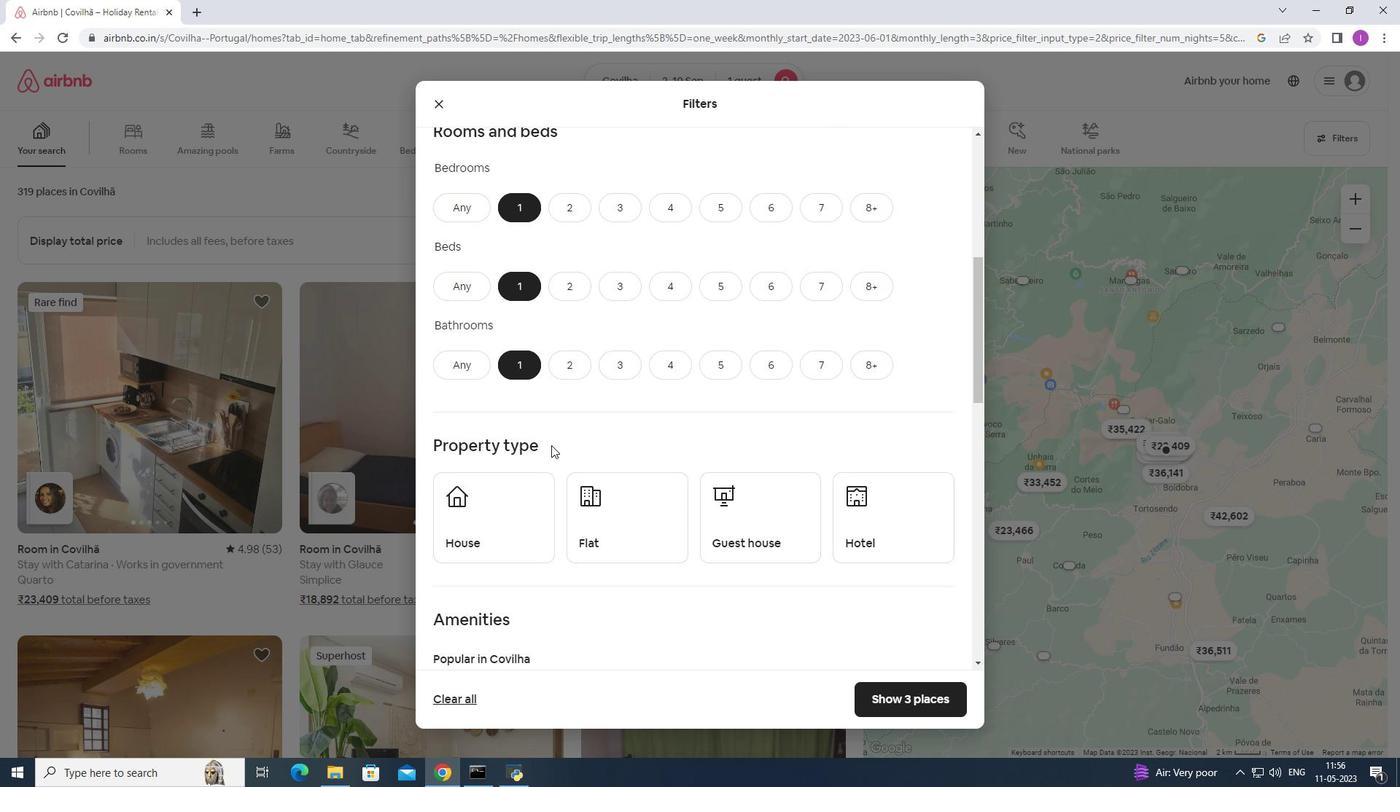 
Action: Mouse moved to (524, 399)
Screenshot: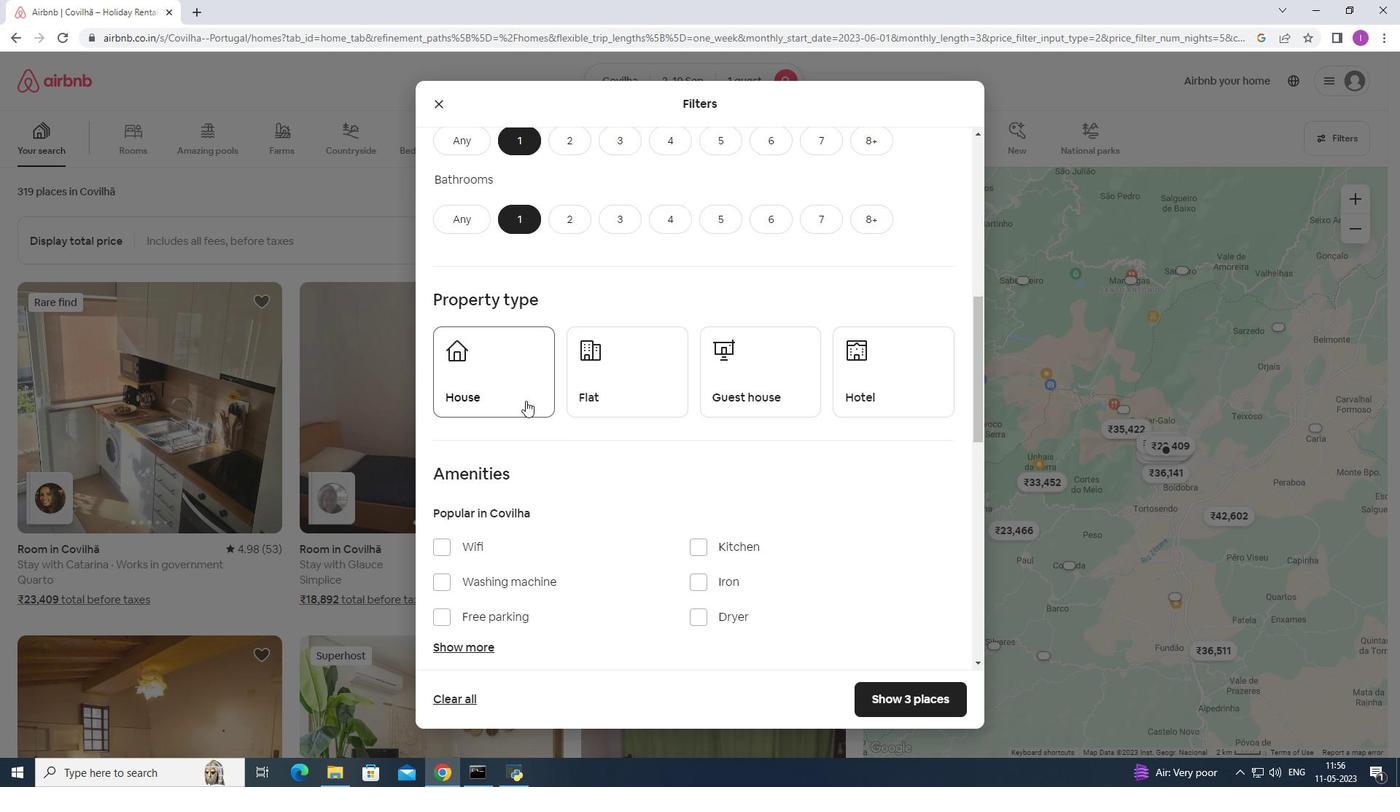 
Action: Mouse pressed left at (524, 399)
Screenshot: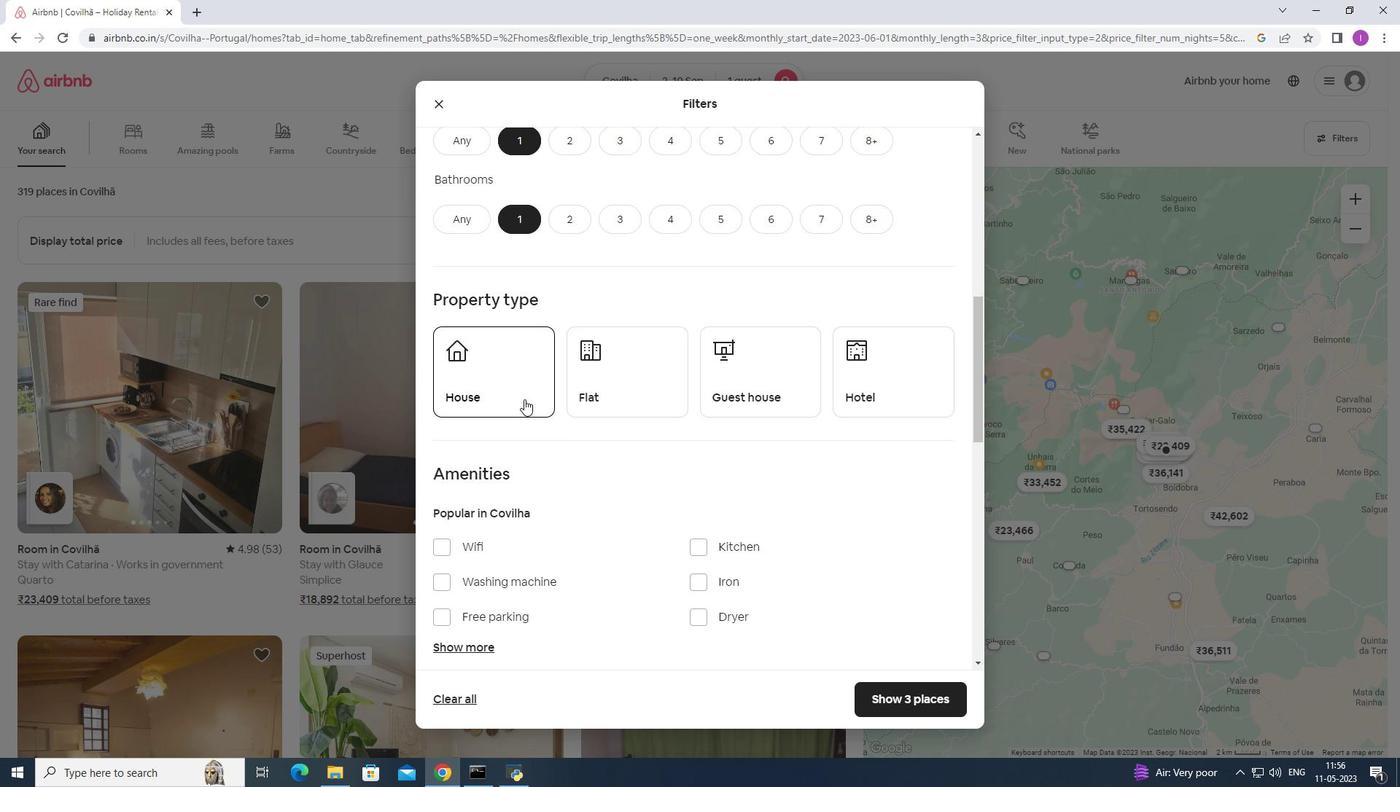 
Action: Mouse moved to (603, 385)
Screenshot: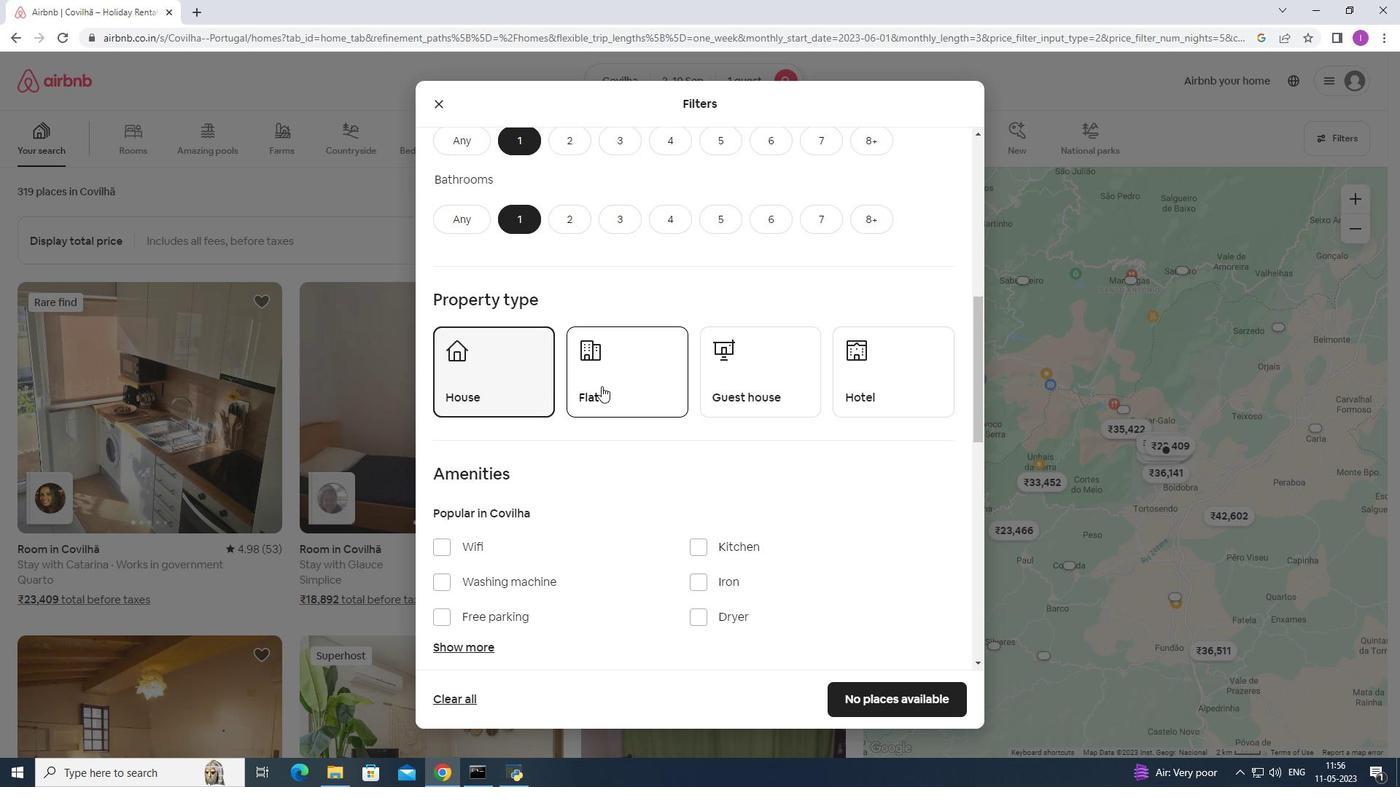 
Action: Mouse pressed left at (603, 385)
Screenshot: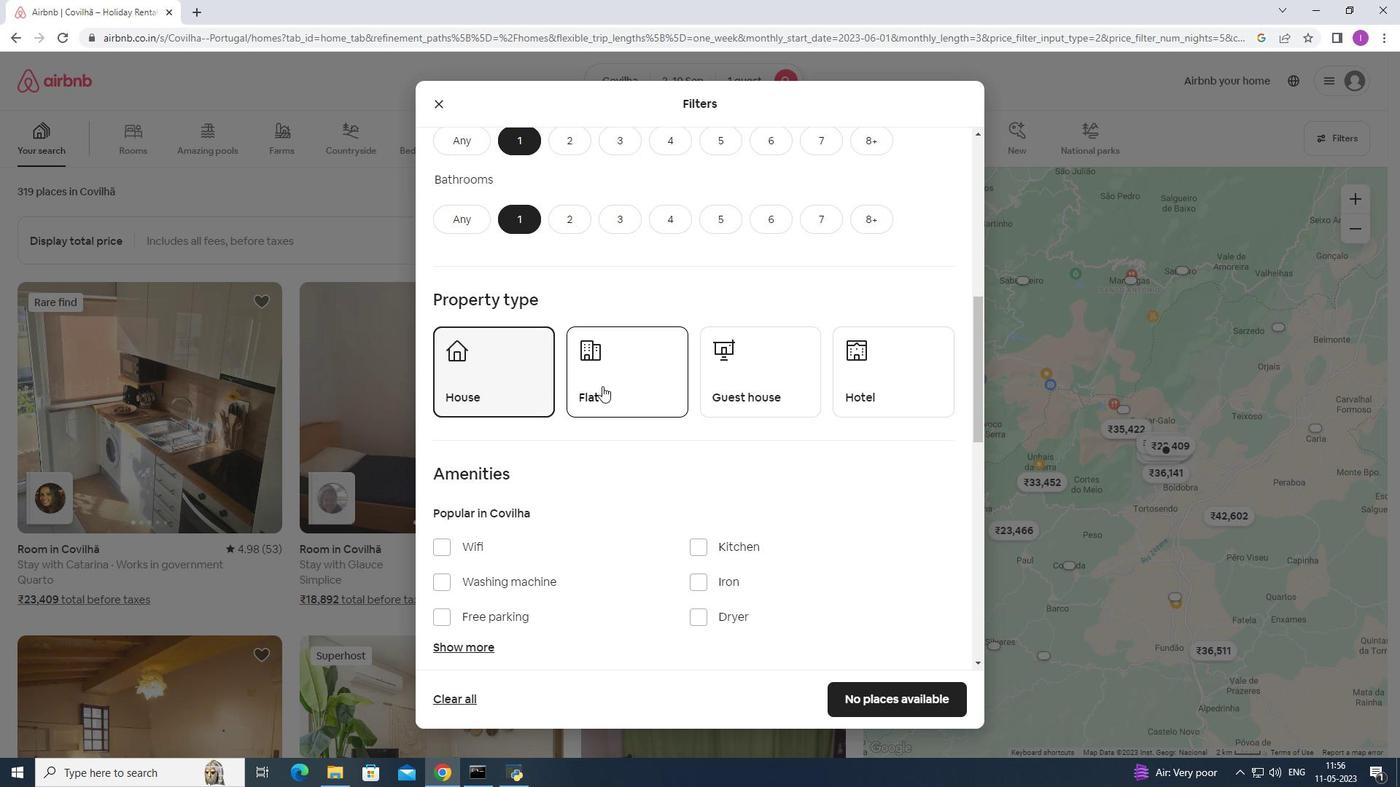 
Action: Mouse moved to (754, 393)
Screenshot: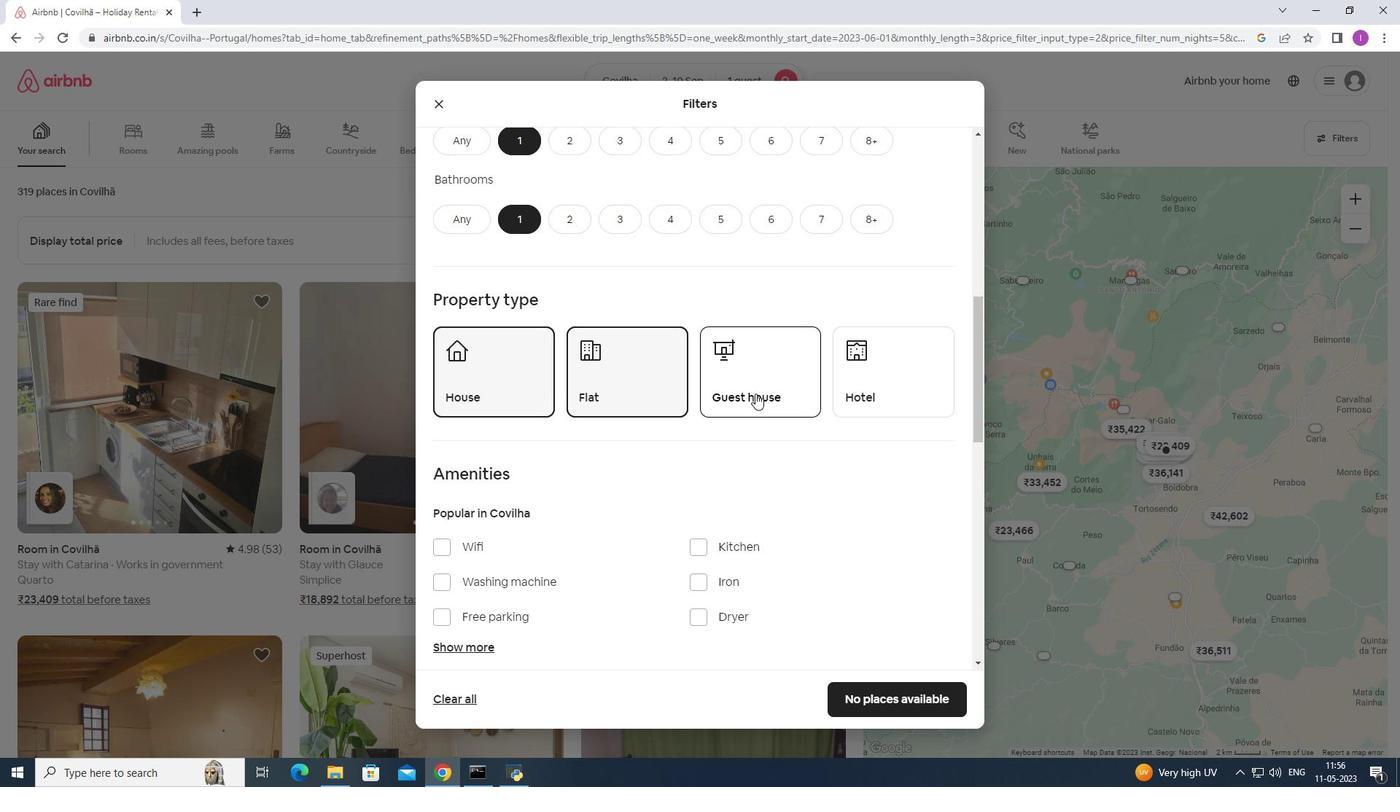 
Action: Mouse pressed left at (754, 393)
Screenshot: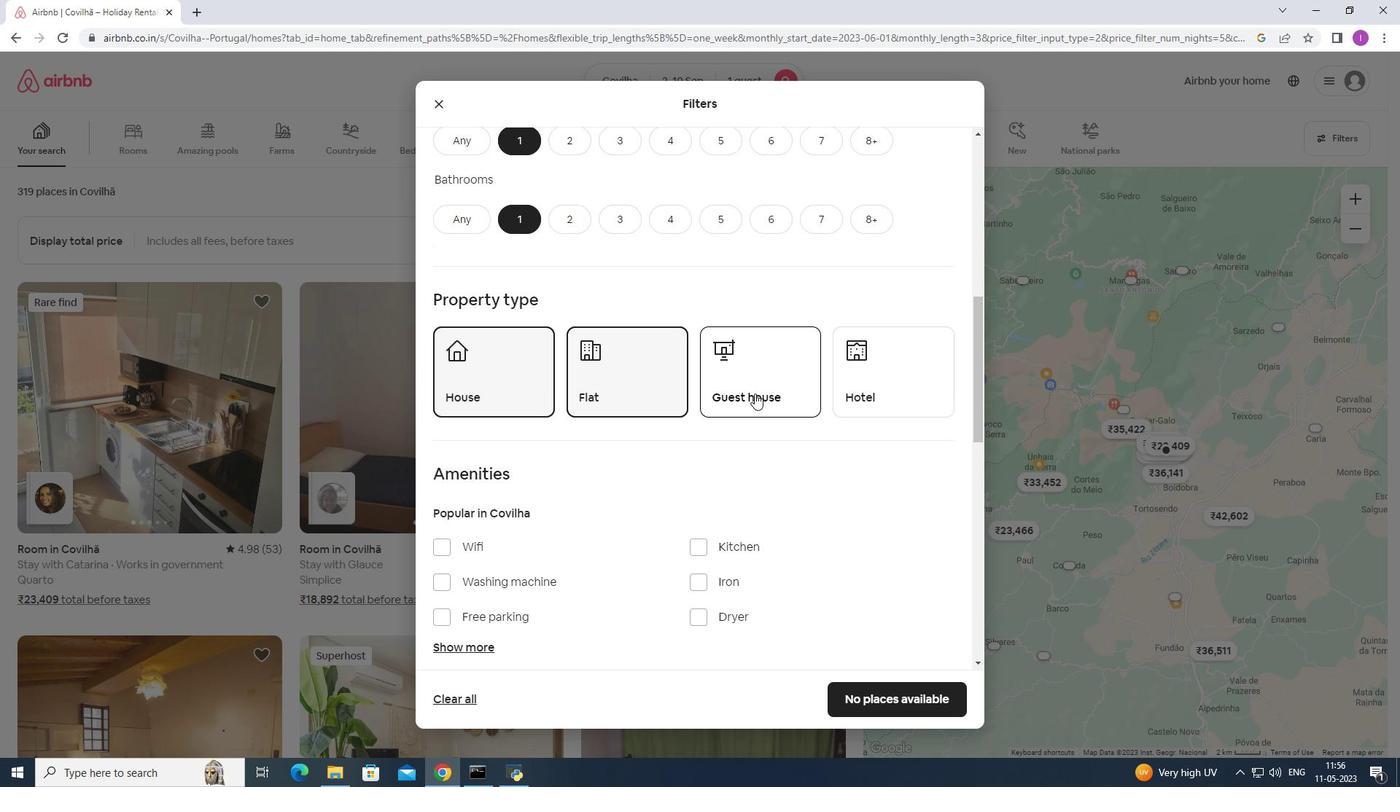 
Action: Mouse moved to (852, 374)
Screenshot: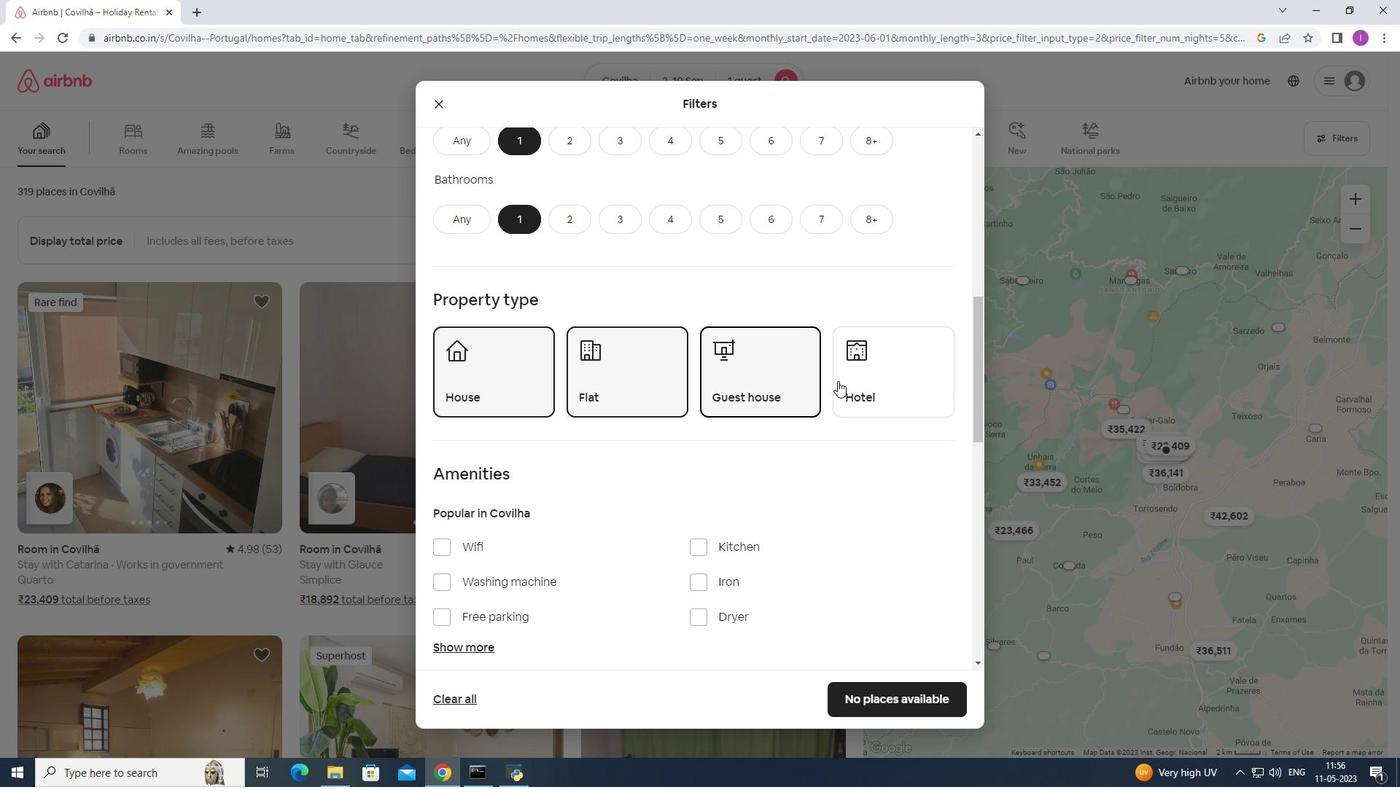 
Action: Mouse pressed left at (852, 374)
Screenshot: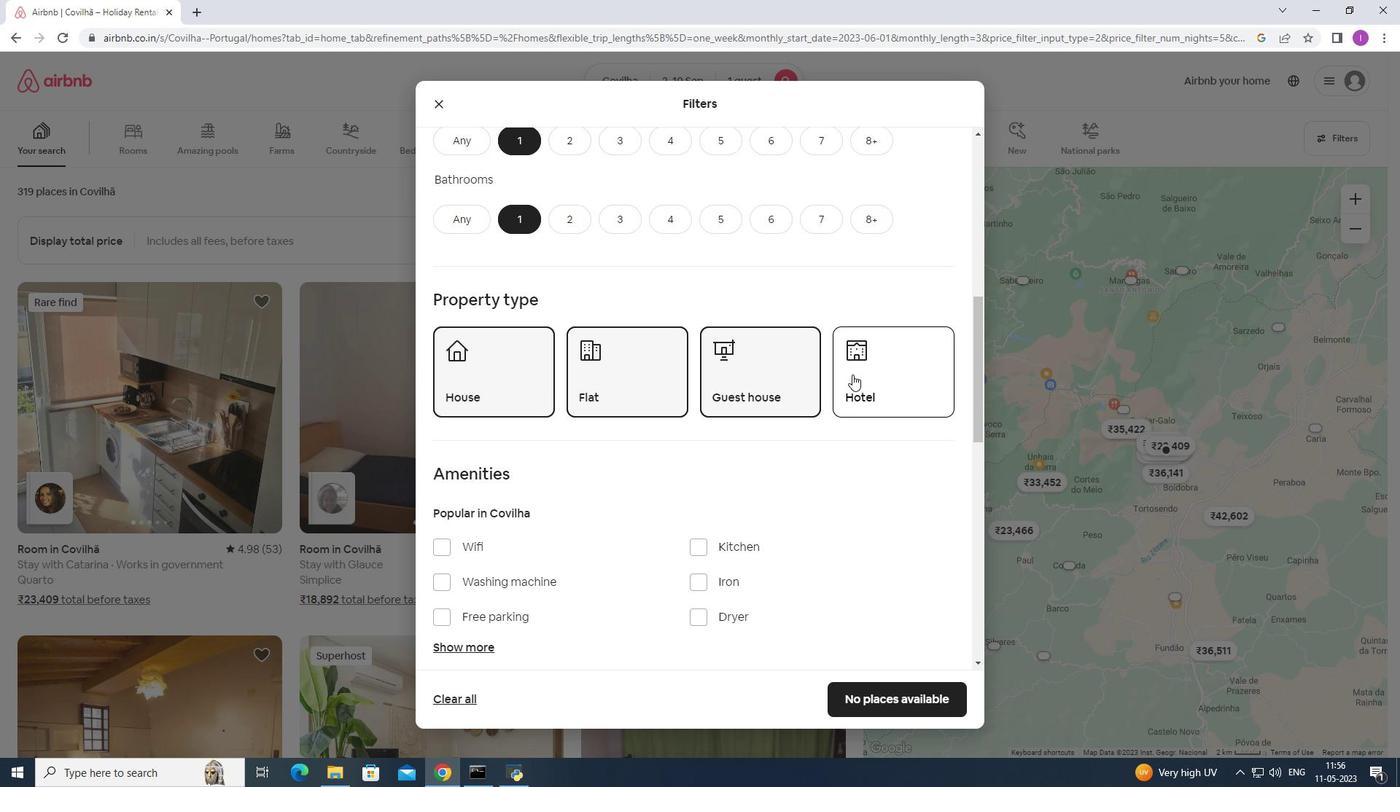 
Action: Mouse moved to (757, 461)
Screenshot: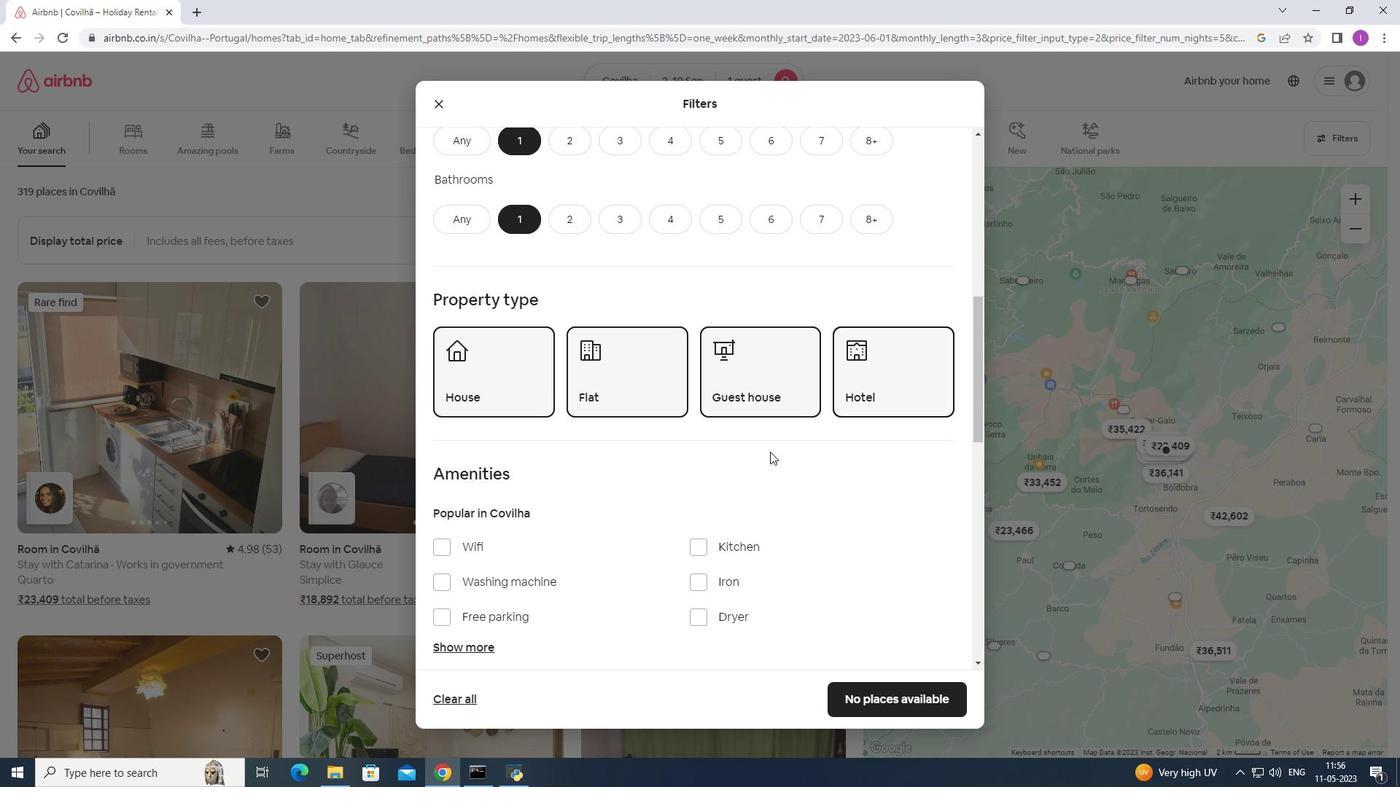 
Action: Mouse scrolled (757, 460) with delta (0, 0)
Screenshot: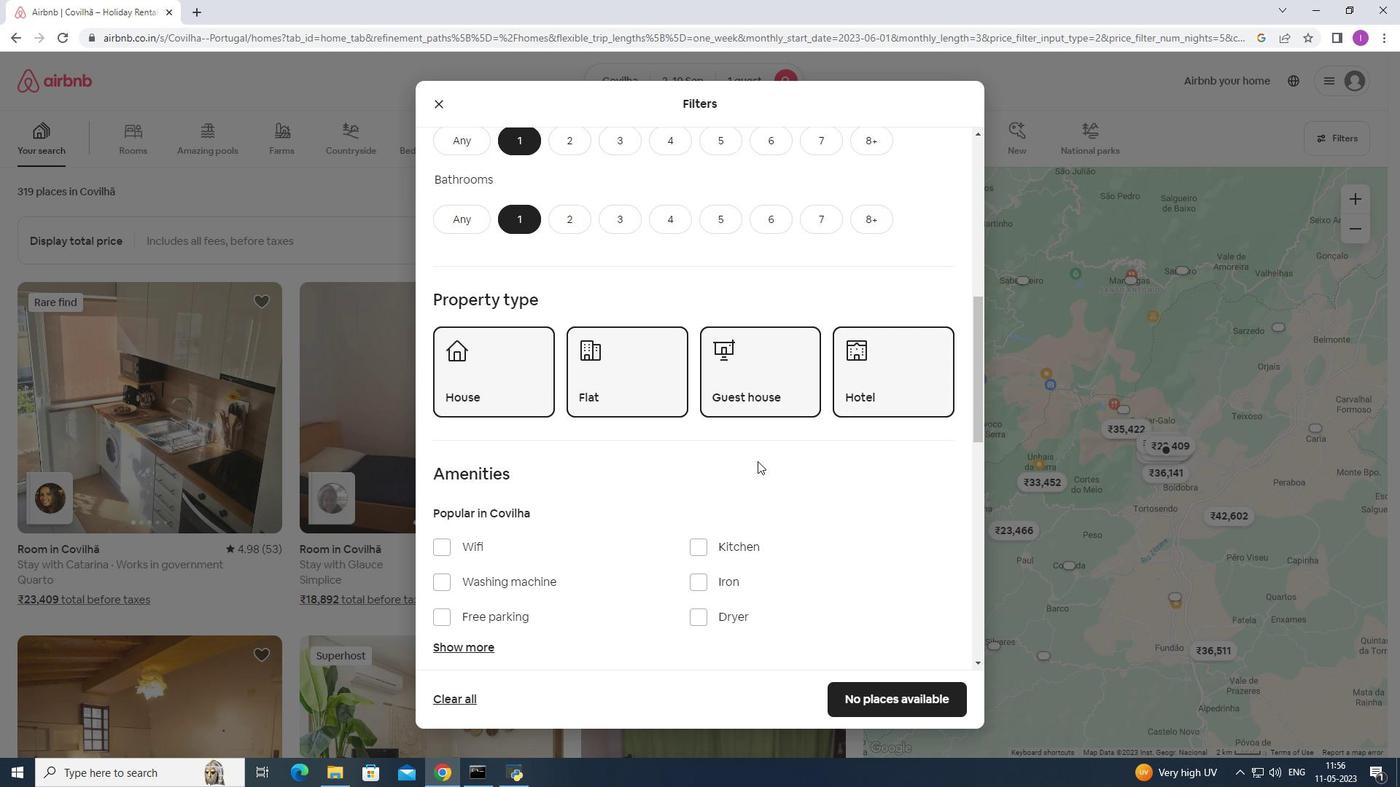 
Action: Mouse scrolled (757, 460) with delta (0, 0)
Screenshot: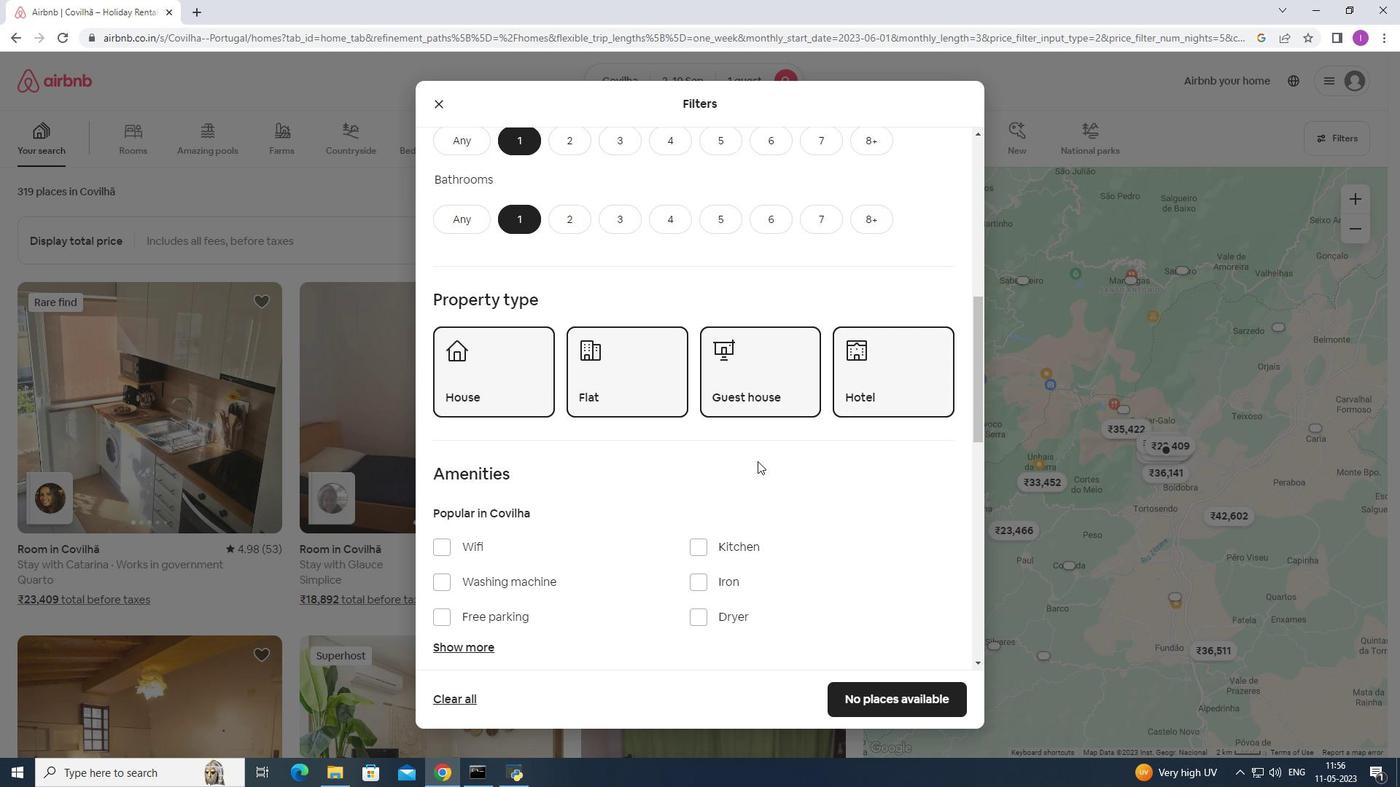 
Action: Mouse scrolled (757, 460) with delta (0, 0)
Screenshot: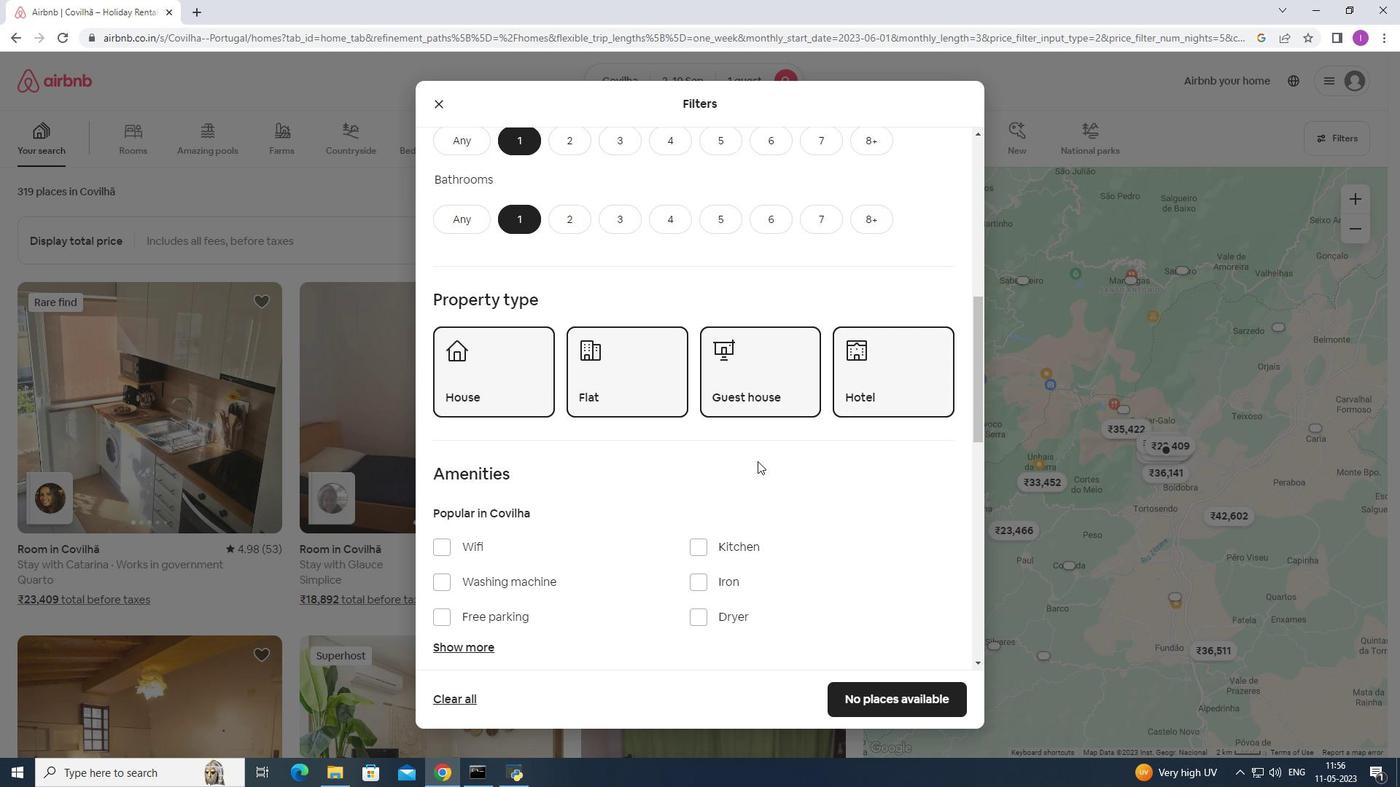 
Action: Mouse scrolled (757, 460) with delta (0, 0)
Screenshot: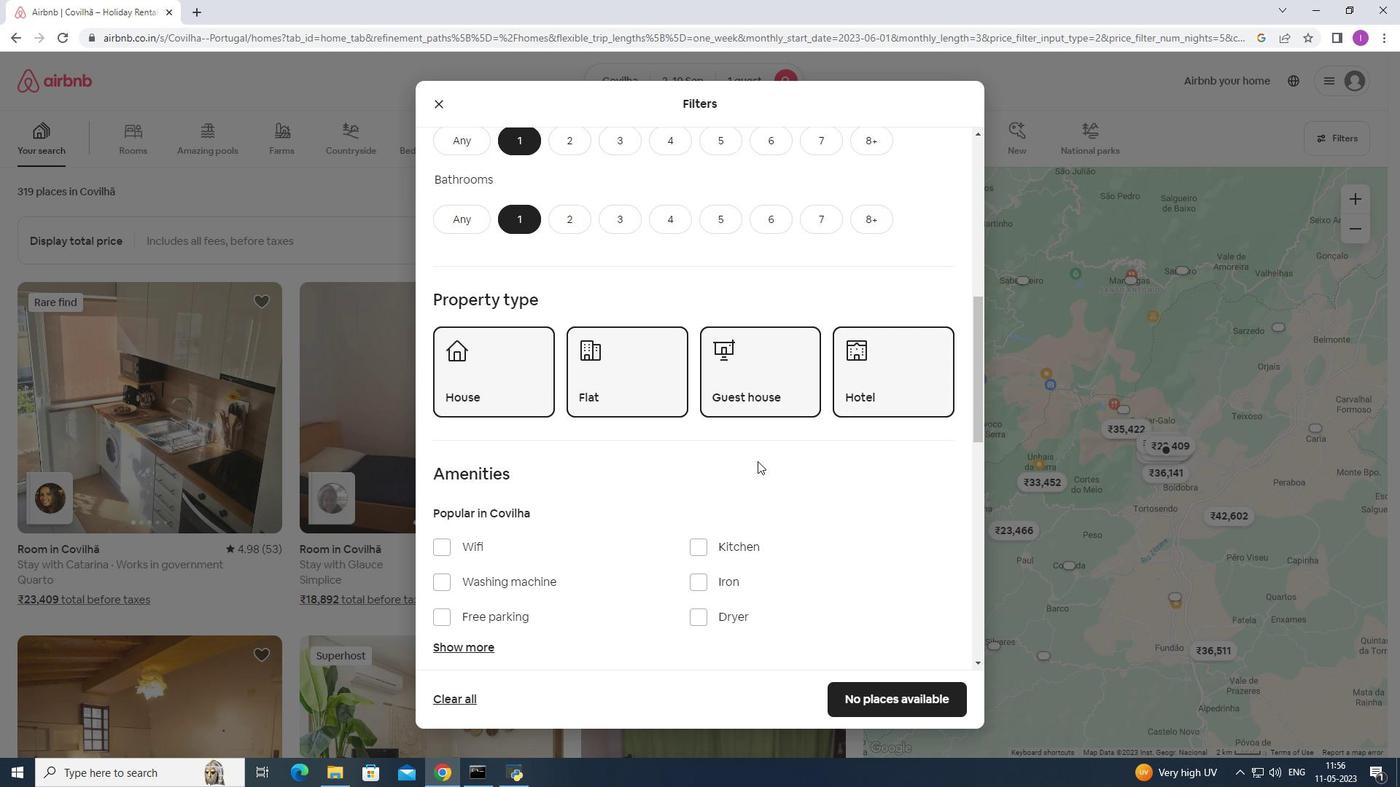 
Action: Mouse moved to (609, 365)
Screenshot: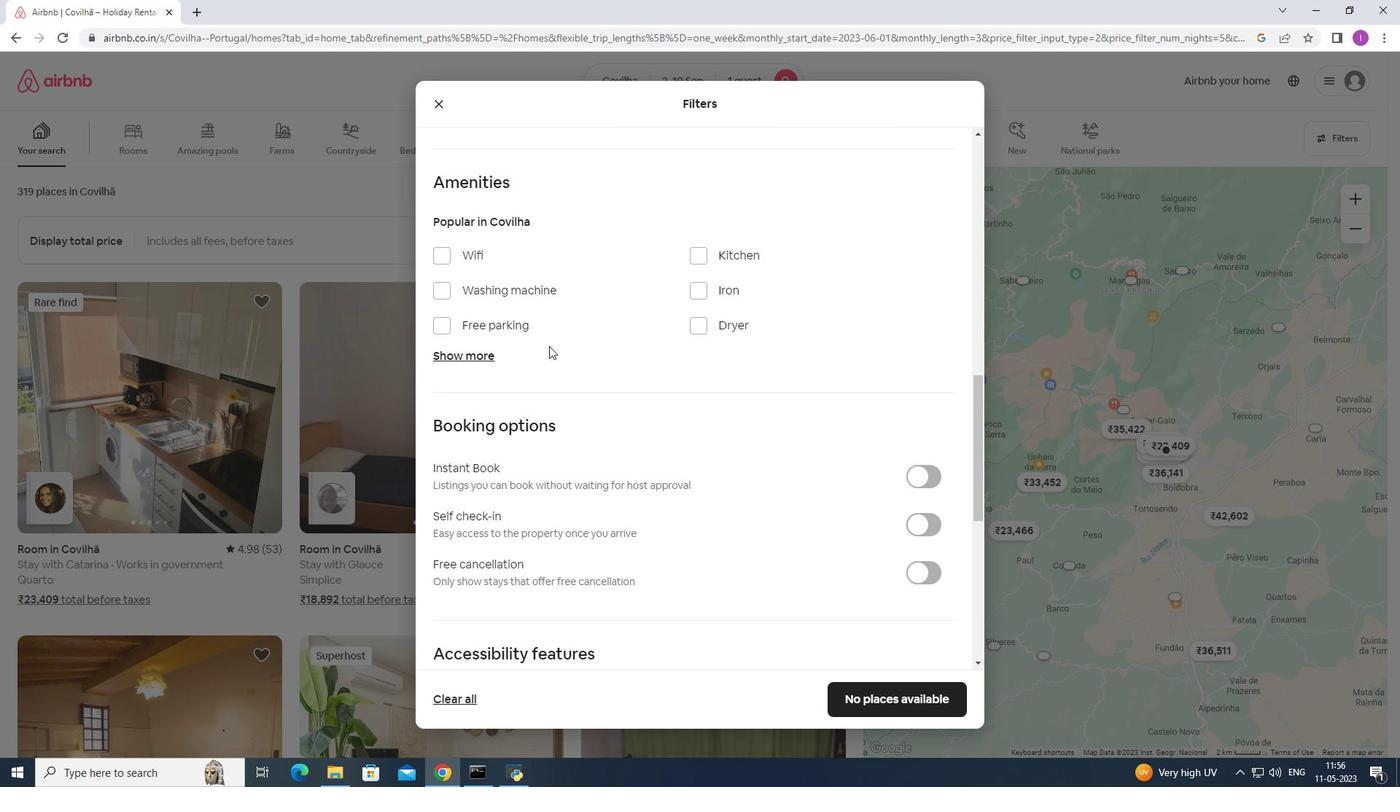 
Action: Mouse scrolled (609, 364) with delta (0, 0)
Screenshot: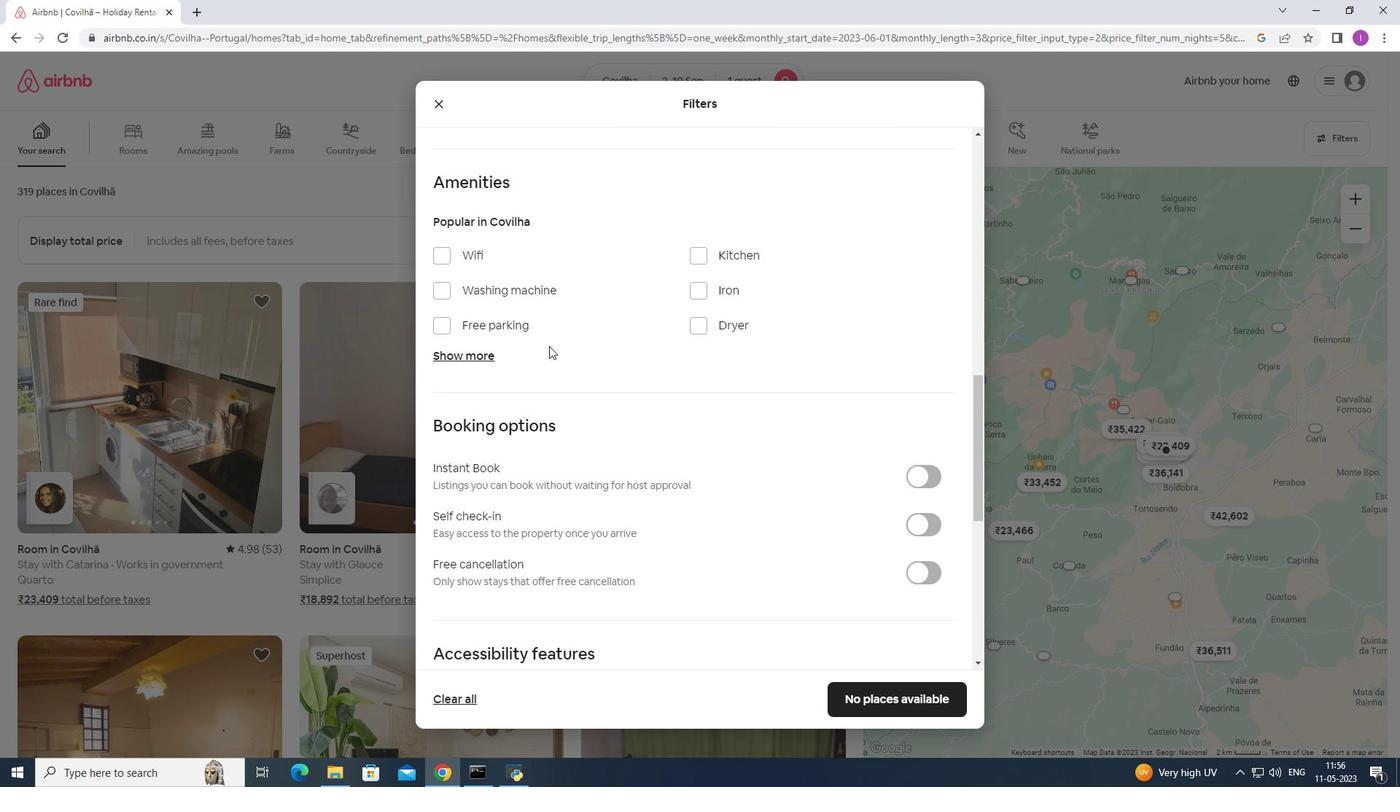 
Action: Mouse moved to (622, 369)
Screenshot: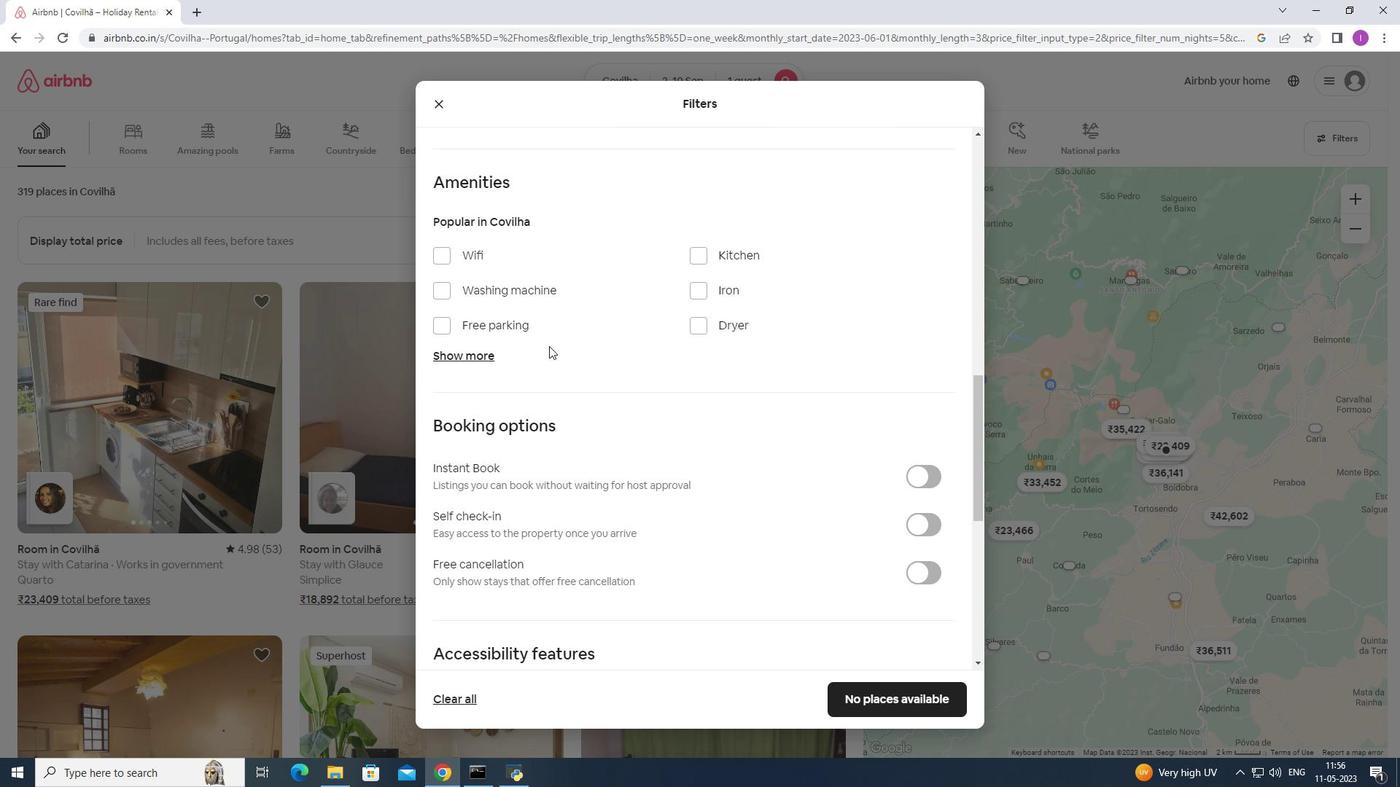 
Action: Mouse scrolled (622, 369) with delta (0, 0)
Screenshot: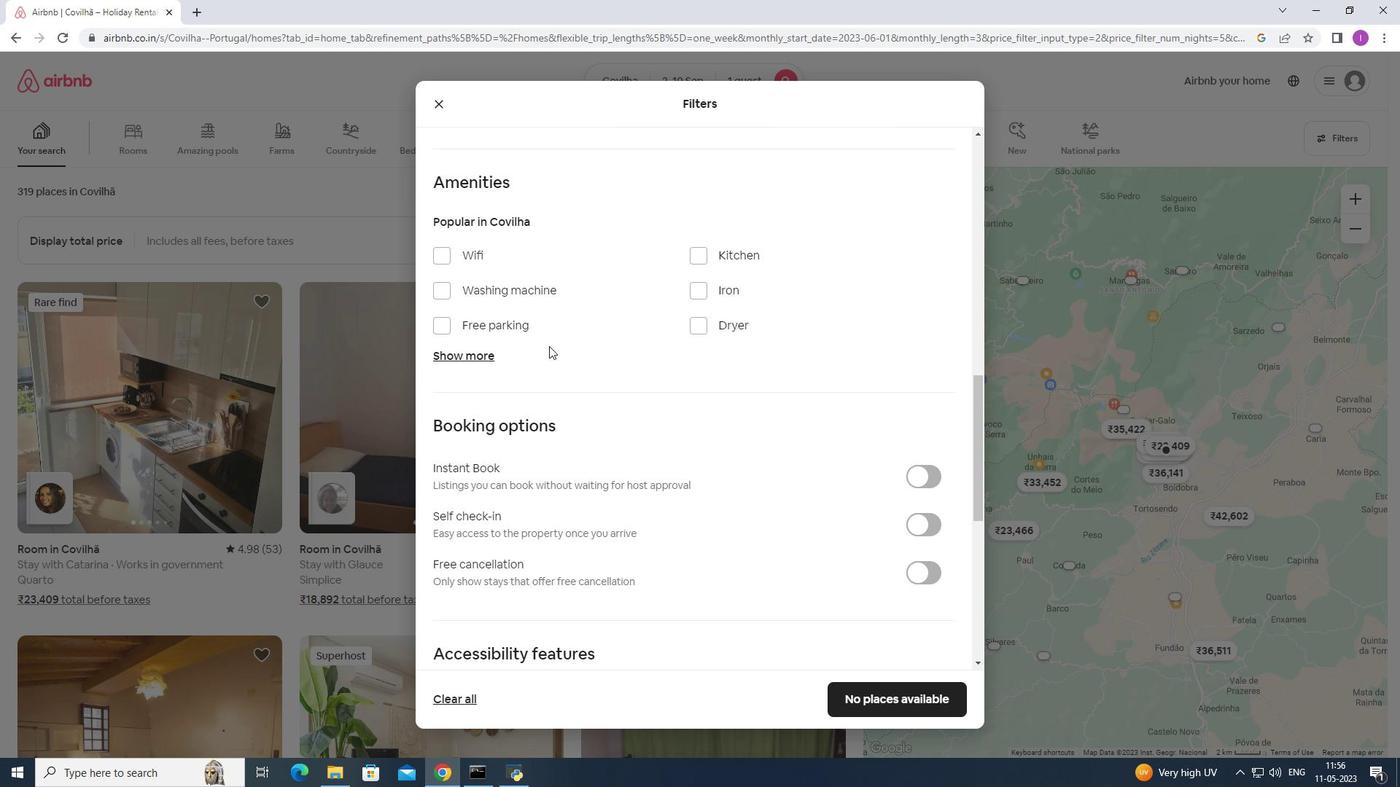 
Action: Mouse moved to (633, 372)
Screenshot: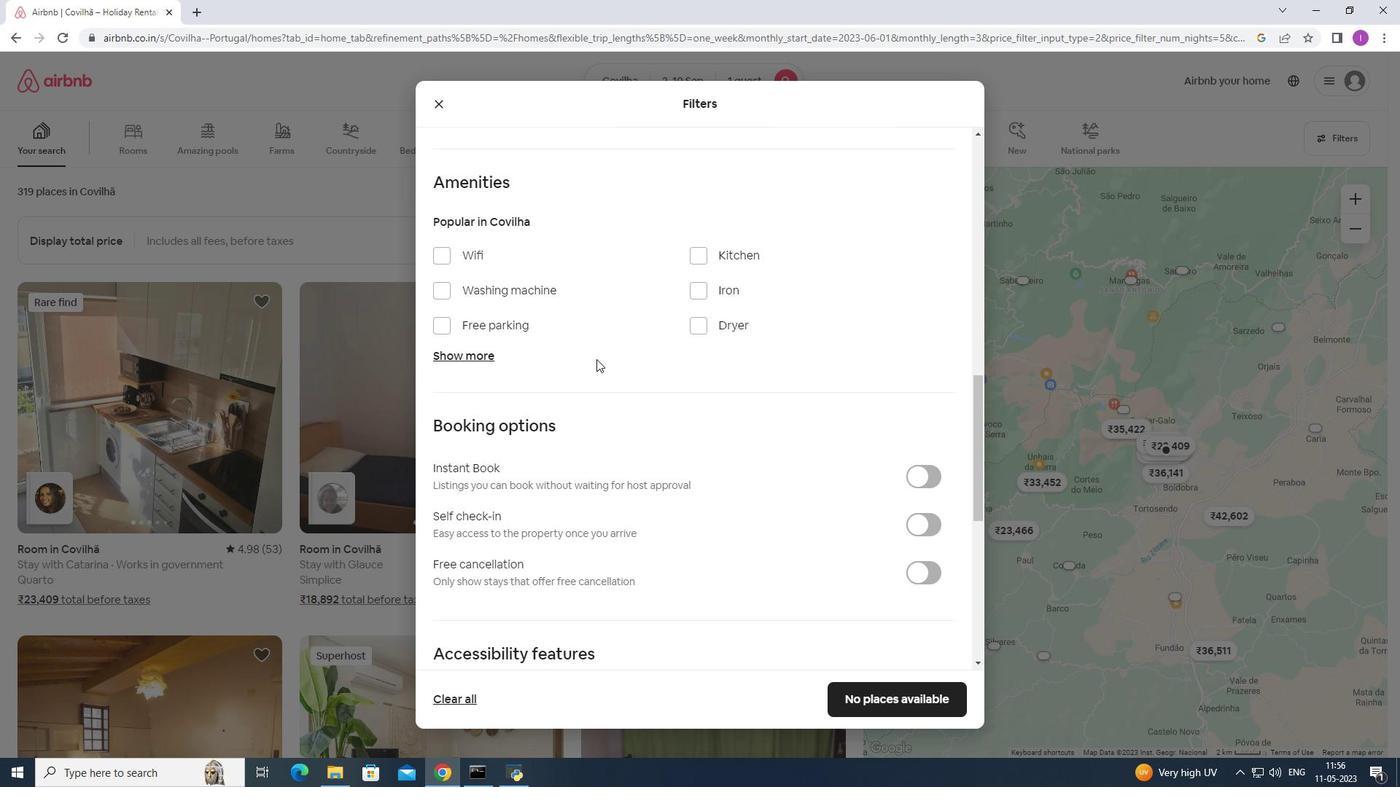 
Action: Mouse scrolled (630, 371) with delta (0, 0)
Screenshot: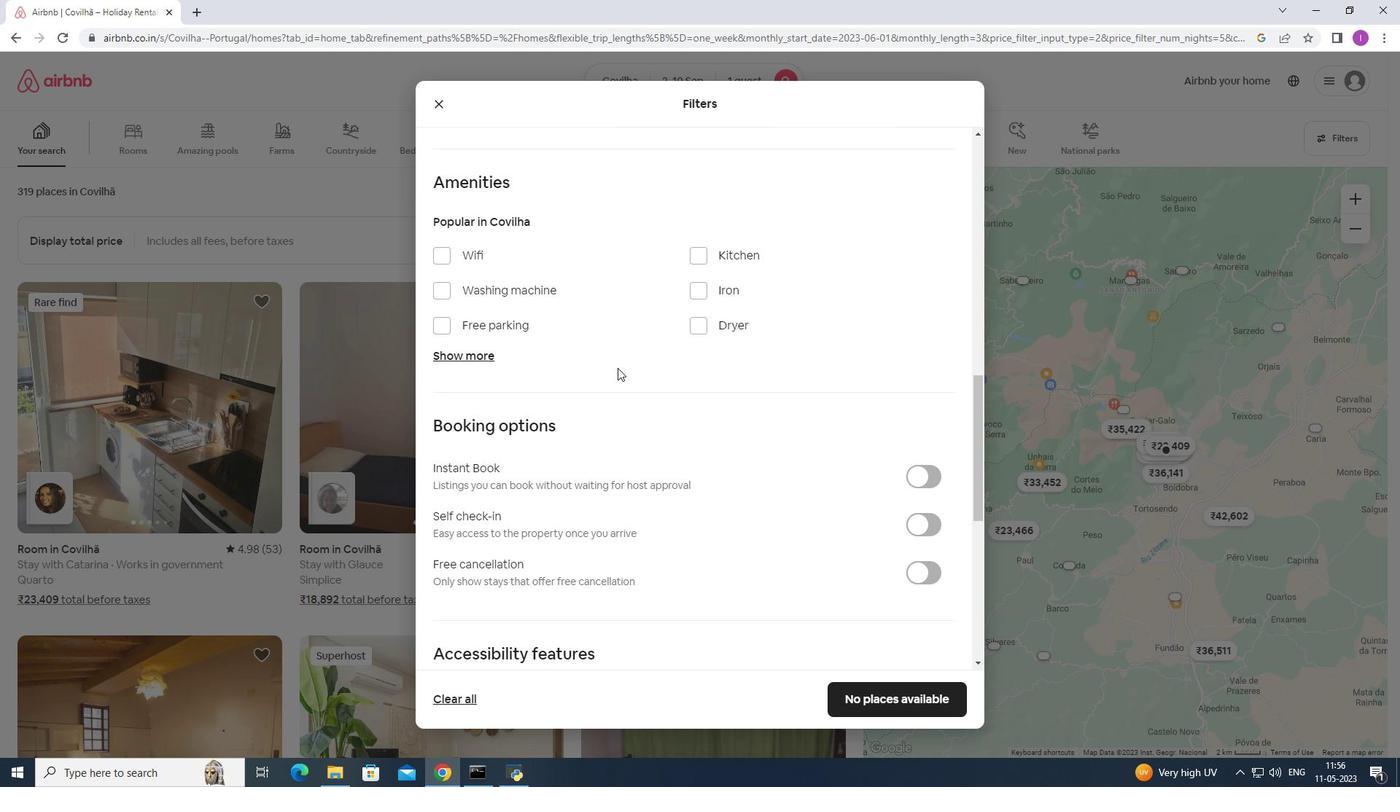 
Action: Mouse moved to (918, 301)
Screenshot: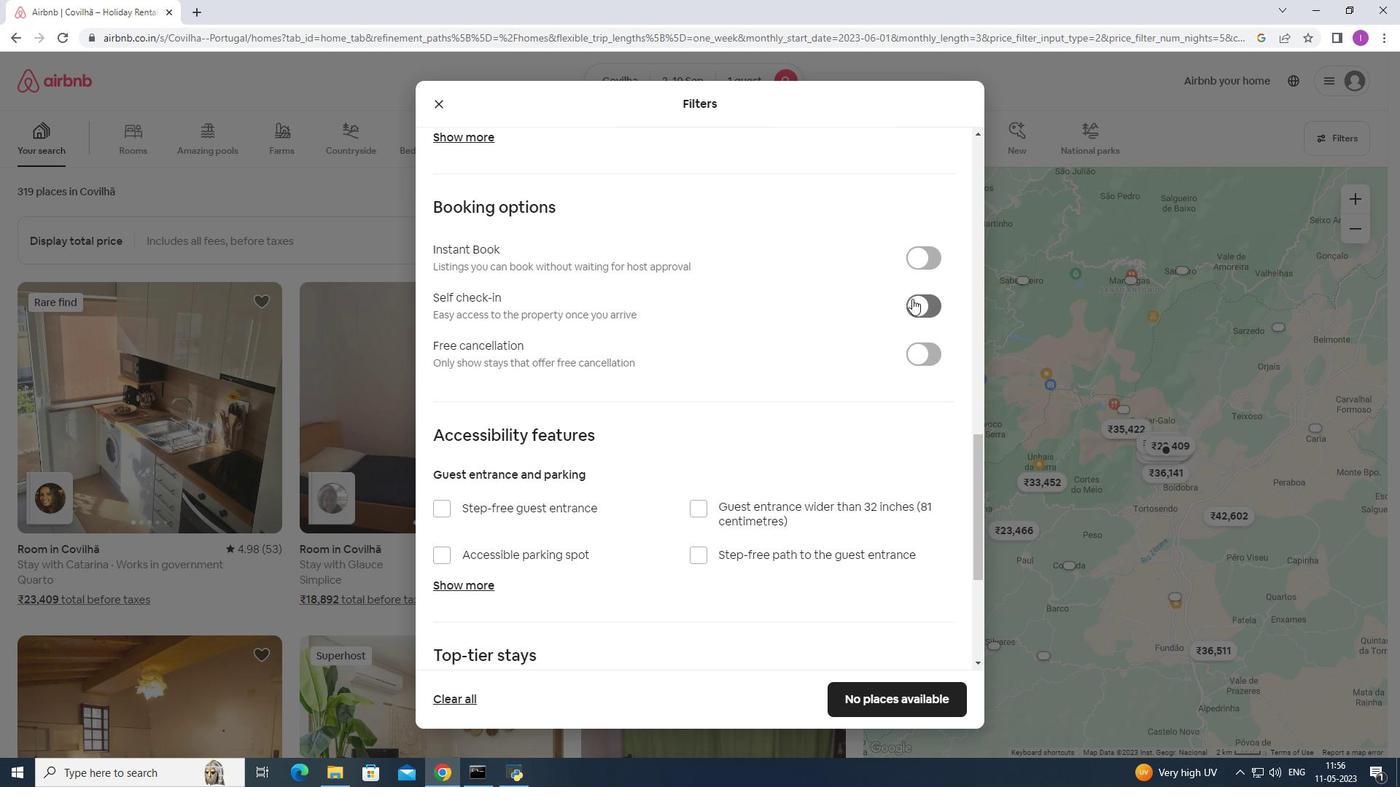 
Action: Mouse pressed left at (918, 301)
Screenshot: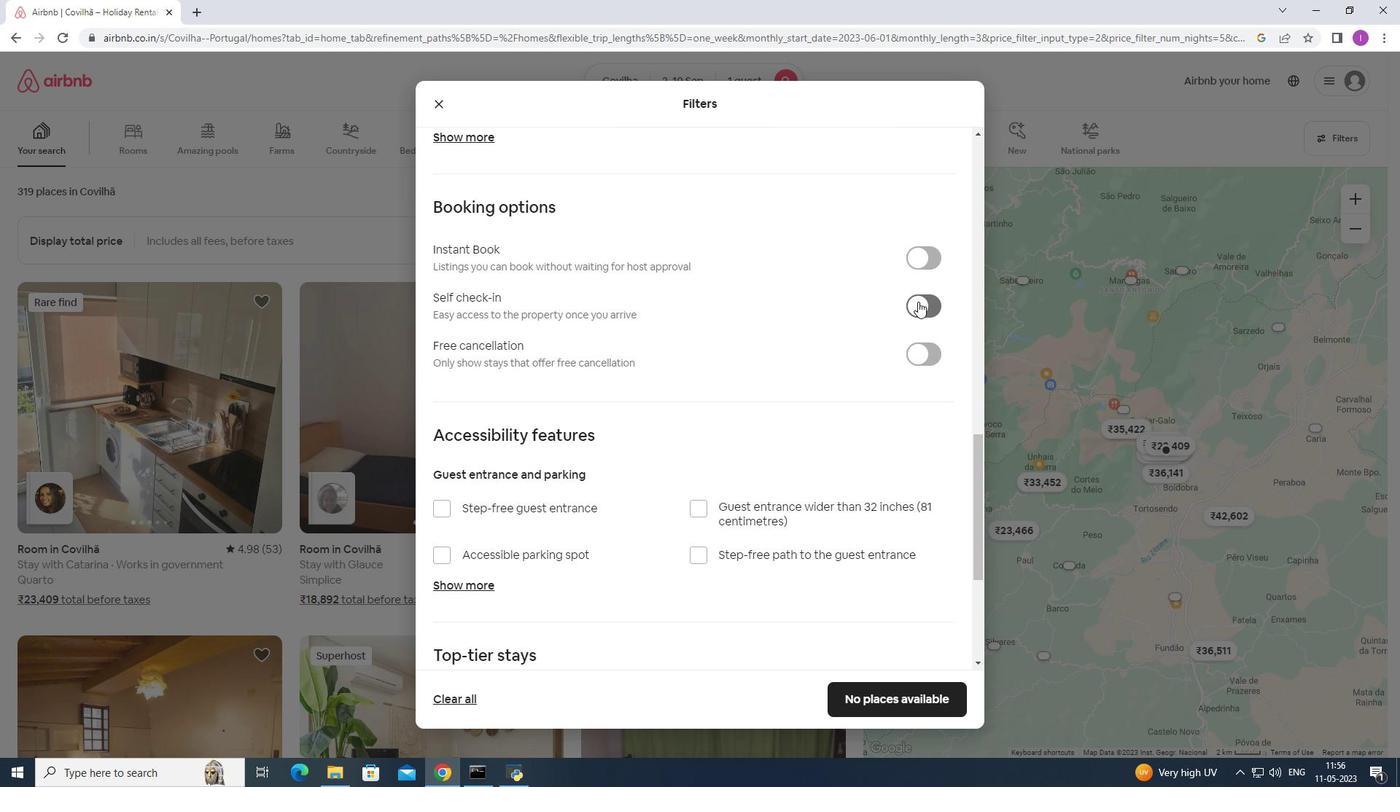 
Action: Mouse moved to (581, 395)
Screenshot: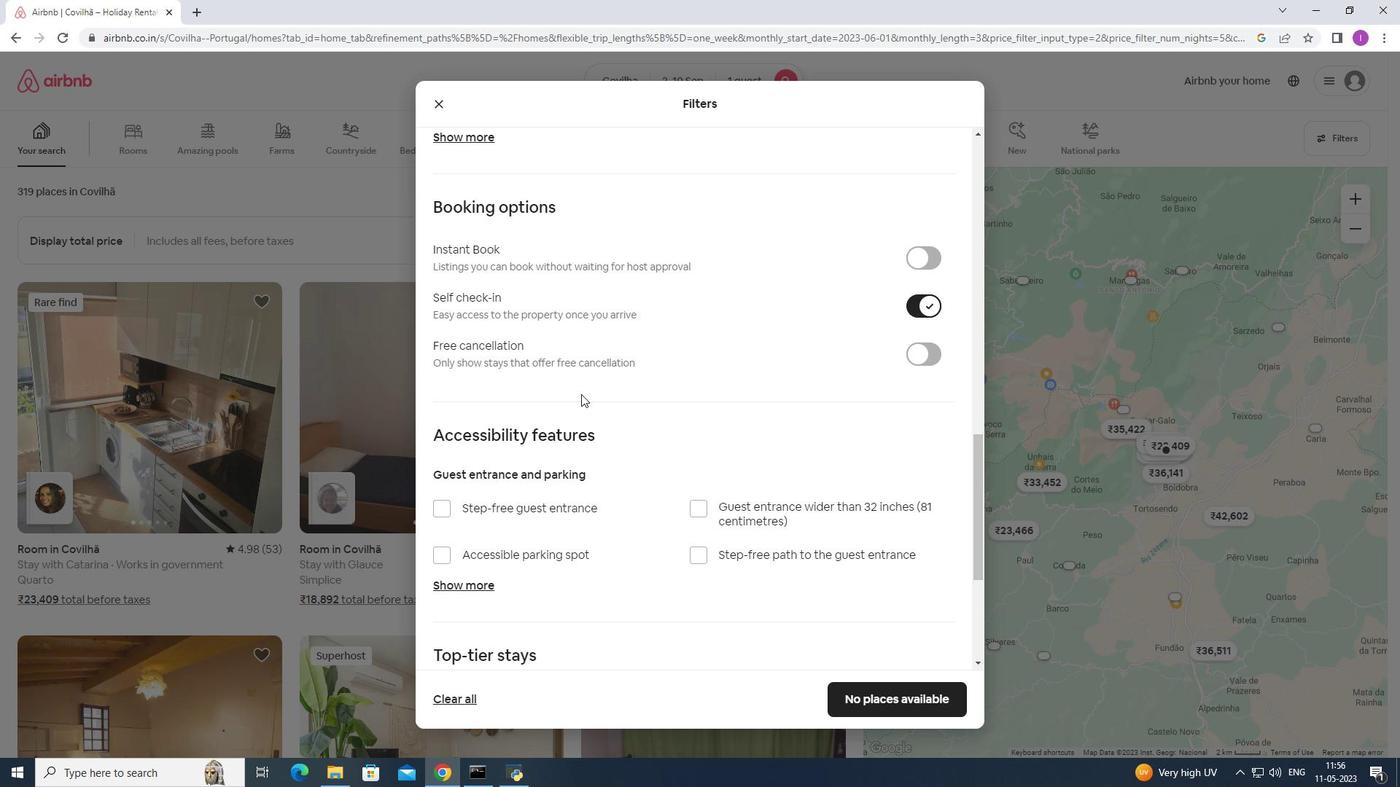 
Action: Mouse scrolled (581, 394) with delta (0, 0)
Screenshot: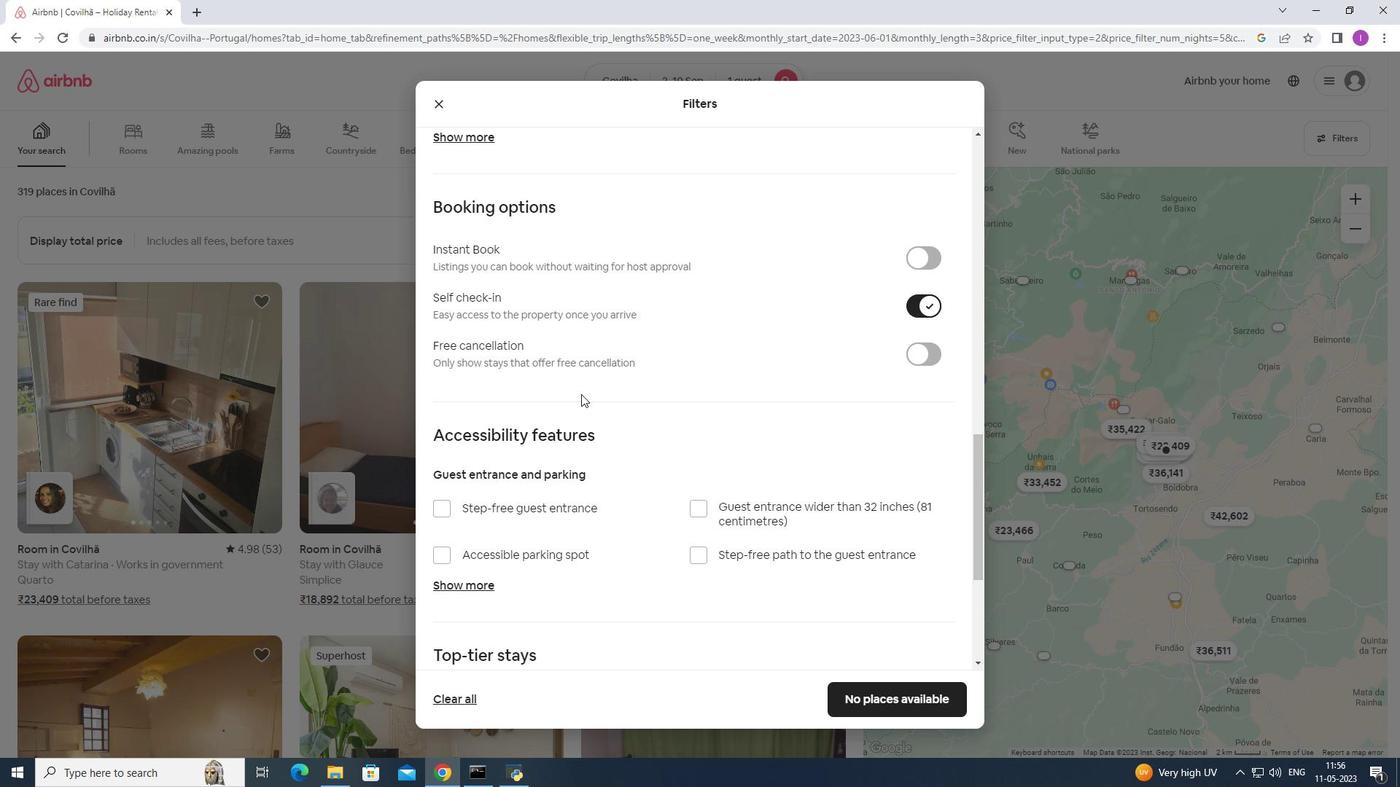 
Action: Mouse scrolled (581, 394) with delta (0, 0)
Screenshot: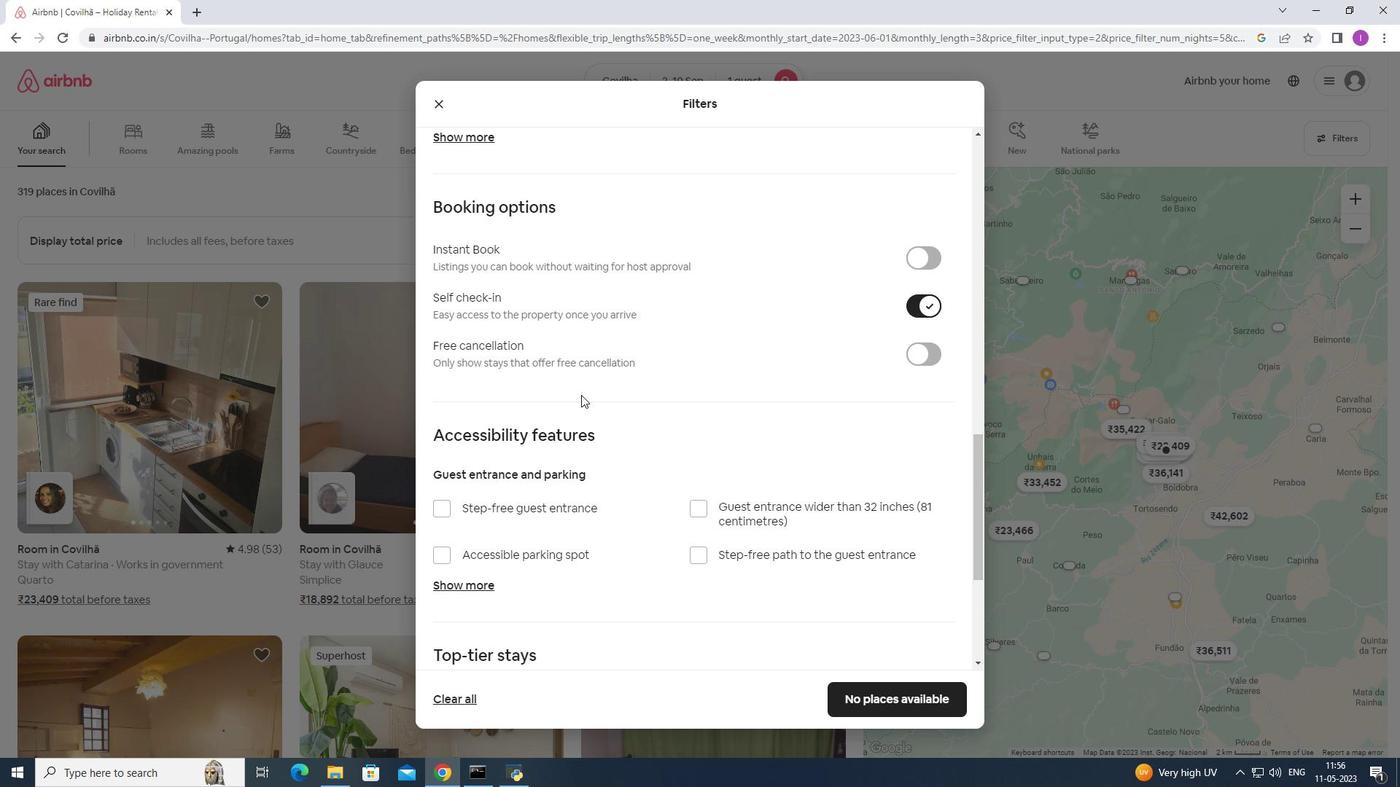 
Action: Mouse scrolled (581, 394) with delta (0, 0)
Screenshot: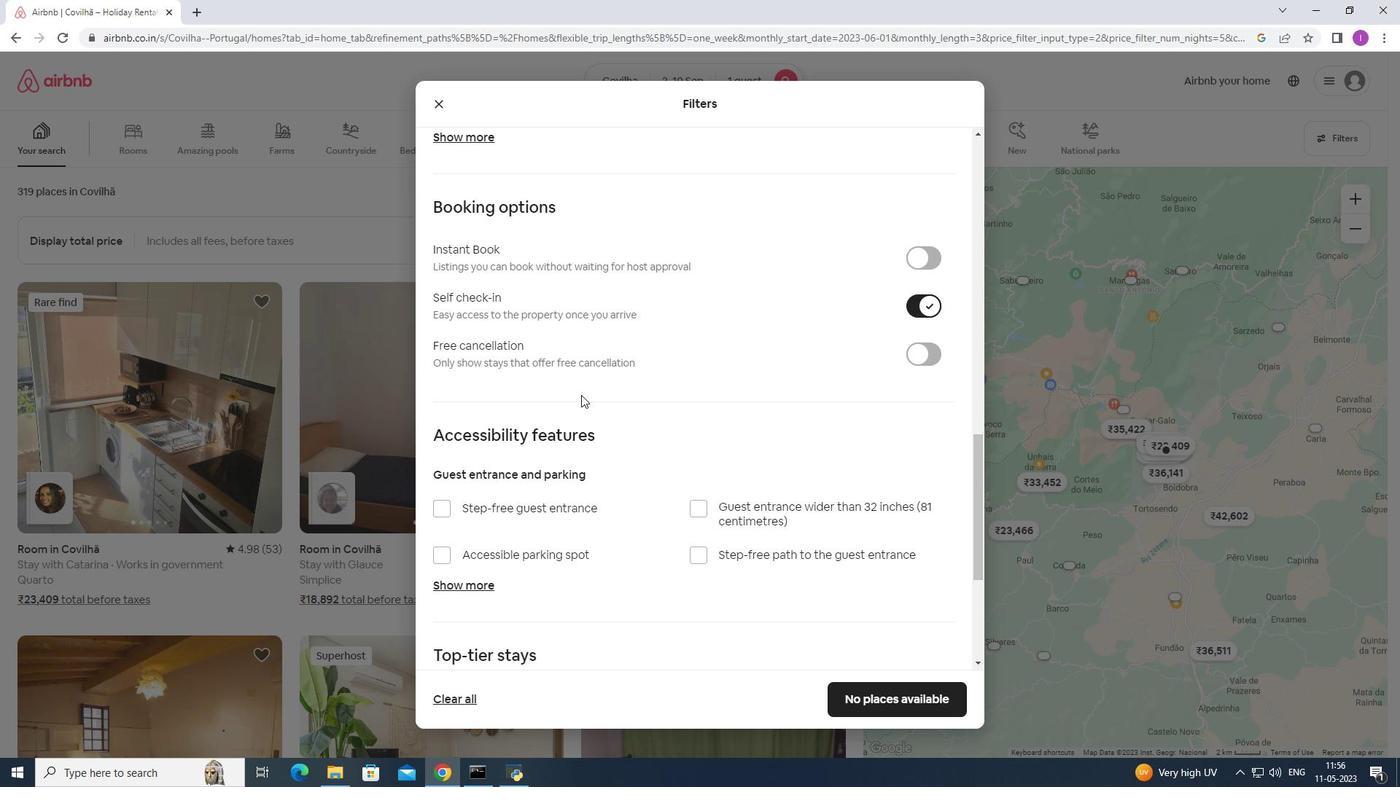 
Action: Mouse scrolled (581, 394) with delta (0, 0)
Screenshot: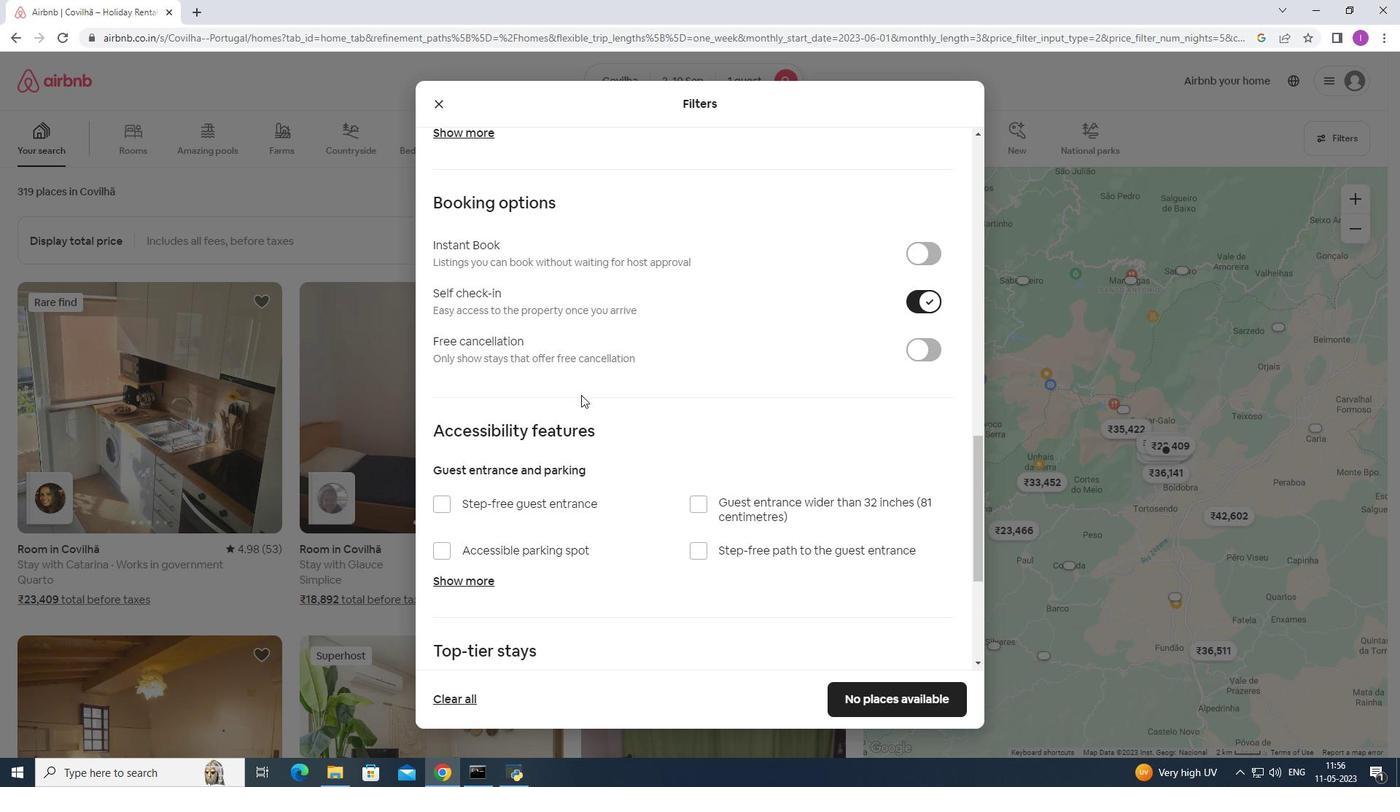 
Action: Mouse moved to (581, 394)
Screenshot: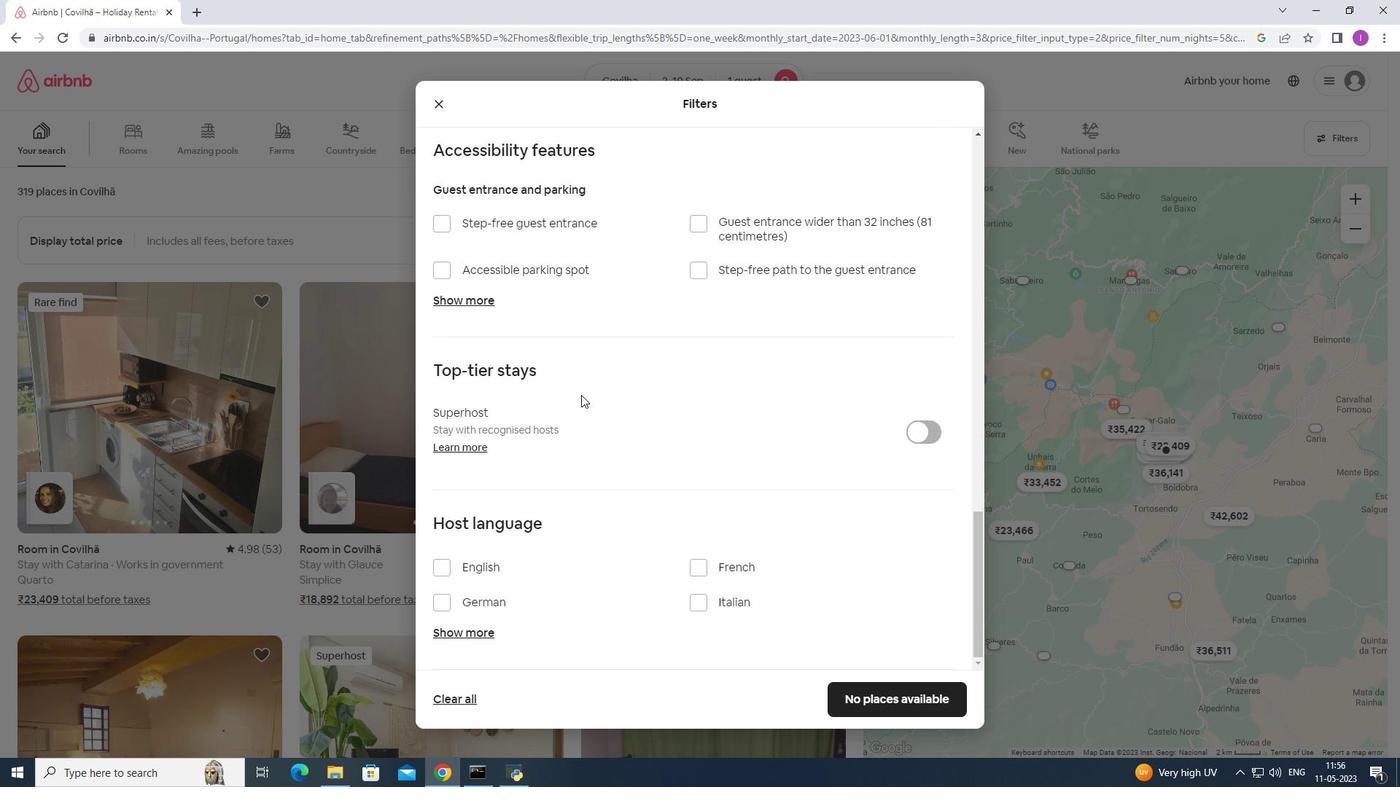
Action: Mouse scrolled (581, 393) with delta (0, 0)
Screenshot: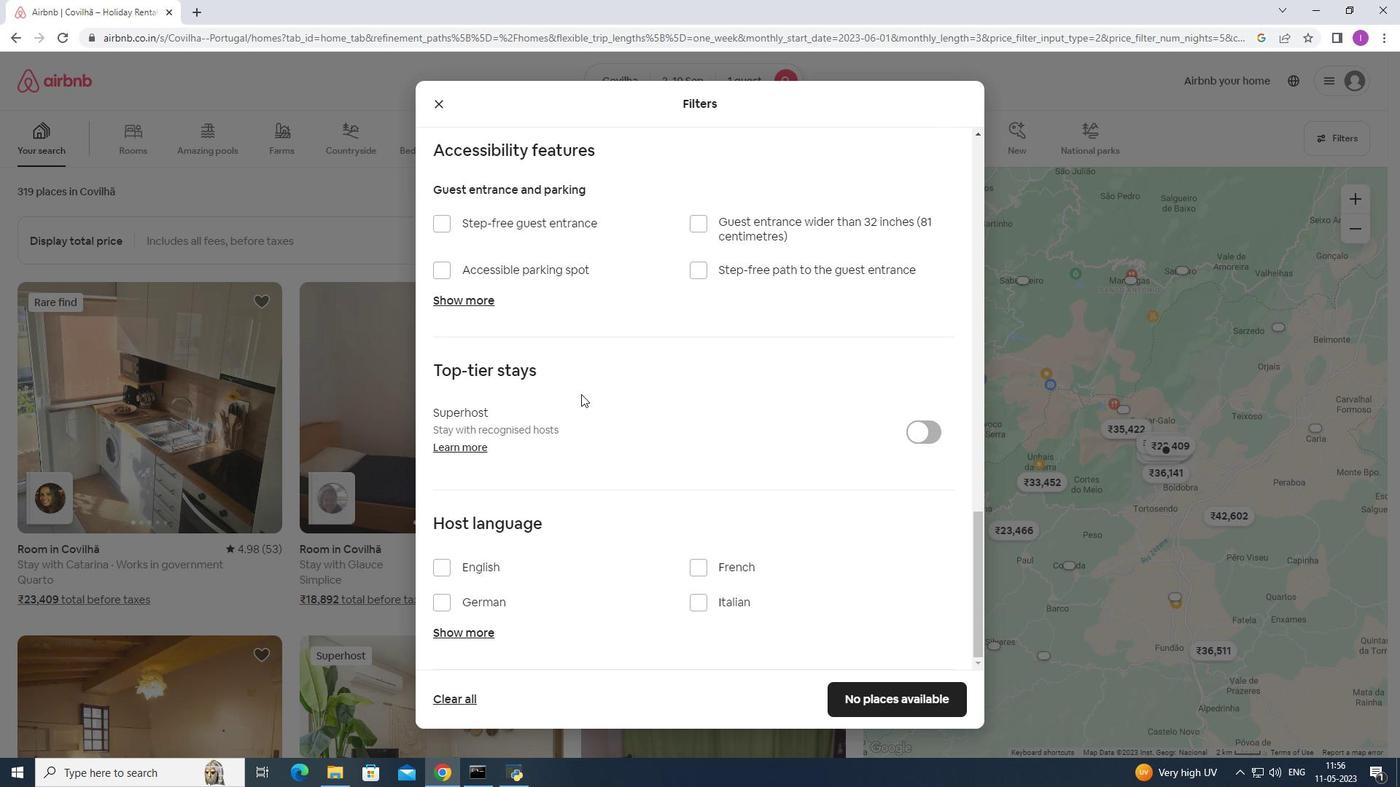 
Action: Mouse scrolled (581, 393) with delta (0, 0)
Screenshot: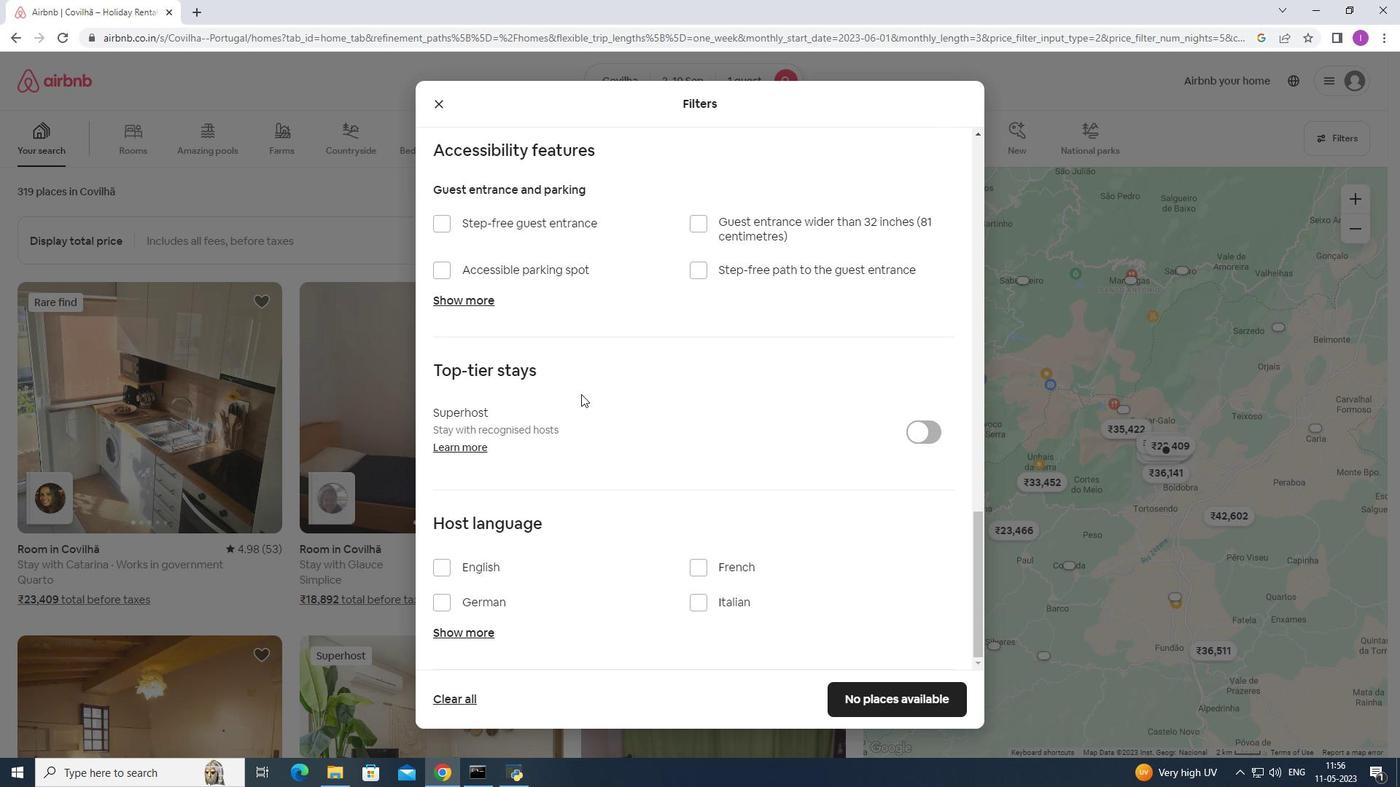 
Action: Mouse scrolled (581, 393) with delta (0, 0)
Screenshot: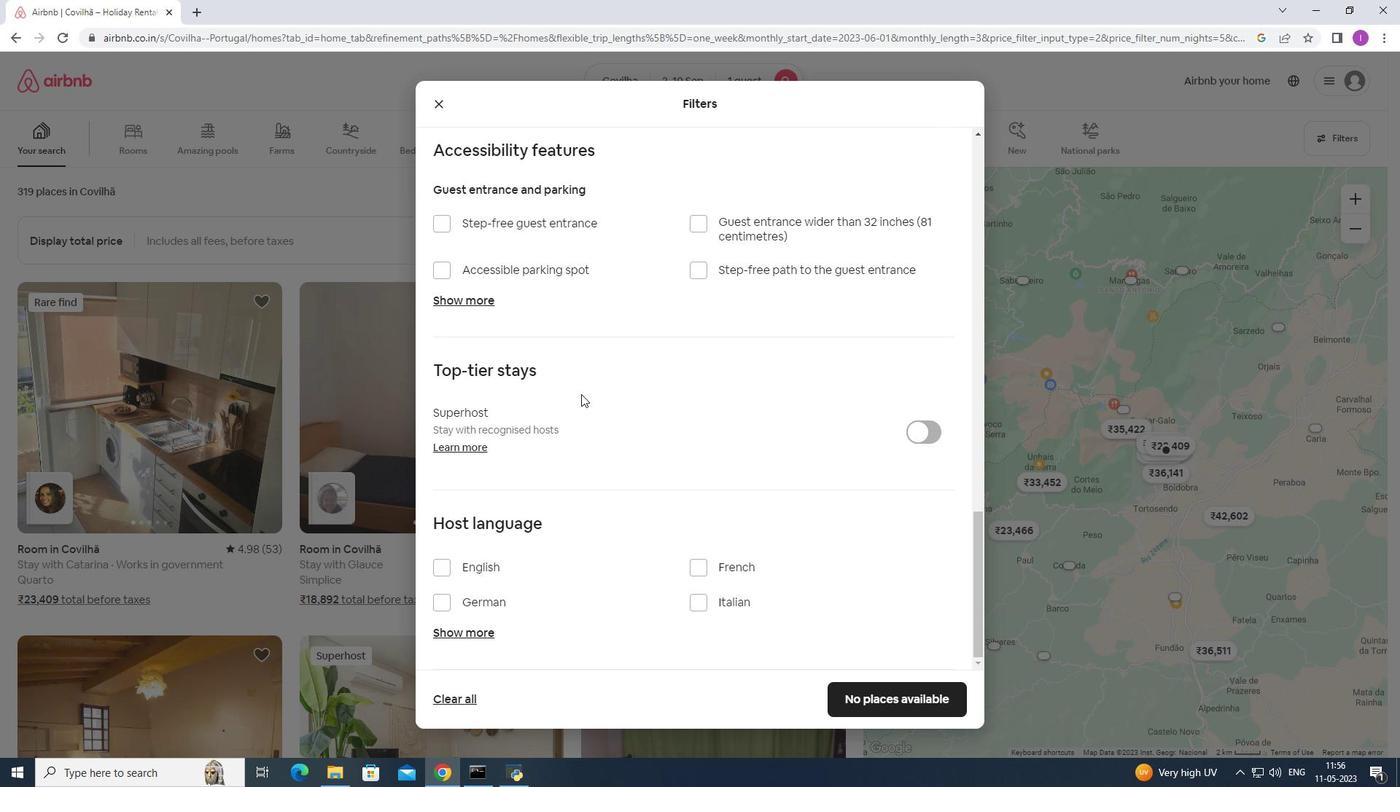 
Action: Mouse scrolled (581, 393) with delta (0, 0)
Screenshot: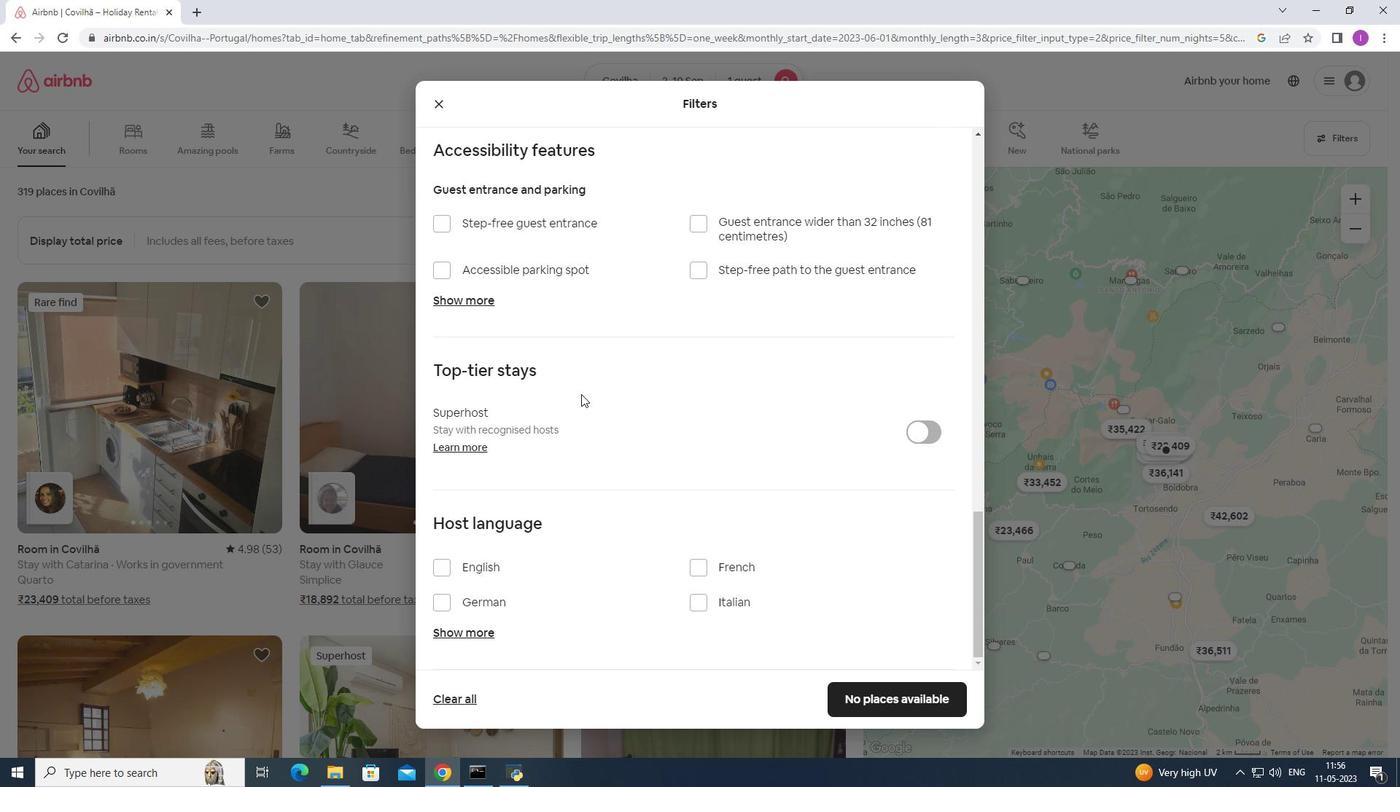 
Action: Mouse moved to (444, 570)
Screenshot: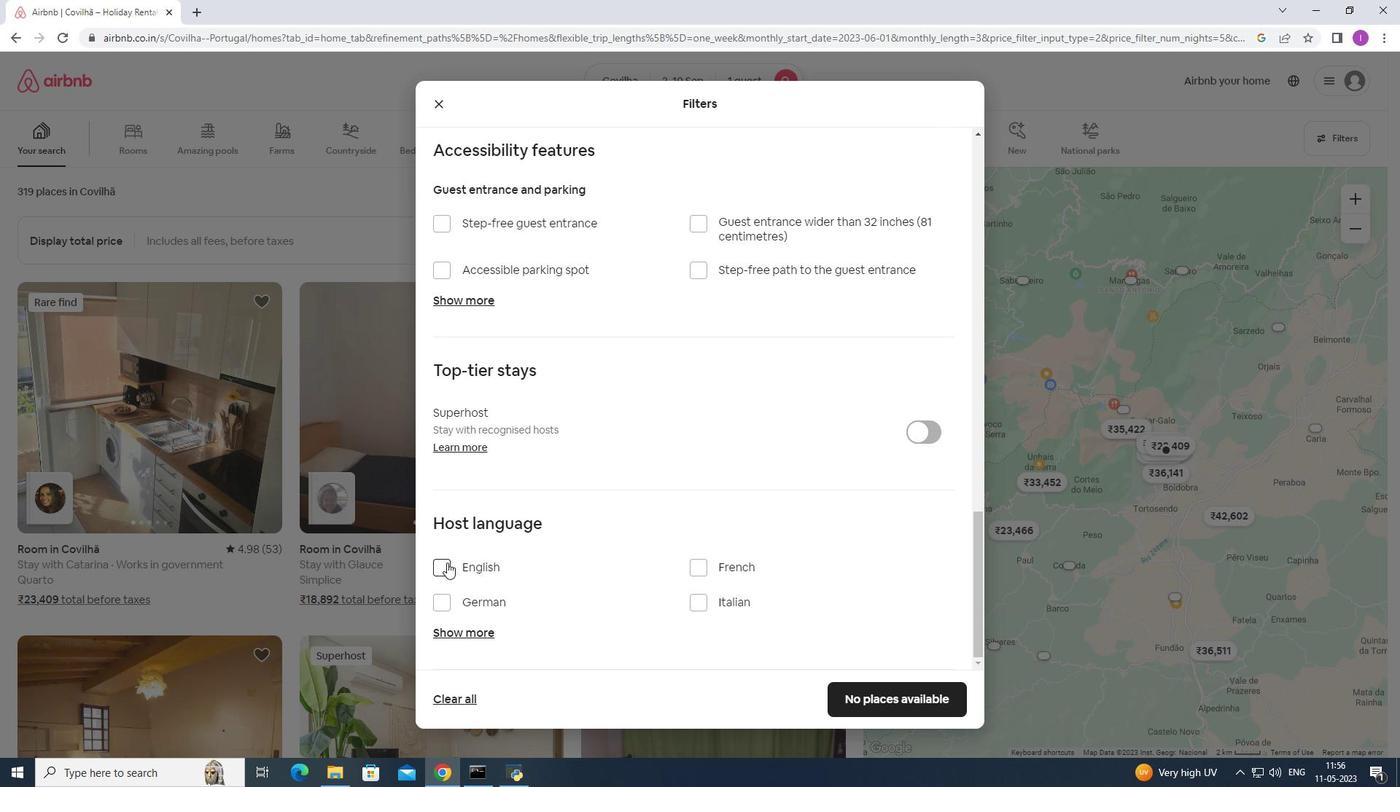 
Action: Mouse pressed left at (444, 570)
Screenshot: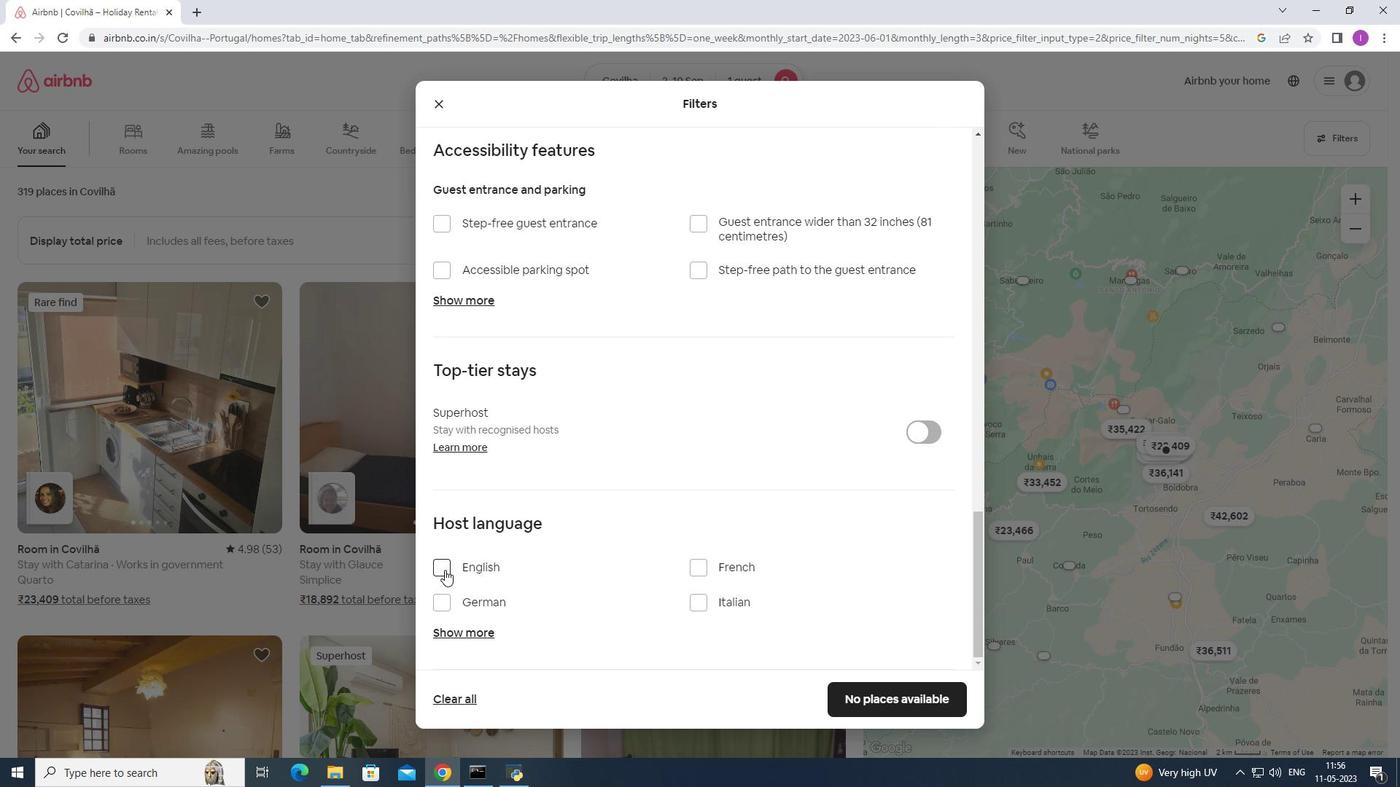 
Action: Mouse moved to (854, 702)
Screenshot: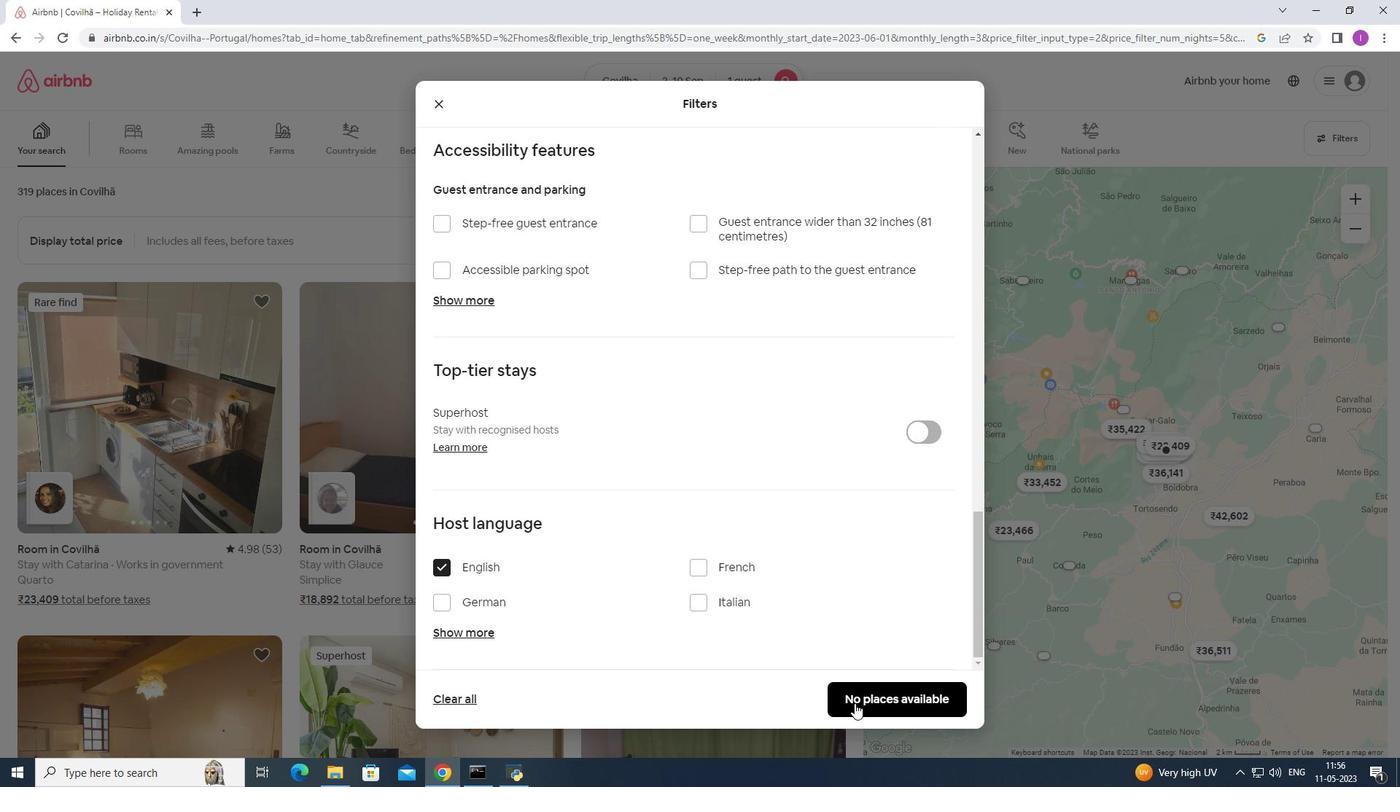 
Action: Mouse pressed left at (854, 702)
Screenshot: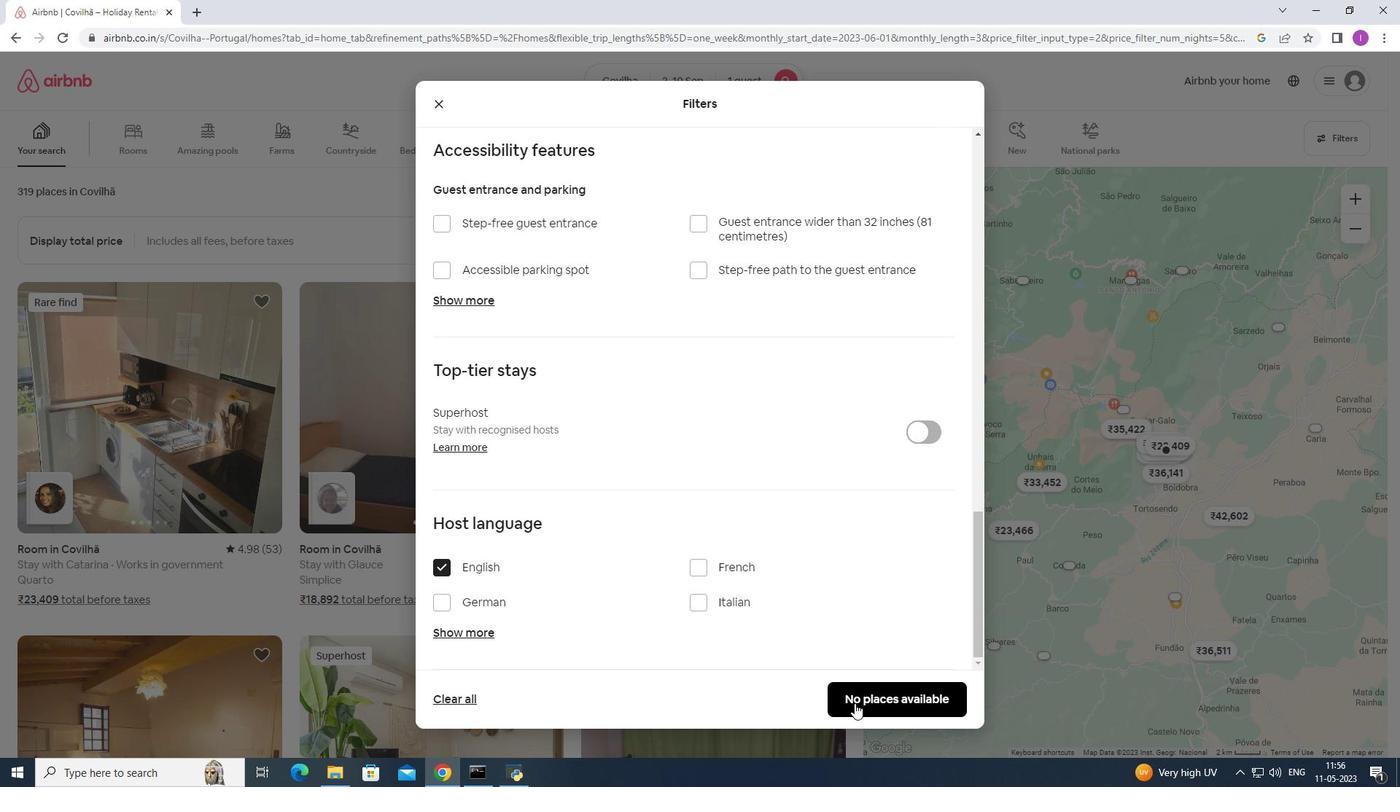 
Action: Mouse moved to (858, 684)
Screenshot: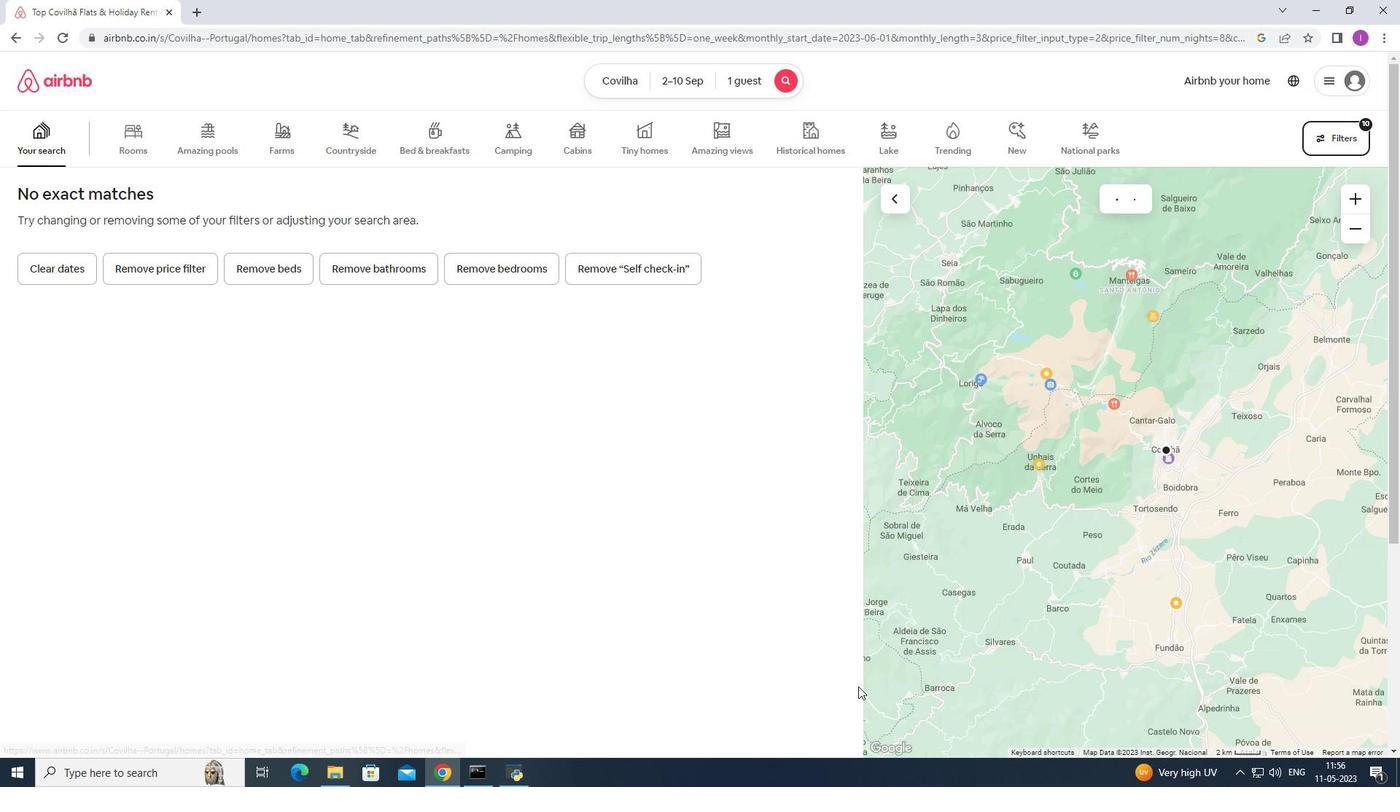 
